 Task: Look for Airbnb options in Ain Smara, Algeria from 22nd December, 2023 to 25th December, 2023 for 2 adults. Place can be entire room with 1 bedroom having 1 bed and 1 bathroom.
Action: Mouse moved to (416, 105)
Screenshot: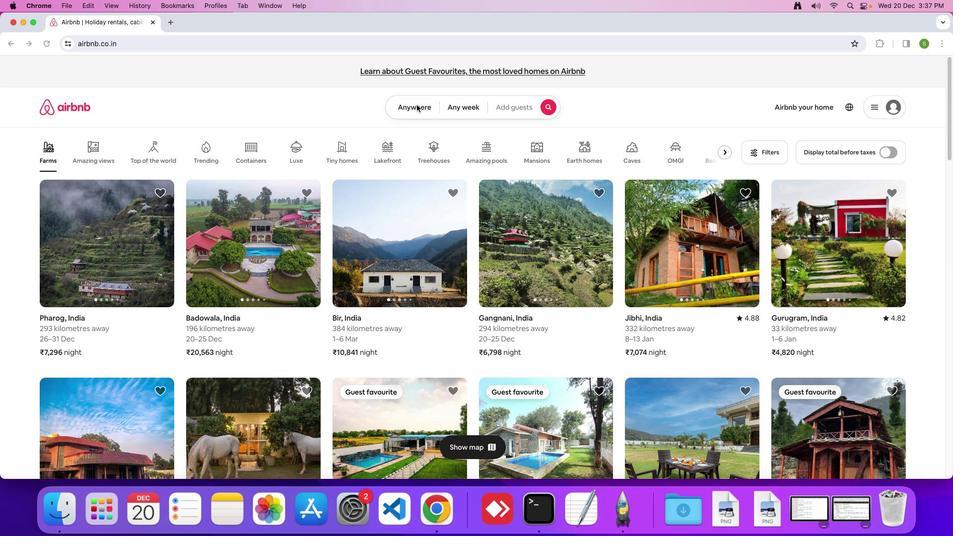 
Action: Mouse pressed left at (416, 105)
Screenshot: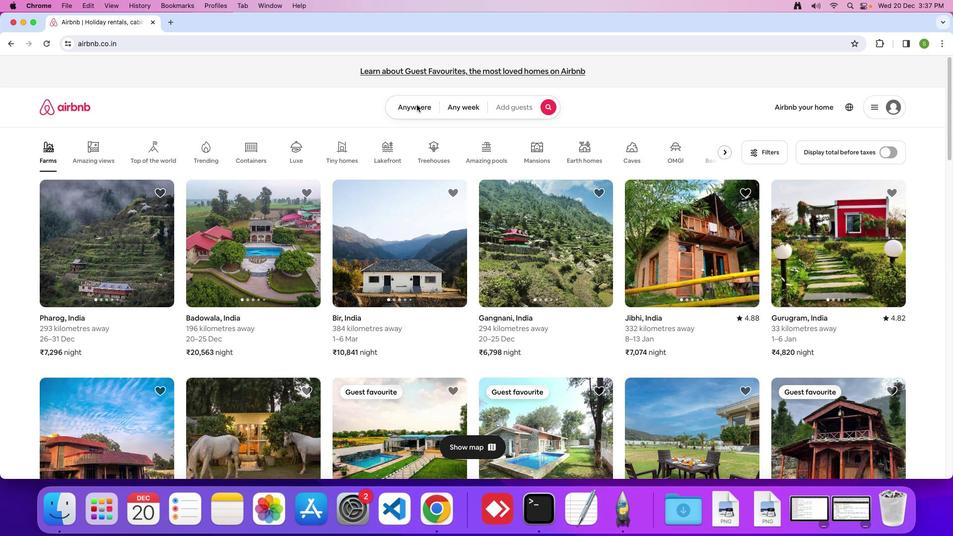 
Action: Mouse moved to (411, 108)
Screenshot: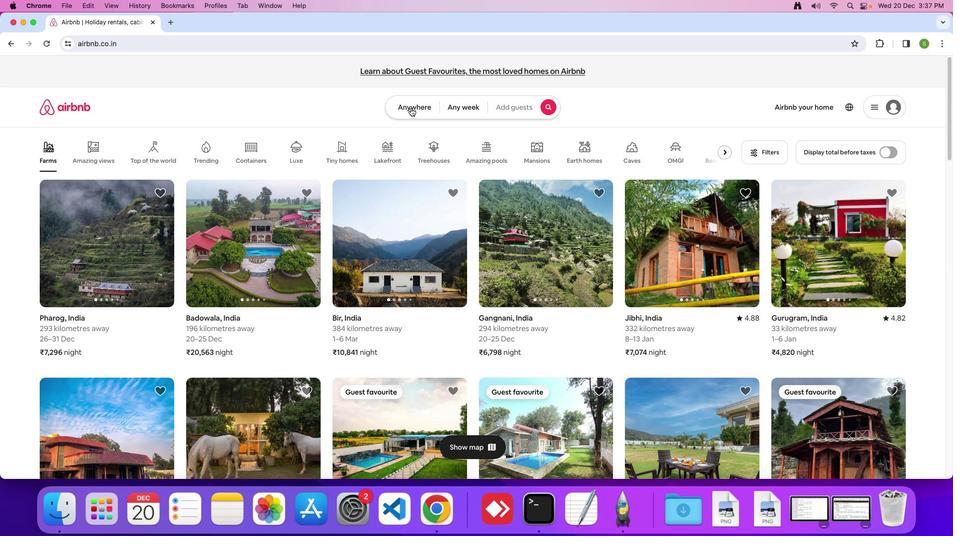 
Action: Mouse pressed left at (411, 108)
Screenshot: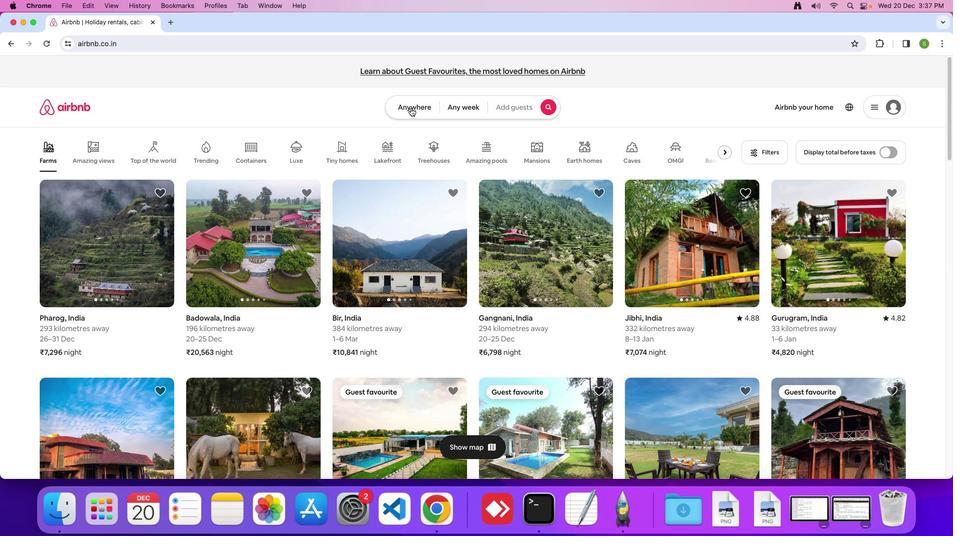 
Action: Mouse moved to (303, 140)
Screenshot: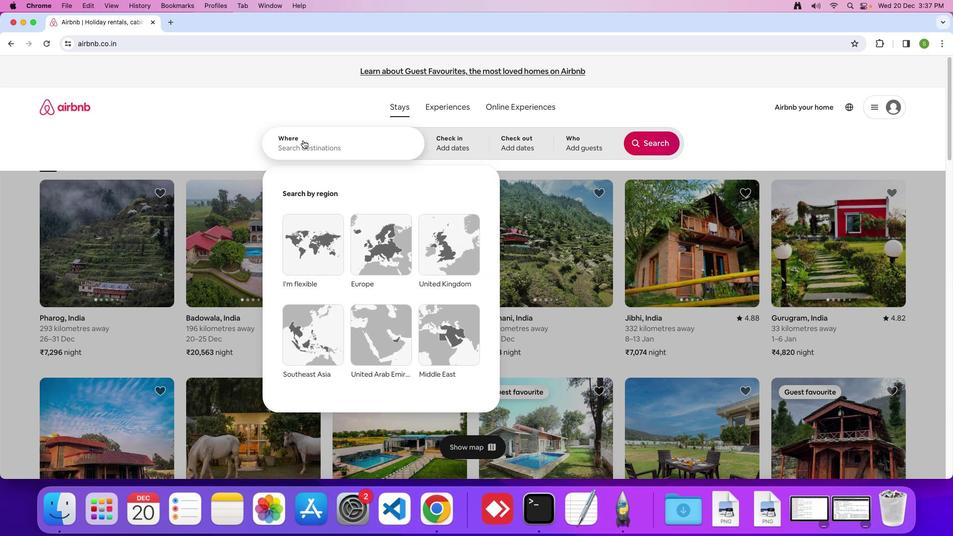 
Action: Mouse pressed left at (303, 140)
Screenshot: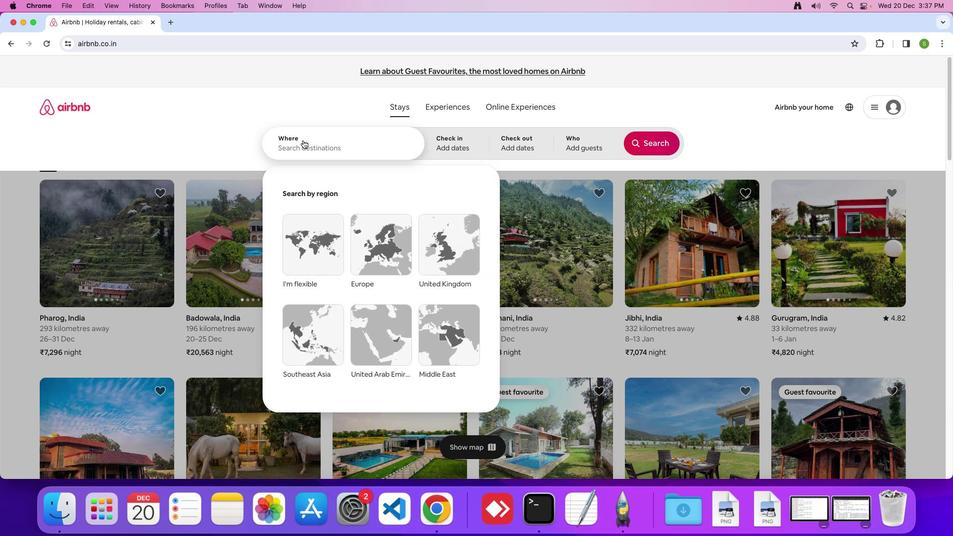 
Action: Key pressed 'A'Key.caps_lock'i''n'Key.spaceKey.shift'S''m''a''r''a'','Key.spaceKey.shift'A''l''g''e''r''i''a'Key.enter
Screenshot: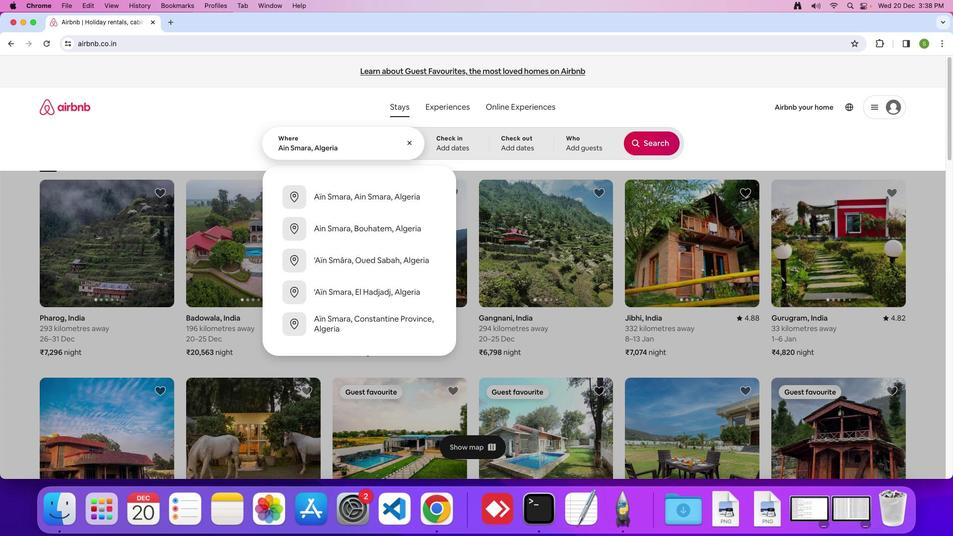 
Action: Mouse moved to (422, 334)
Screenshot: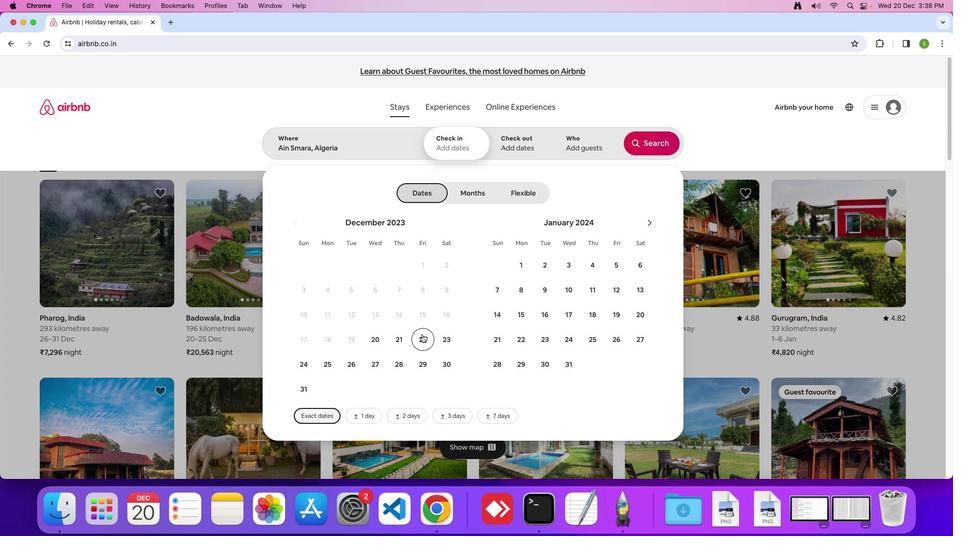 
Action: Mouse pressed left at (422, 334)
Screenshot: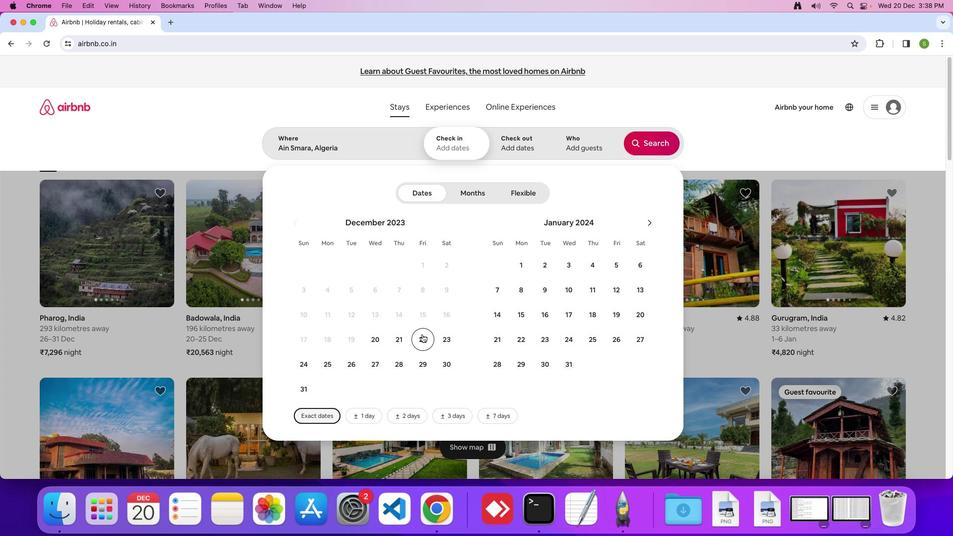 
Action: Mouse moved to (328, 366)
Screenshot: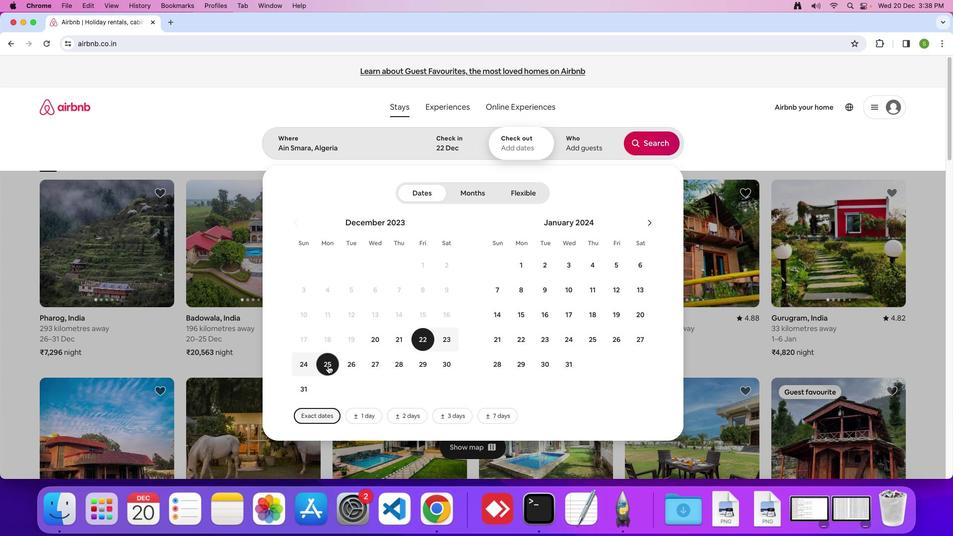 
Action: Mouse pressed left at (328, 366)
Screenshot: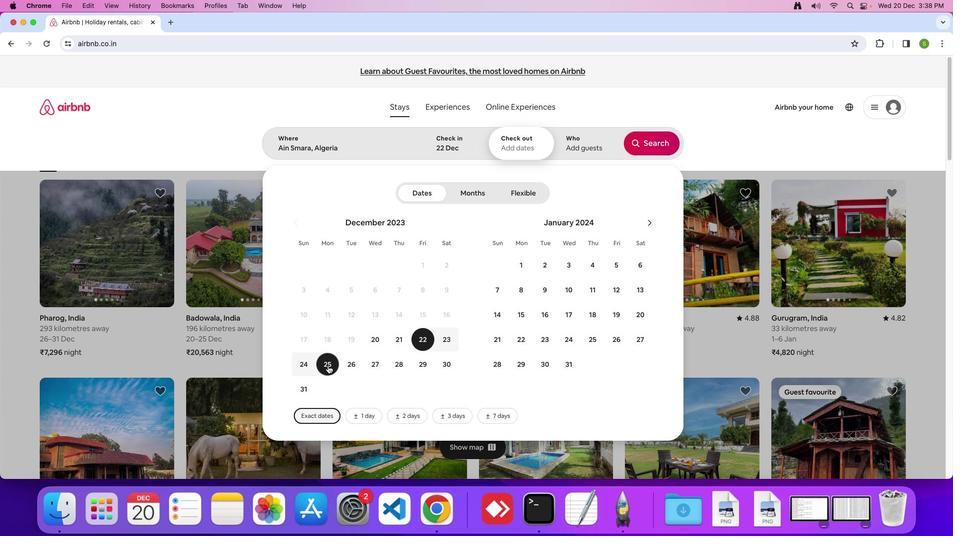 
Action: Mouse moved to (573, 150)
Screenshot: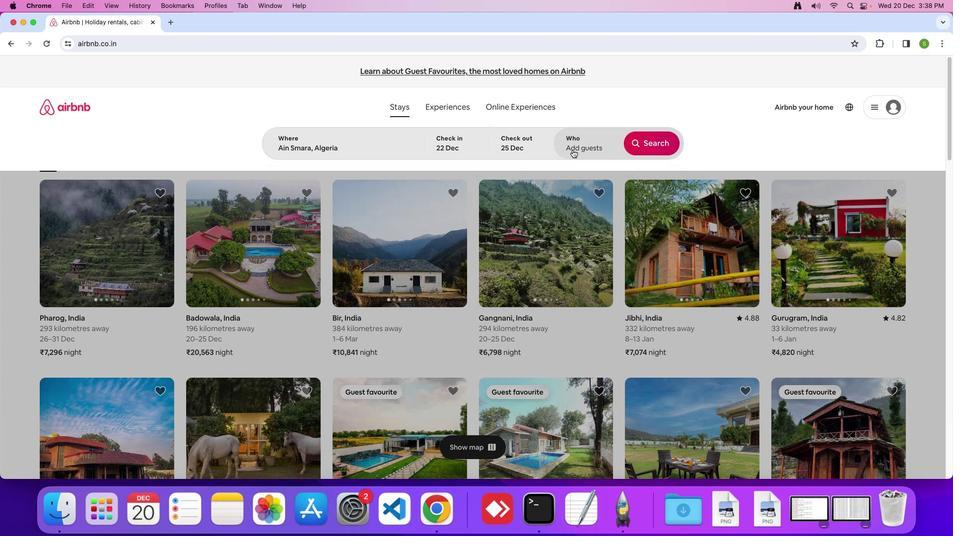 
Action: Mouse pressed left at (573, 150)
Screenshot: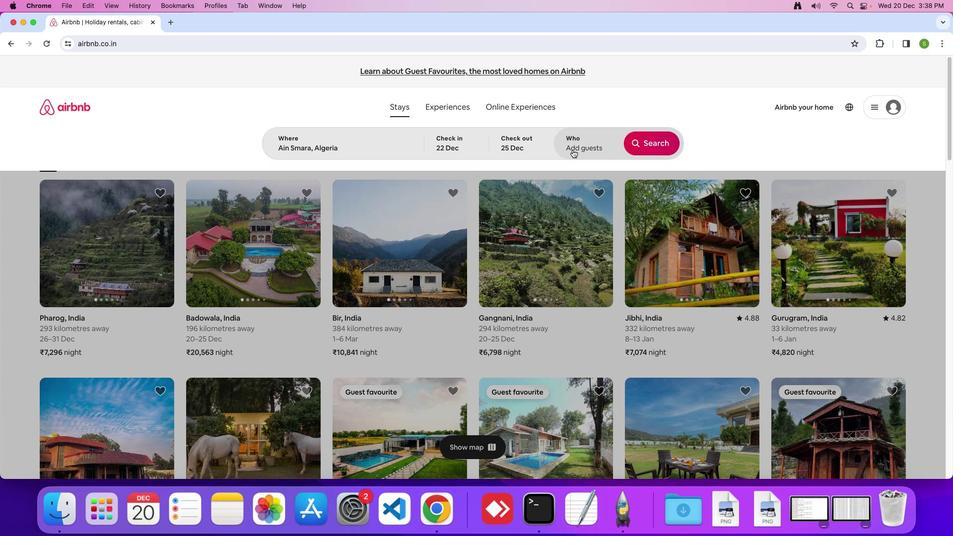 
Action: Mouse moved to (654, 200)
Screenshot: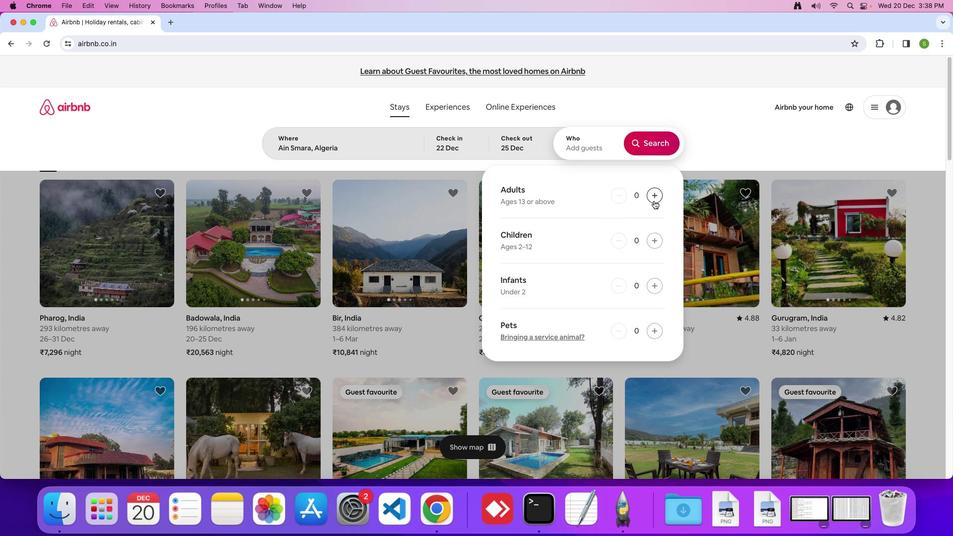 
Action: Mouse pressed left at (654, 200)
Screenshot: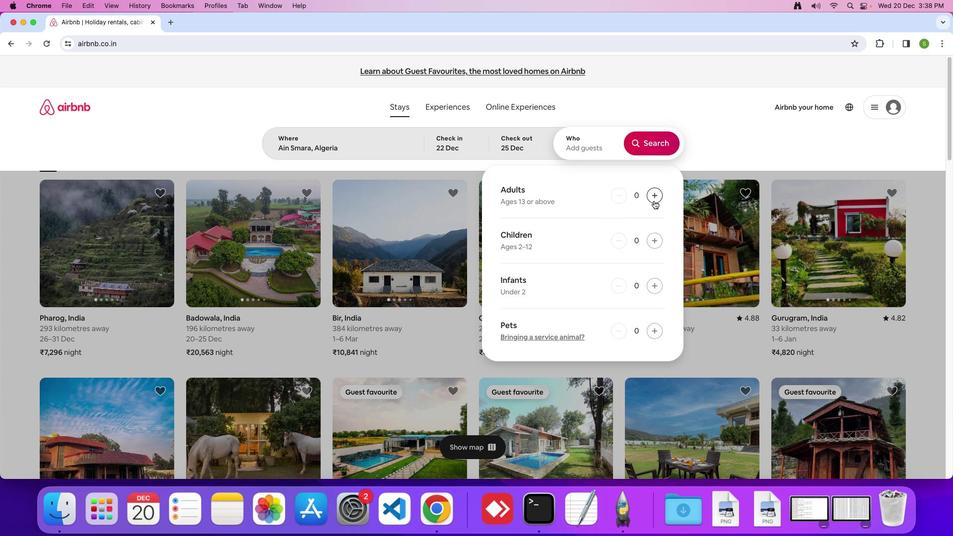 
Action: Mouse pressed left at (654, 200)
Screenshot: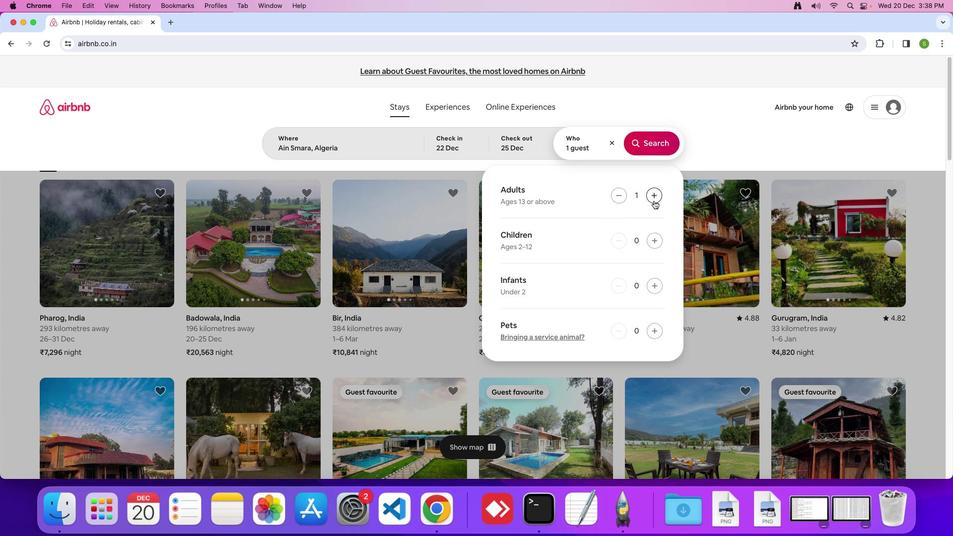 
Action: Mouse moved to (658, 138)
Screenshot: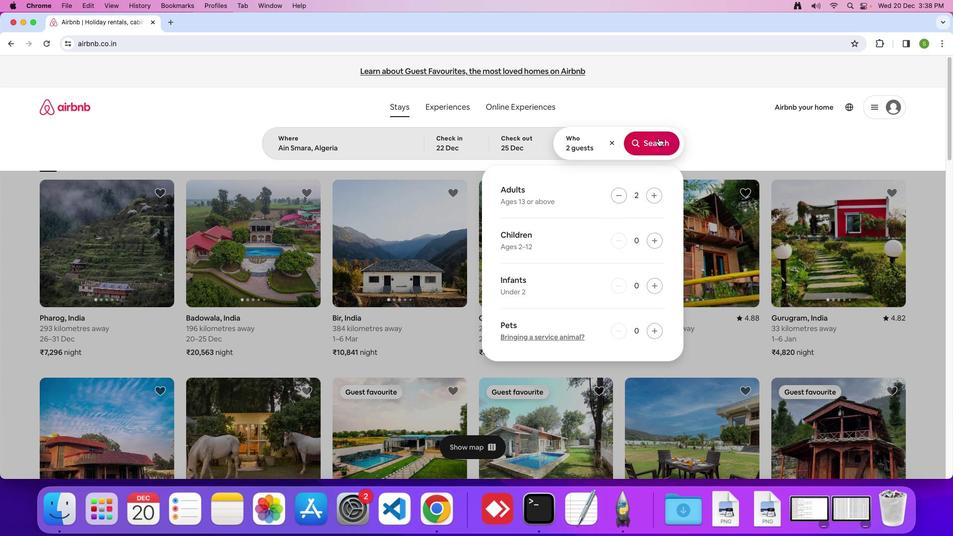 
Action: Mouse pressed left at (658, 138)
Screenshot: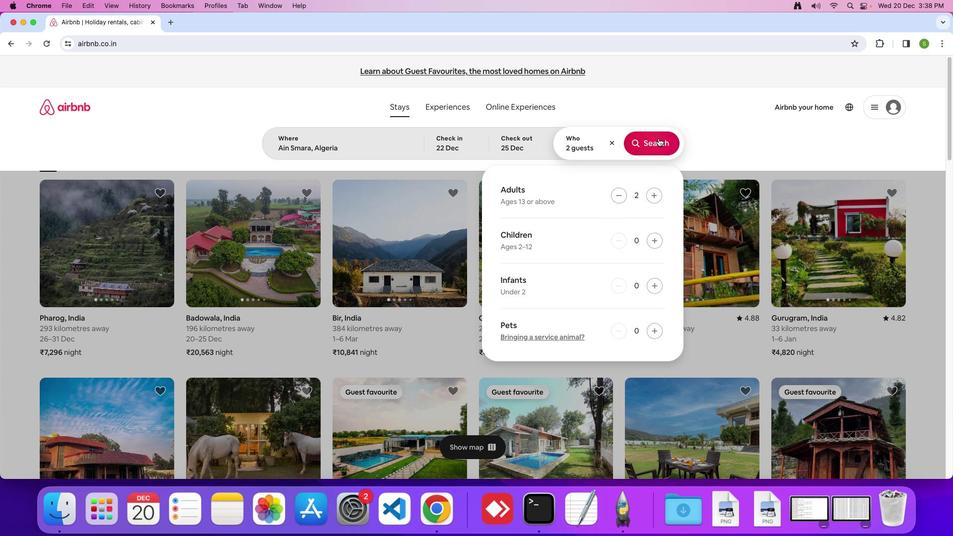 
Action: Mouse moved to (783, 117)
Screenshot: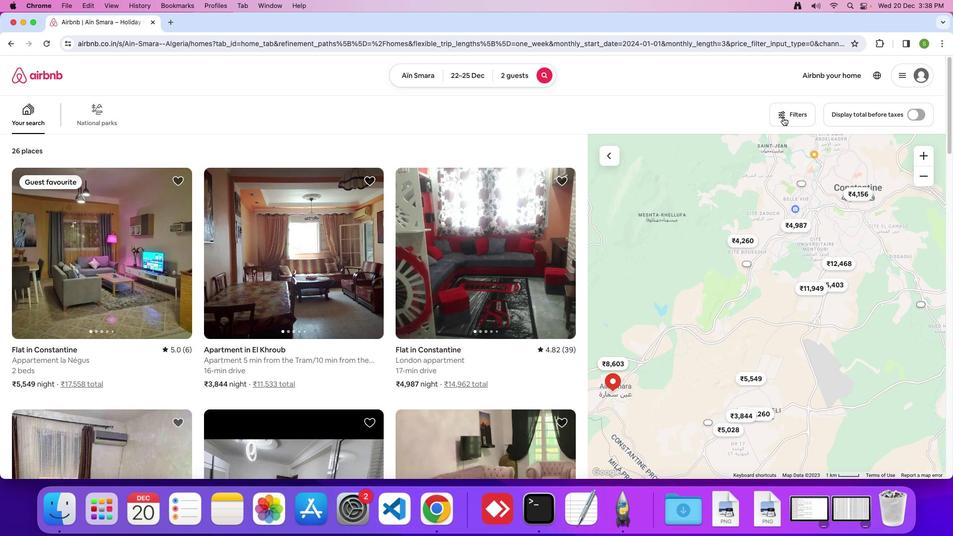
Action: Mouse pressed left at (783, 117)
Screenshot: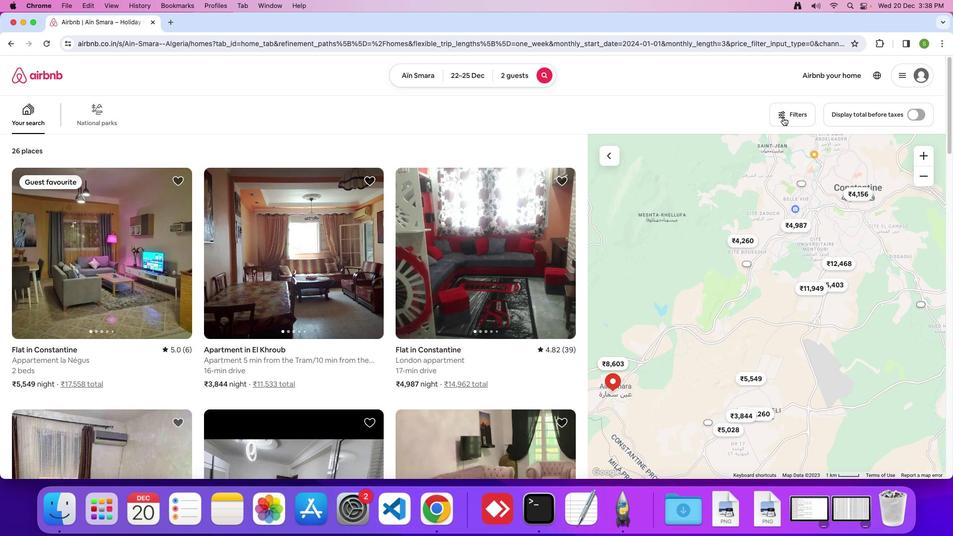 
Action: Mouse moved to (426, 265)
Screenshot: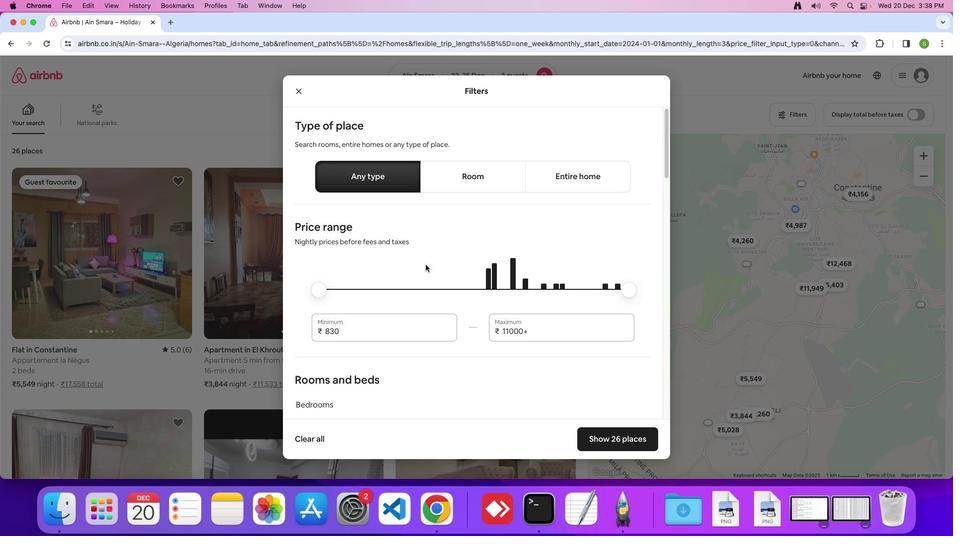 
Action: Mouse scrolled (426, 265) with delta (0, 0)
Screenshot: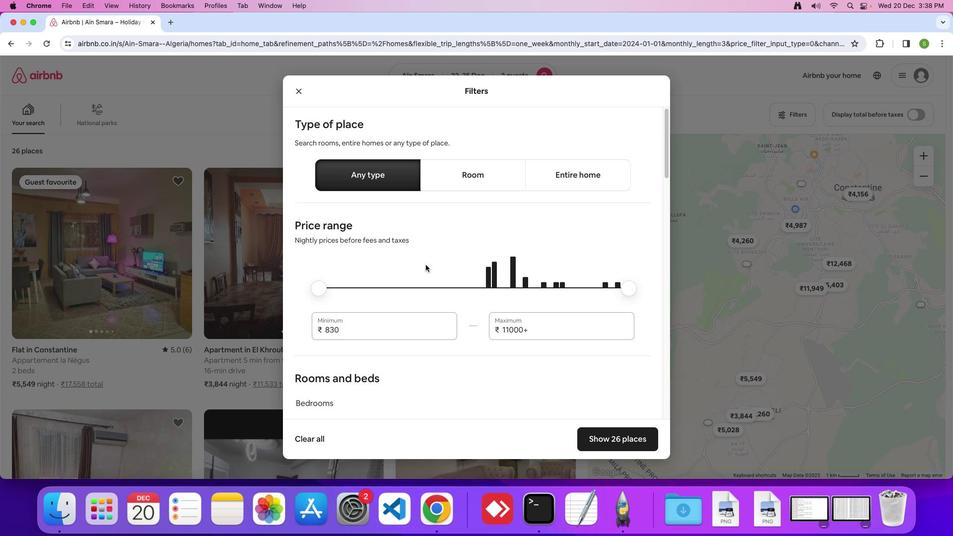 
Action: Mouse scrolled (426, 265) with delta (0, 0)
Screenshot: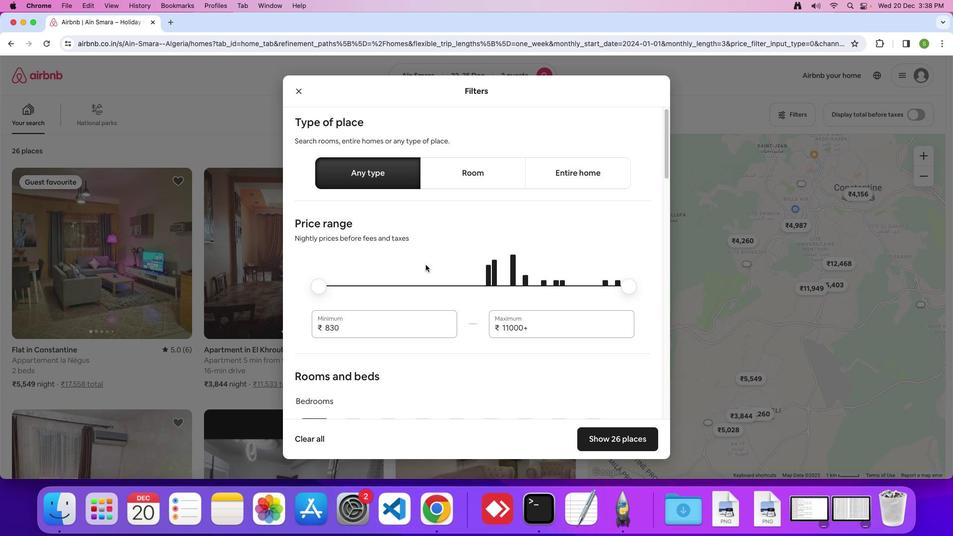 
Action: Mouse moved to (426, 265)
Screenshot: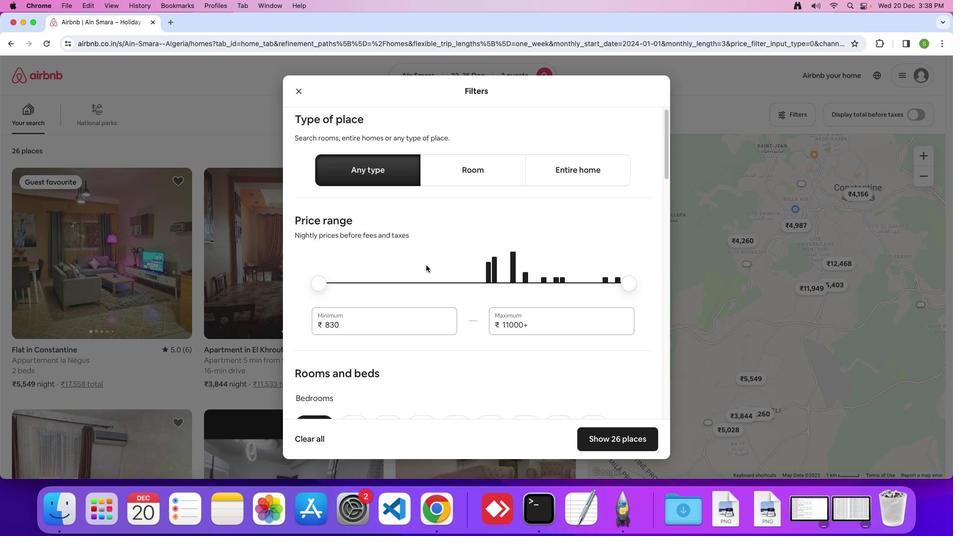 
Action: Mouse scrolled (426, 265) with delta (0, 0)
Screenshot: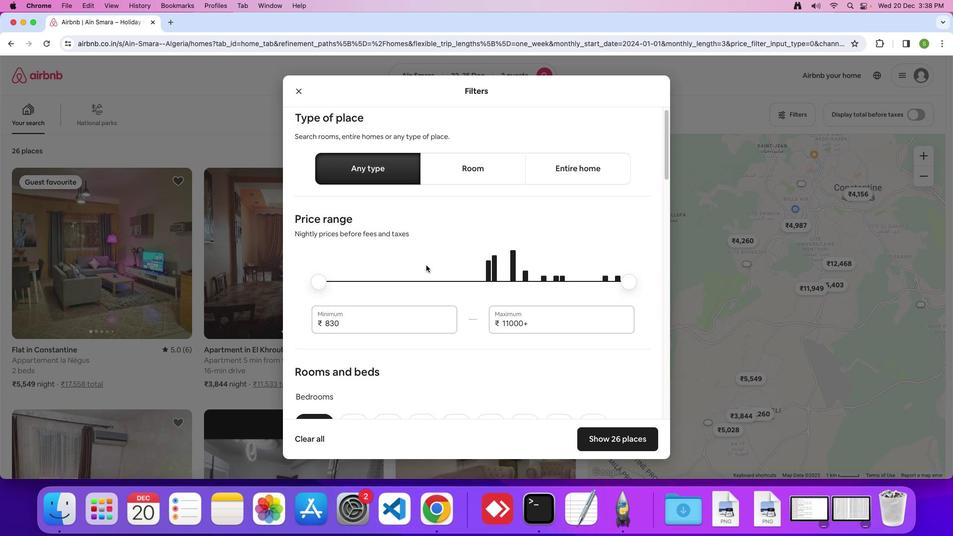 
Action: Mouse scrolled (426, 265) with delta (0, 0)
Screenshot: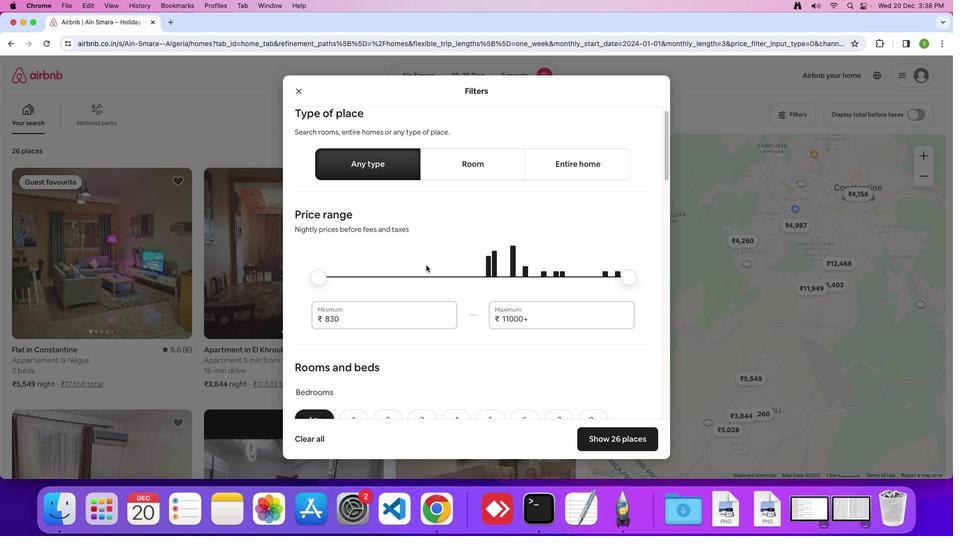 
Action: Mouse scrolled (426, 265) with delta (0, 0)
Screenshot: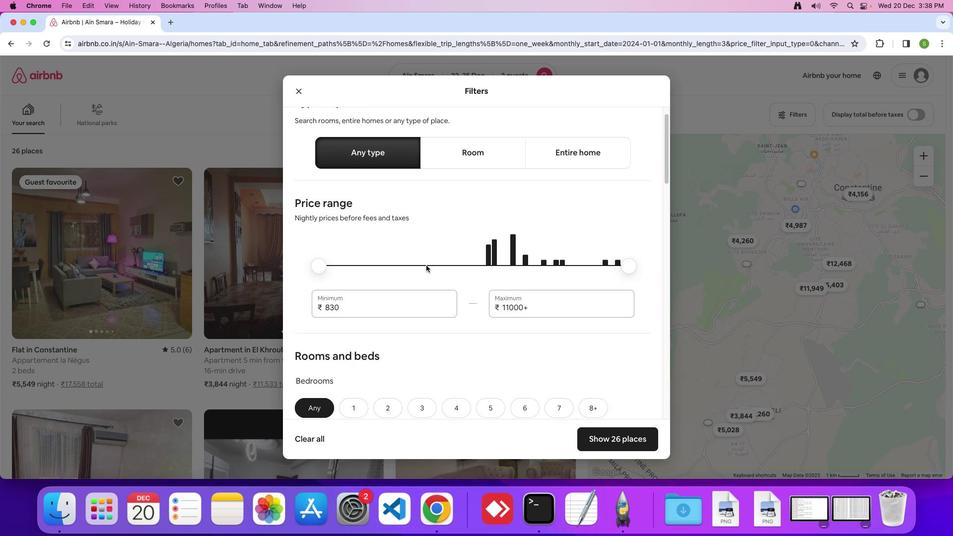 
Action: Mouse scrolled (426, 265) with delta (0, 0)
Screenshot: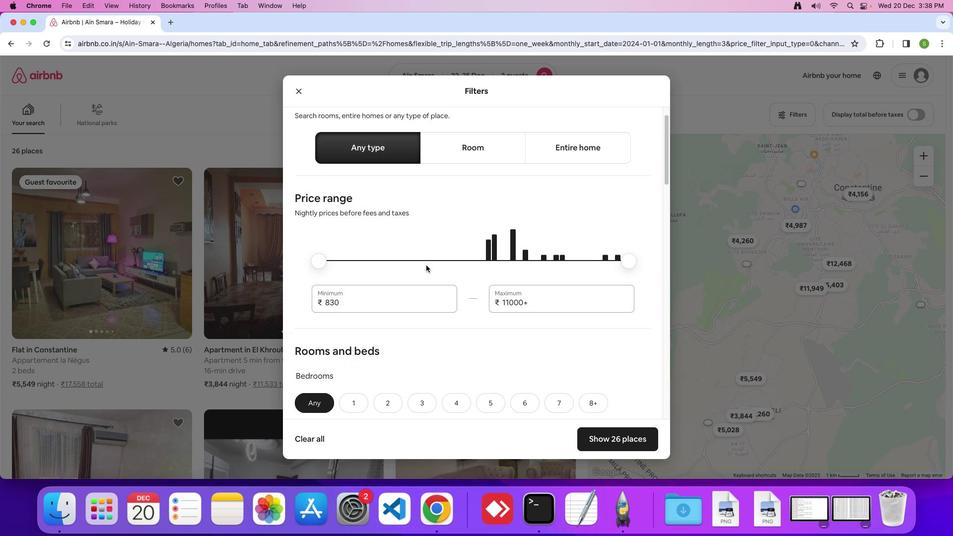 
Action: Mouse scrolled (426, 265) with delta (0, 0)
Screenshot: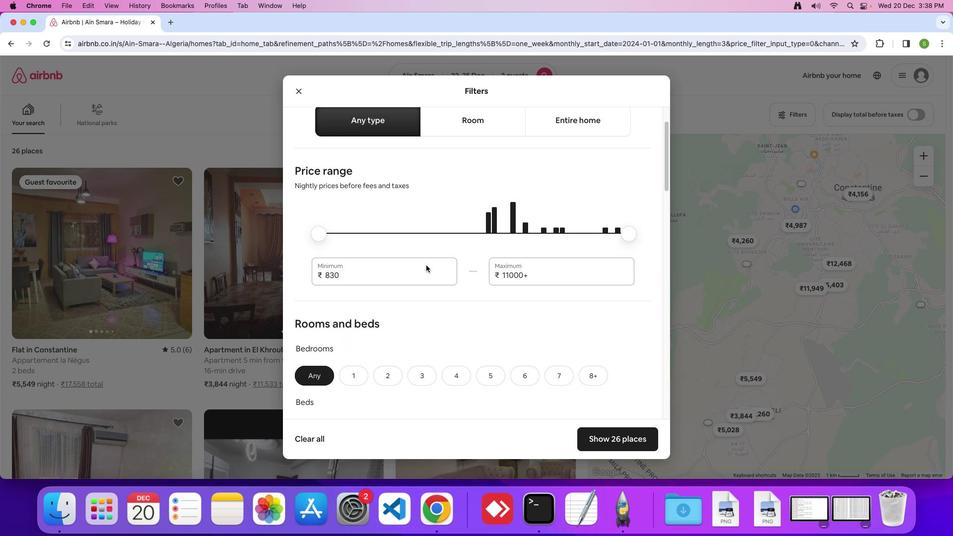 
Action: Mouse moved to (426, 265)
Screenshot: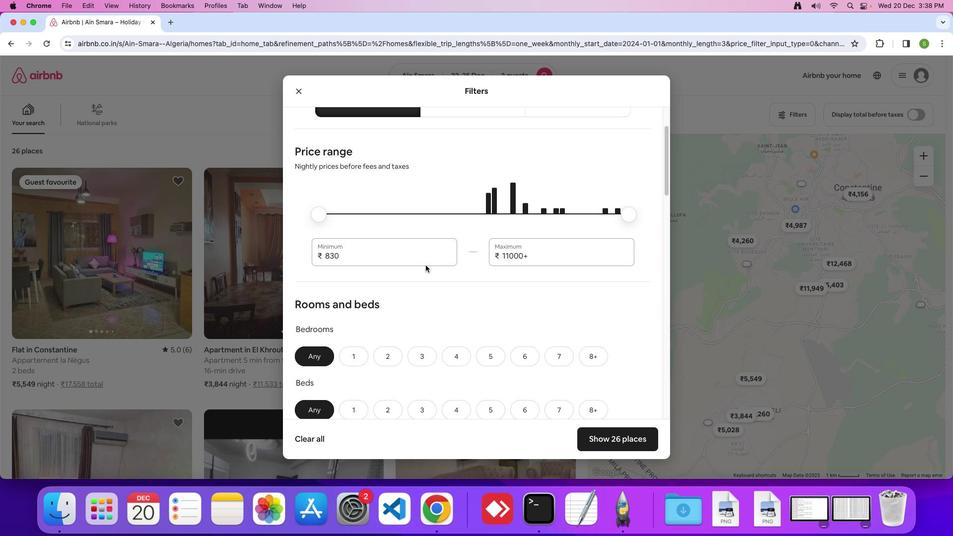 
Action: Mouse scrolled (426, 265) with delta (0, 0)
Screenshot: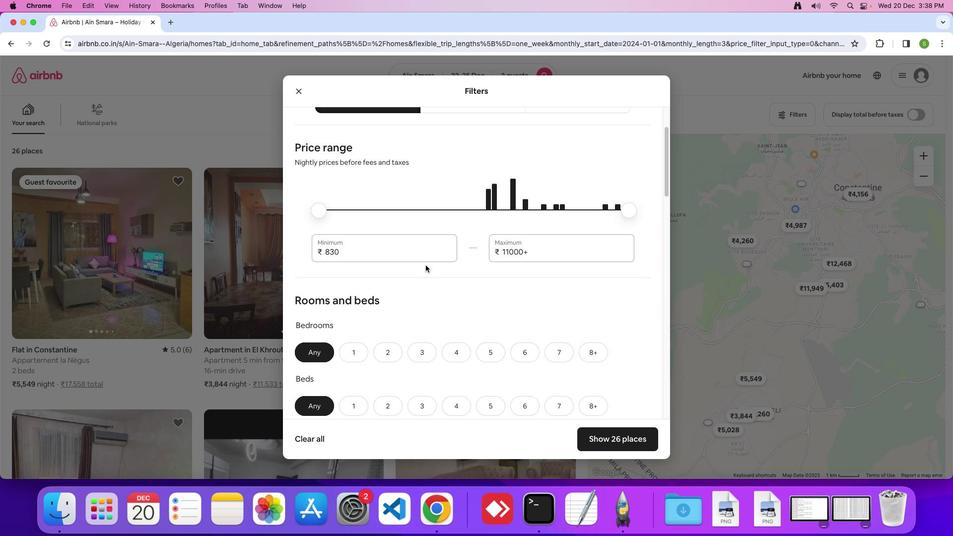 
Action: Mouse scrolled (426, 265) with delta (0, 0)
Screenshot: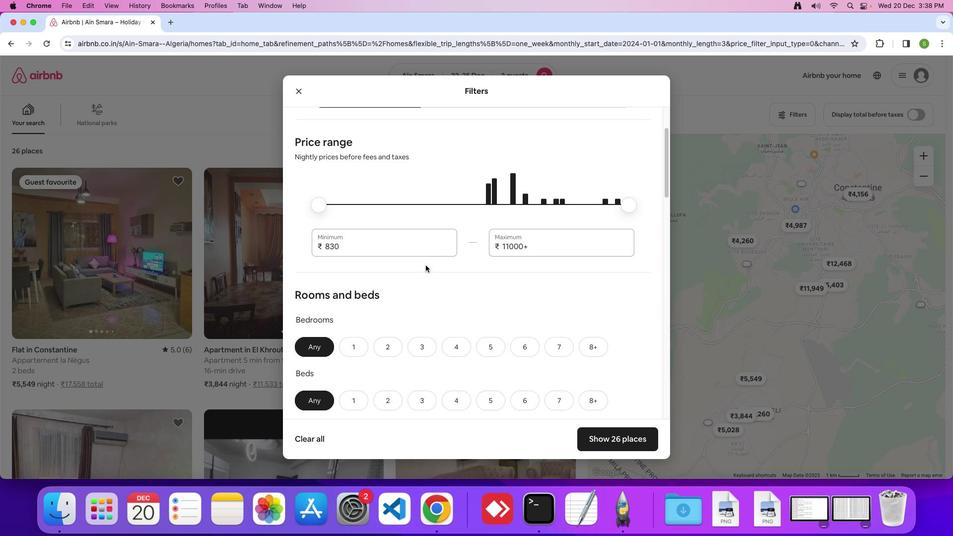 
Action: Mouse moved to (426, 265)
Screenshot: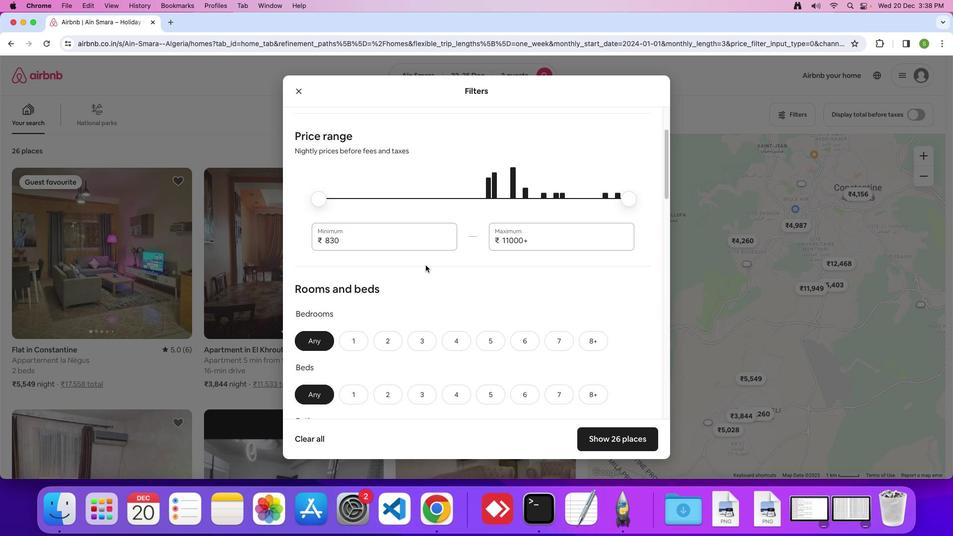 
Action: Mouse scrolled (426, 265) with delta (0, 0)
Screenshot: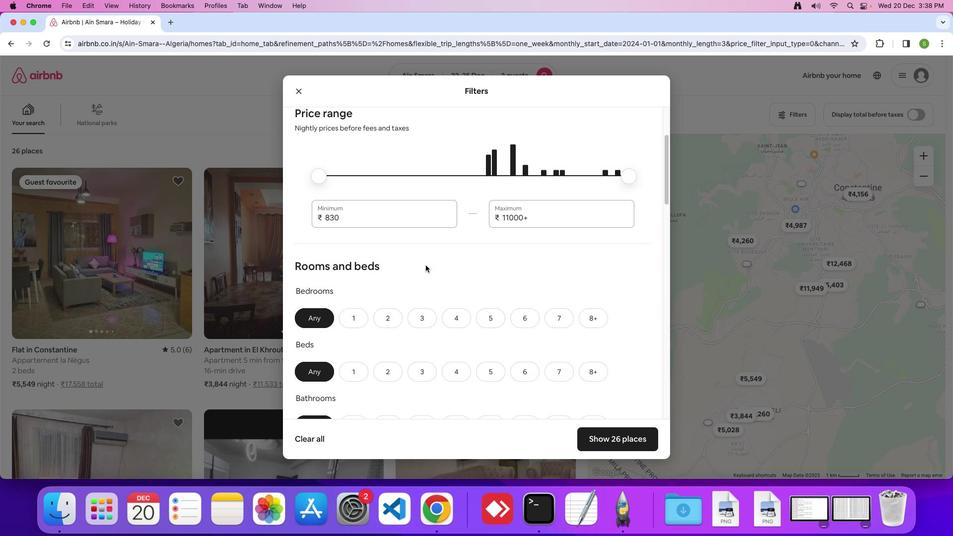 
Action: Mouse moved to (344, 311)
Screenshot: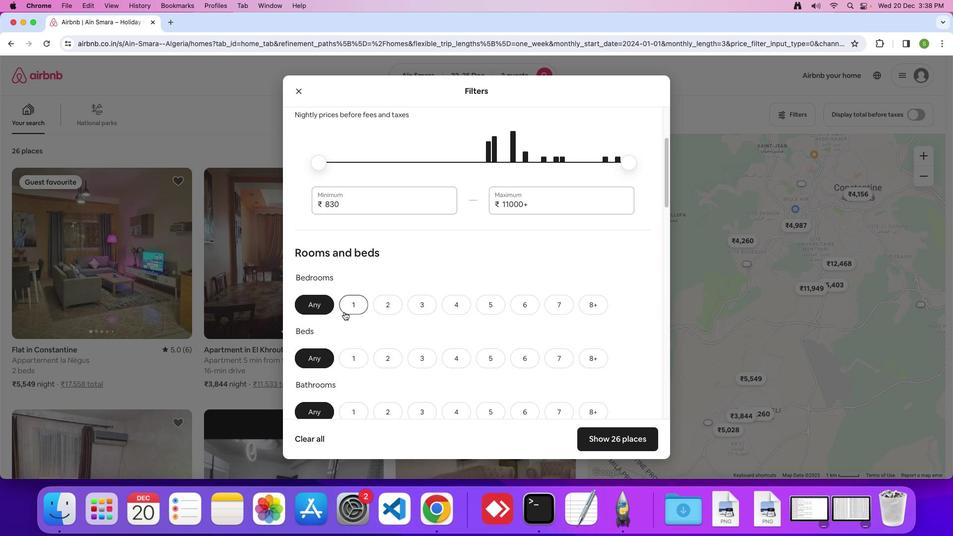 
Action: Mouse pressed left at (344, 311)
Screenshot: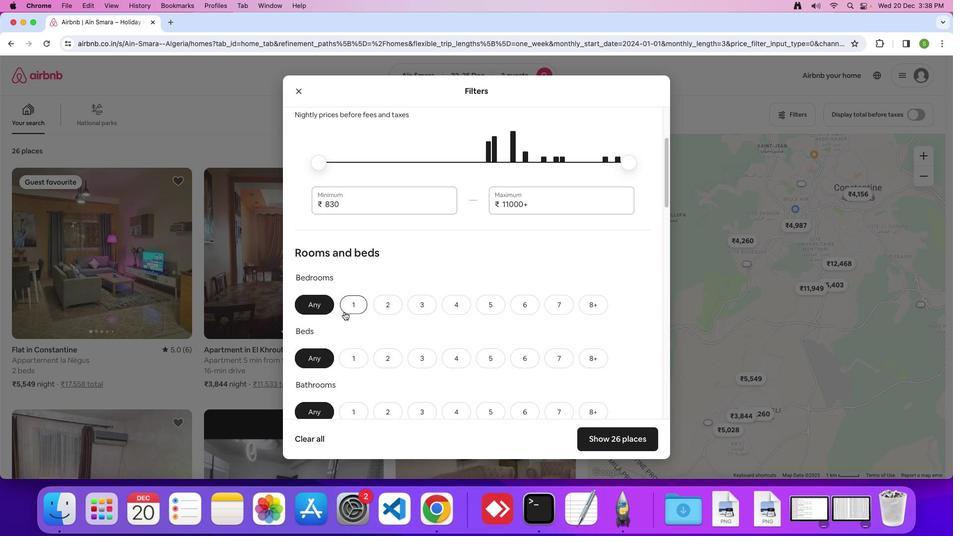 
Action: Mouse moved to (355, 357)
Screenshot: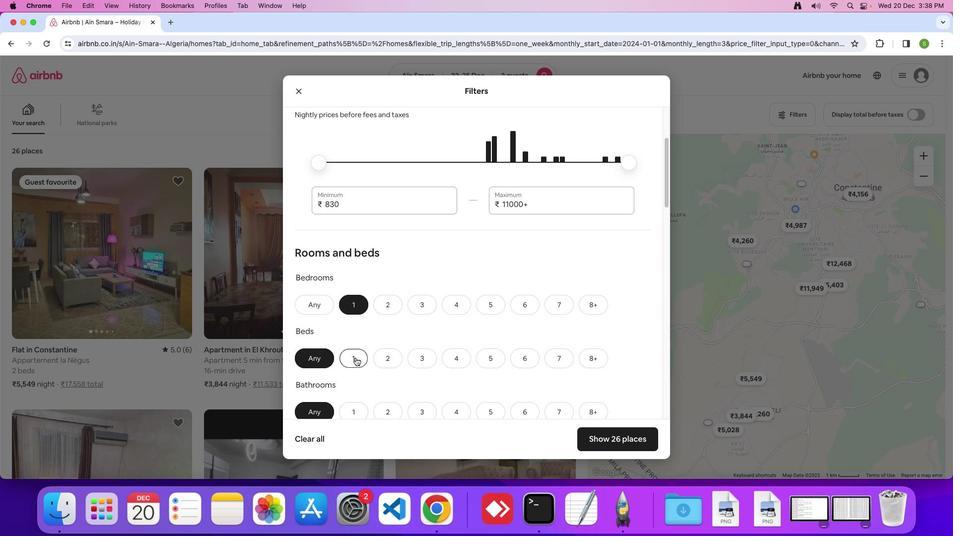 
Action: Mouse pressed left at (355, 357)
Screenshot: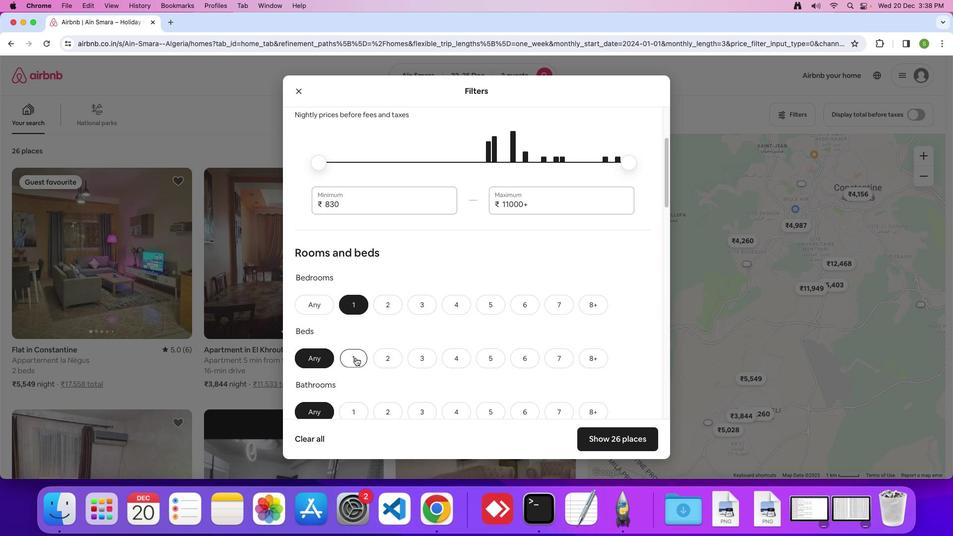 
Action: Mouse moved to (443, 305)
Screenshot: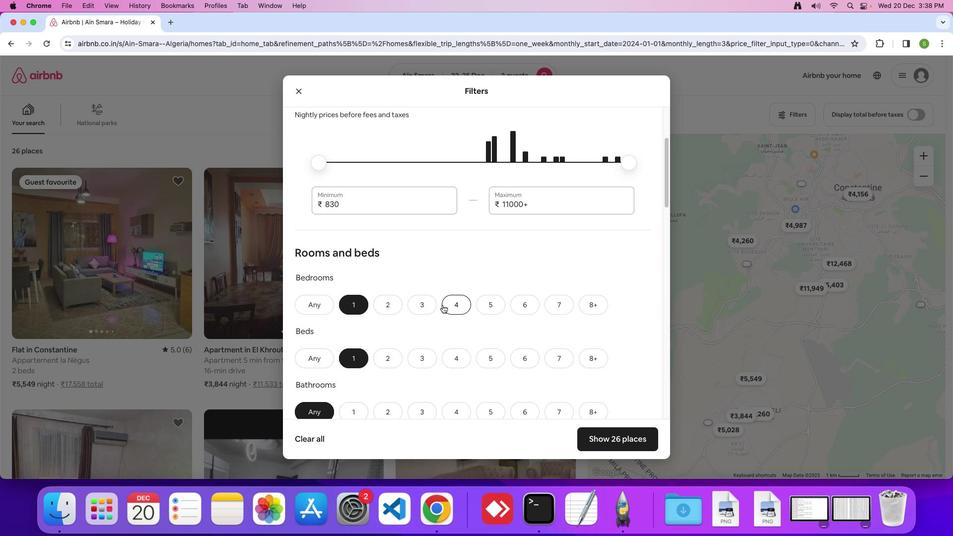
Action: Mouse scrolled (443, 305) with delta (0, 0)
Screenshot: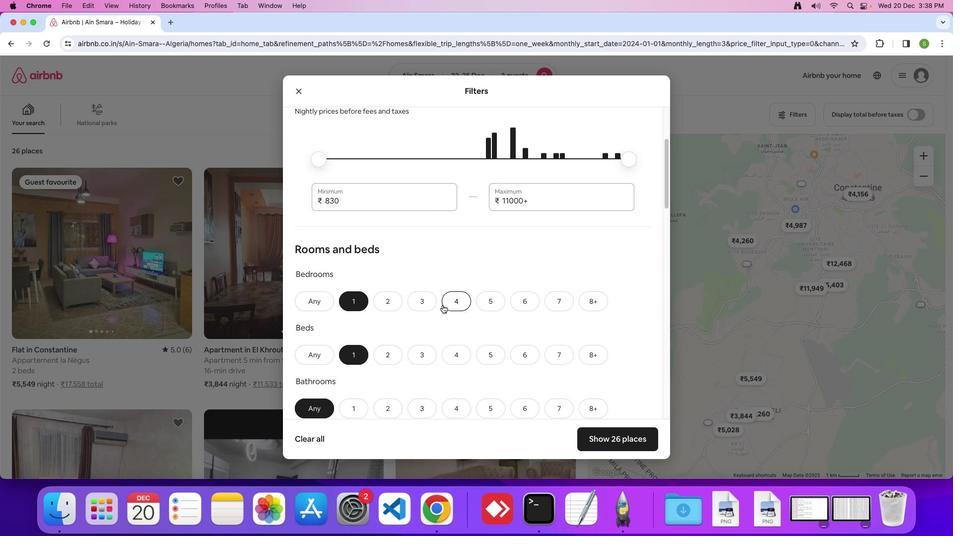 
Action: Mouse scrolled (443, 305) with delta (0, 0)
Screenshot: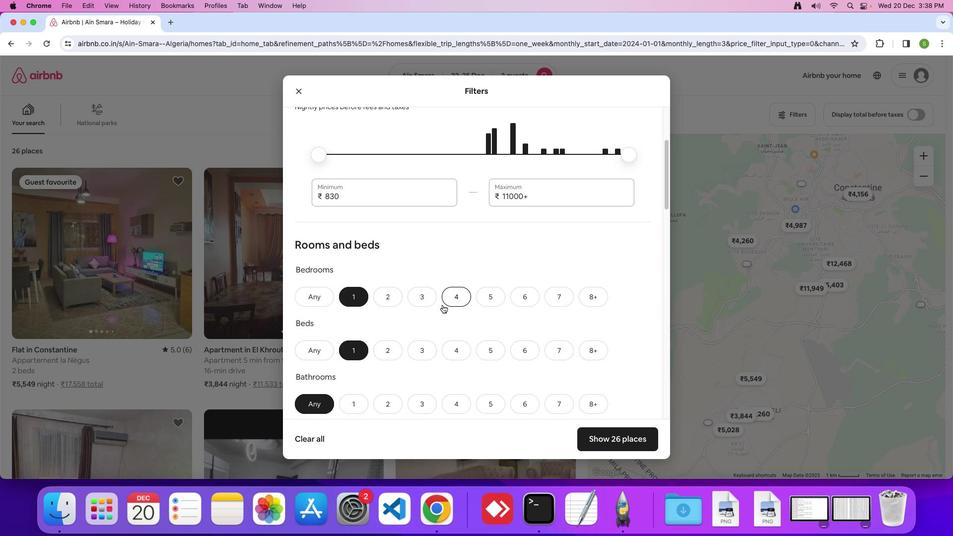 
Action: Mouse moved to (443, 305)
Screenshot: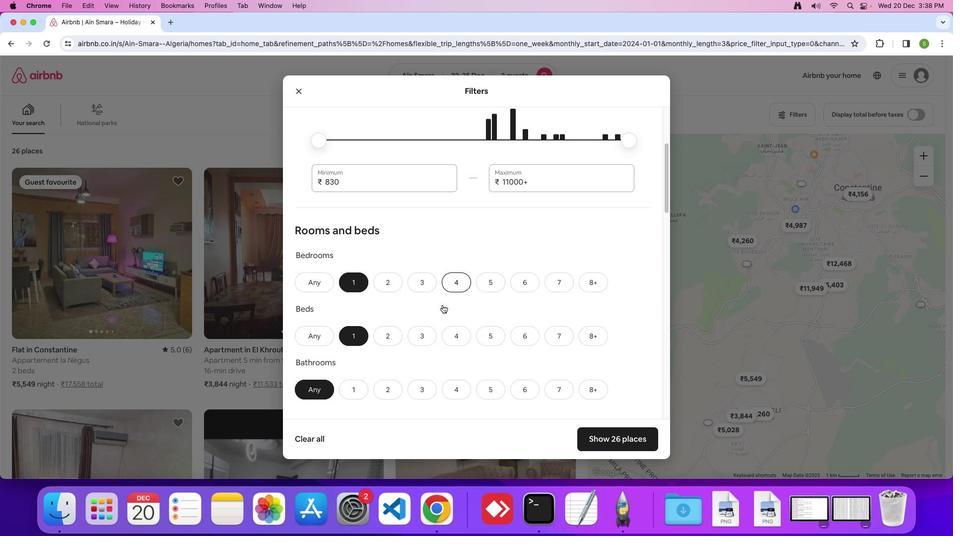 
Action: Mouse scrolled (443, 305) with delta (0, 0)
Screenshot: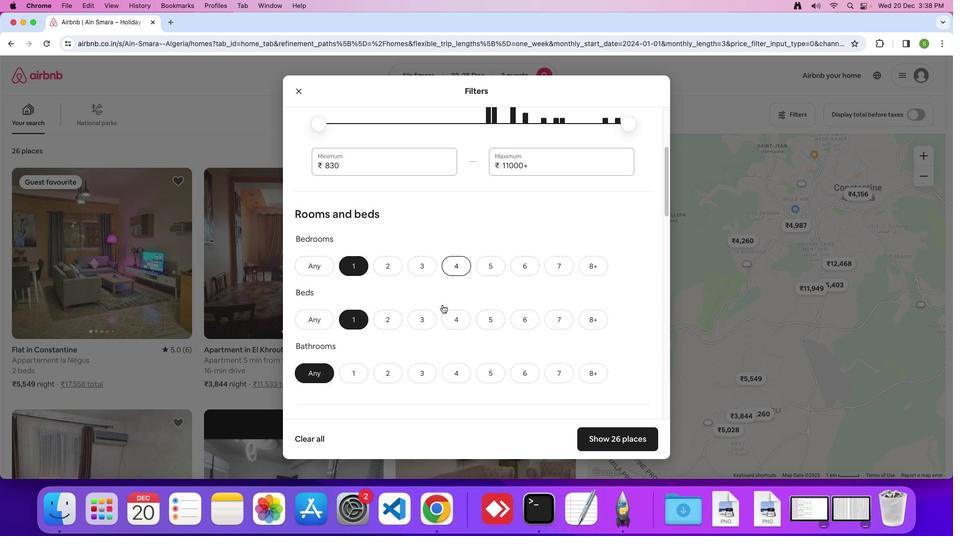 
Action: Mouse moved to (442, 304)
Screenshot: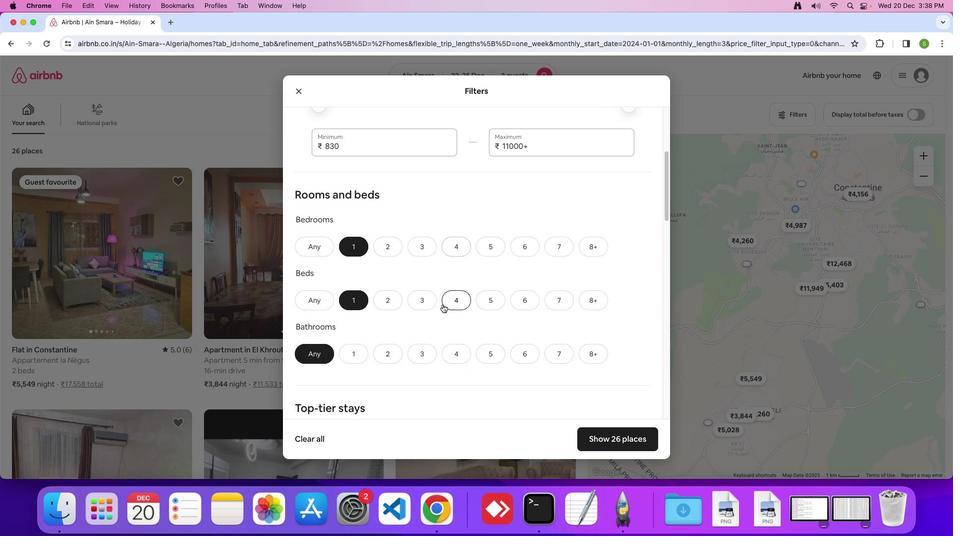 
Action: Mouse scrolled (442, 304) with delta (0, 0)
Screenshot: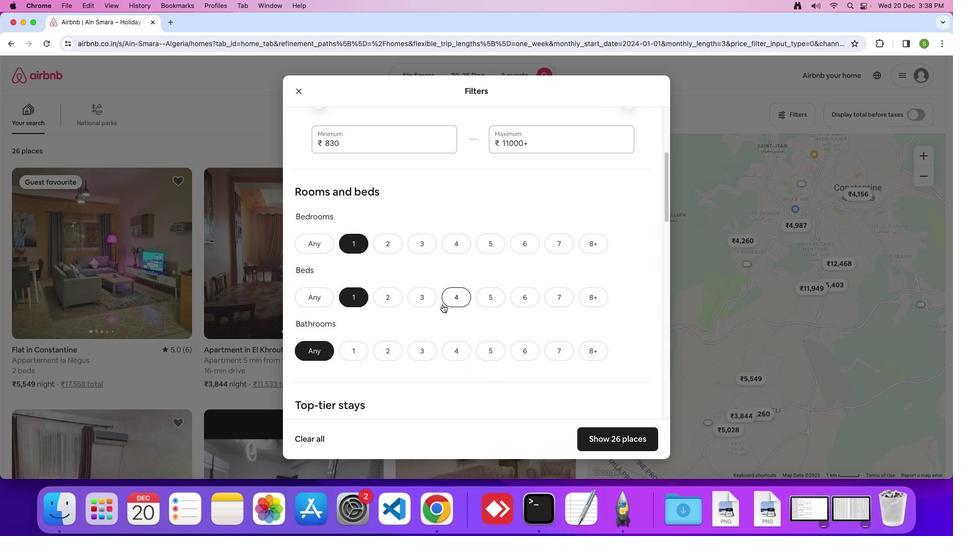 
Action: Mouse scrolled (442, 304) with delta (0, 0)
Screenshot: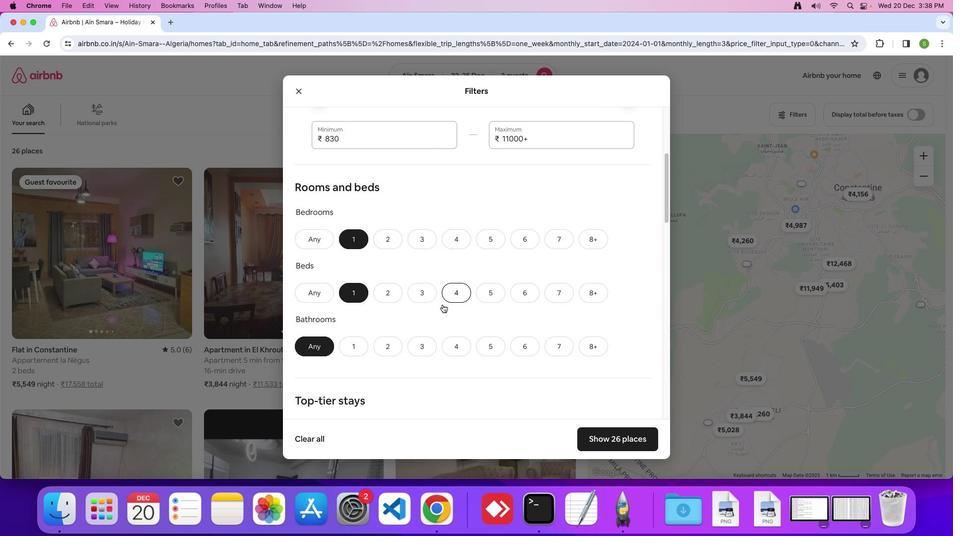 
Action: Mouse scrolled (442, 304) with delta (0, 0)
Screenshot: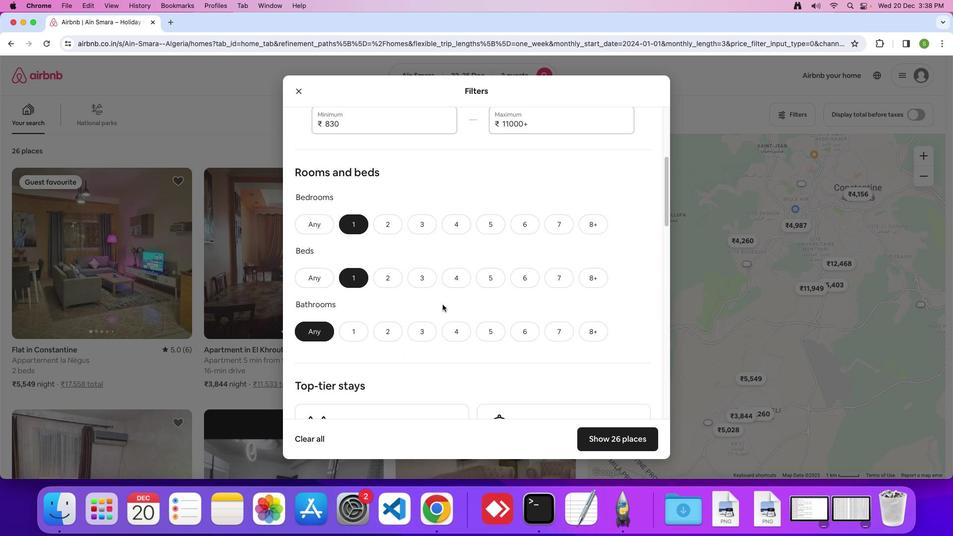 
Action: Mouse scrolled (442, 304) with delta (0, 0)
Screenshot: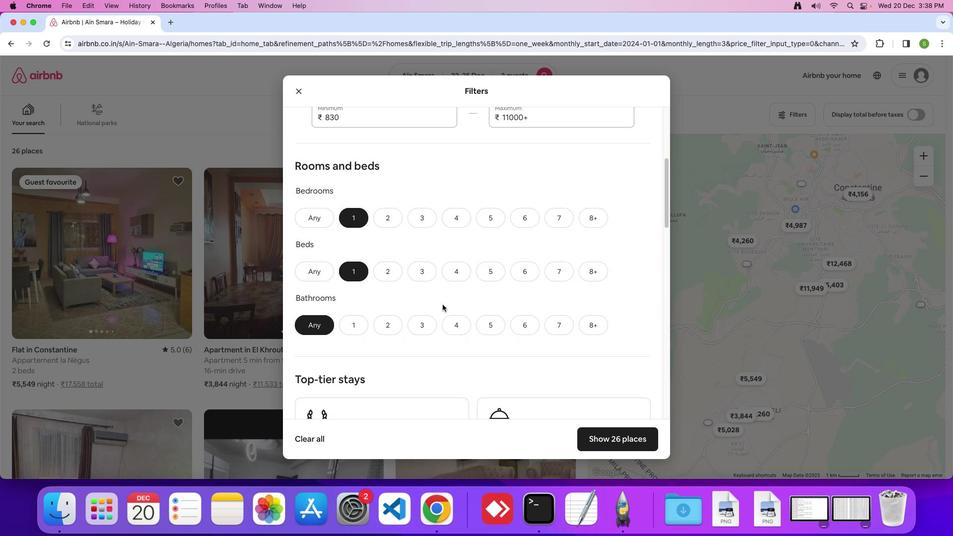 
Action: Mouse moved to (441, 302)
Screenshot: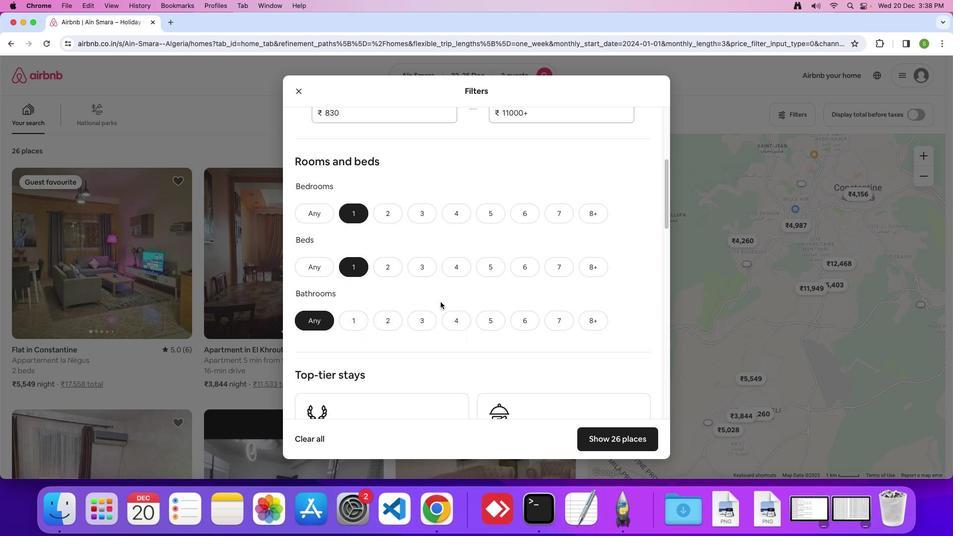 
Action: Mouse scrolled (441, 302) with delta (0, 0)
Screenshot: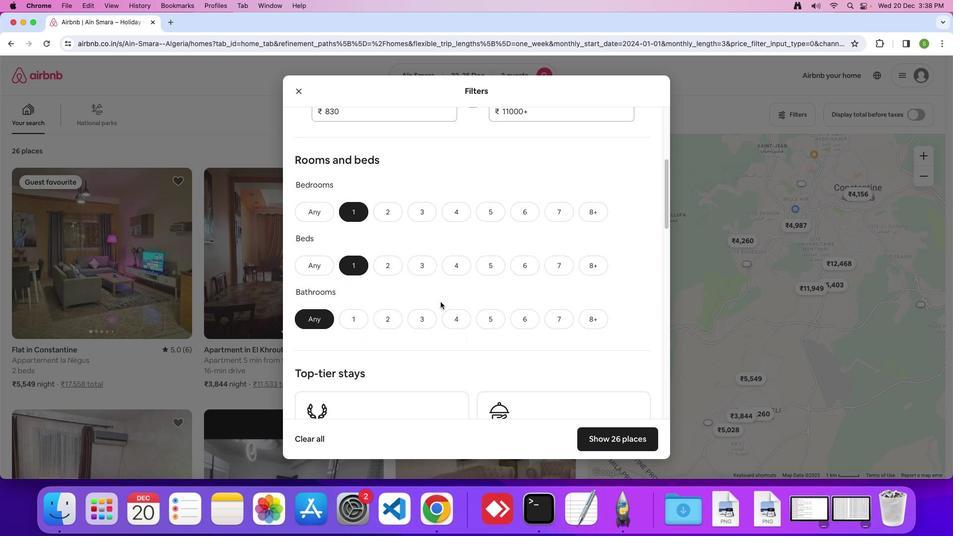 
Action: Mouse scrolled (441, 302) with delta (0, 0)
Screenshot: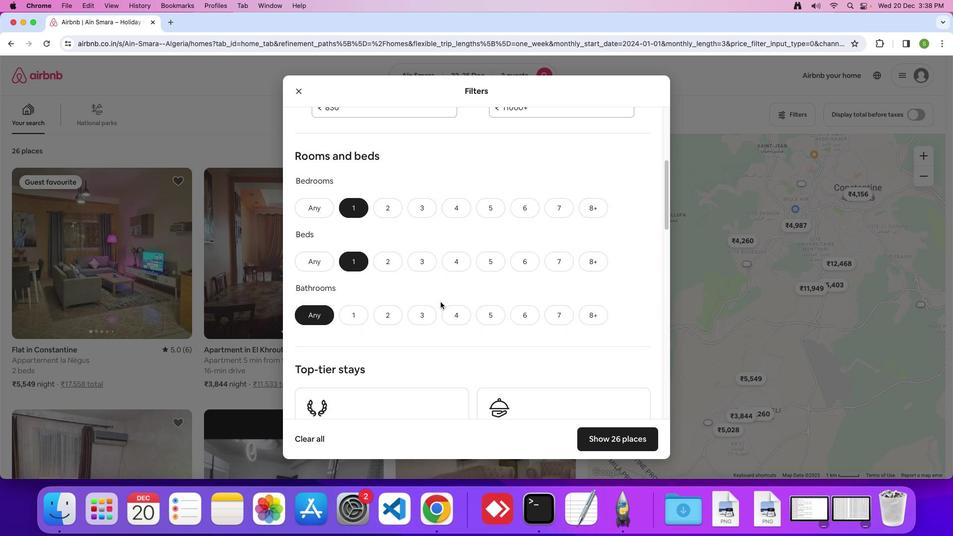 
Action: Mouse moved to (353, 309)
Screenshot: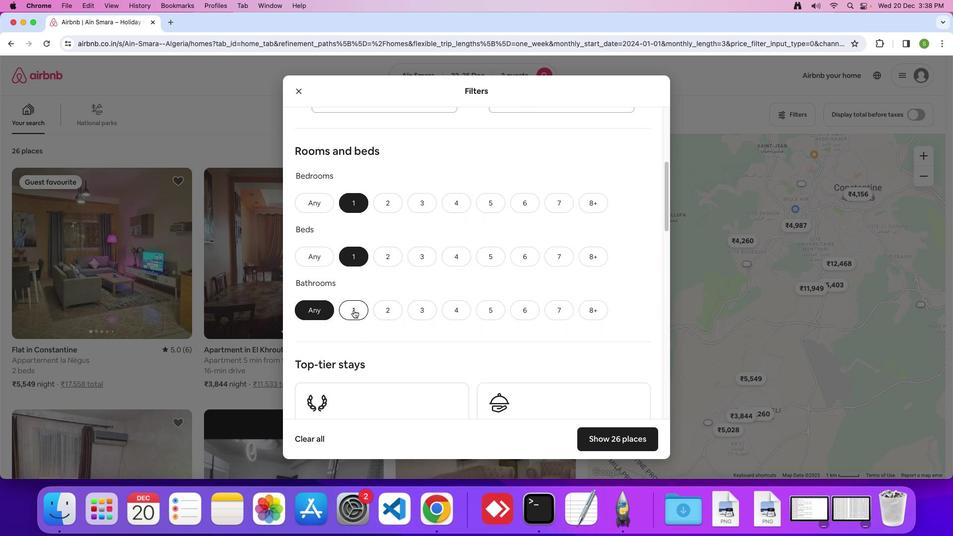 
Action: Mouse pressed left at (353, 309)
Screenshot: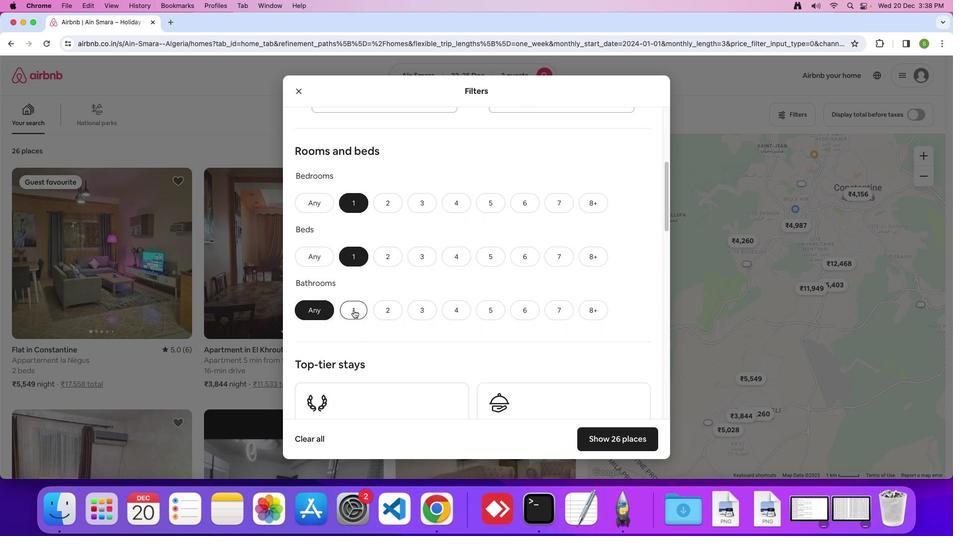 
Action: Mouse moved to (402, 278)
Screenshot: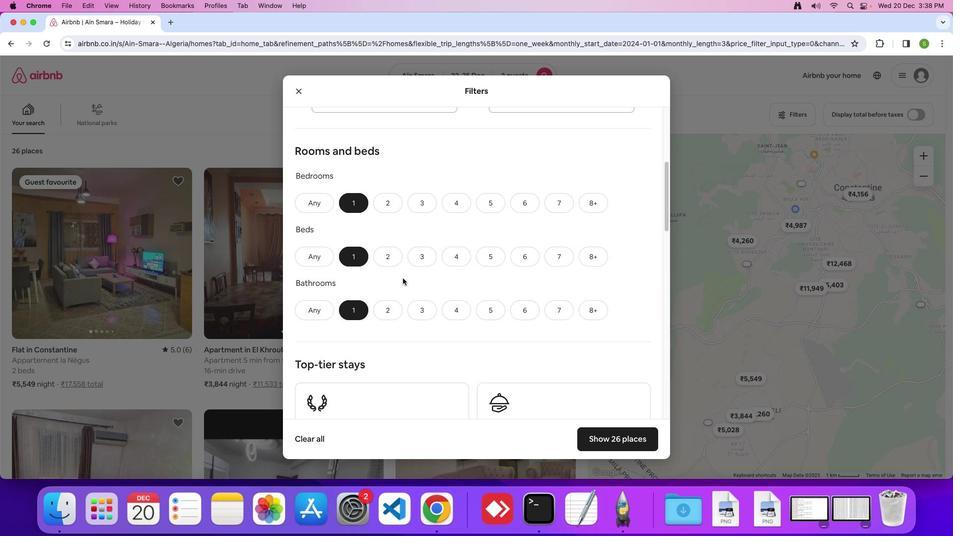 
Action: Mouse scrolled (402, 278) with delta (0, 0)
Screenshot: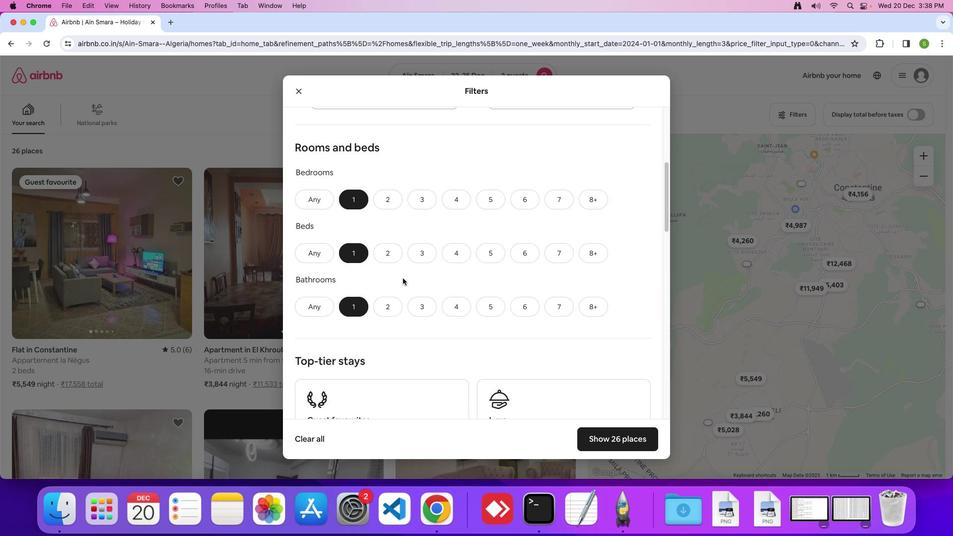 
Action: Mouse scrolled (402, 278) with delta (0, 0)
Screenshot: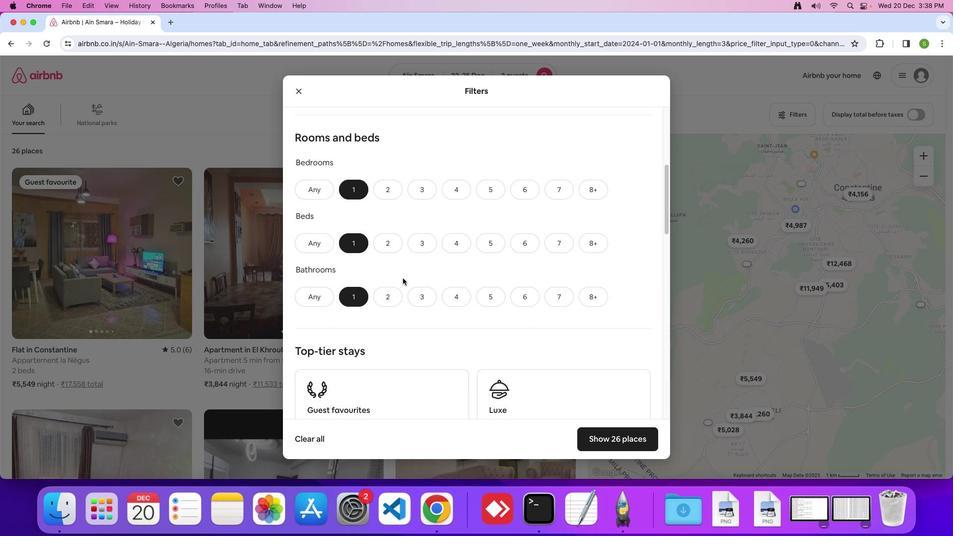 
Action: Mouse scrolled (402, 278) with delta (0, 0)
Screenshot: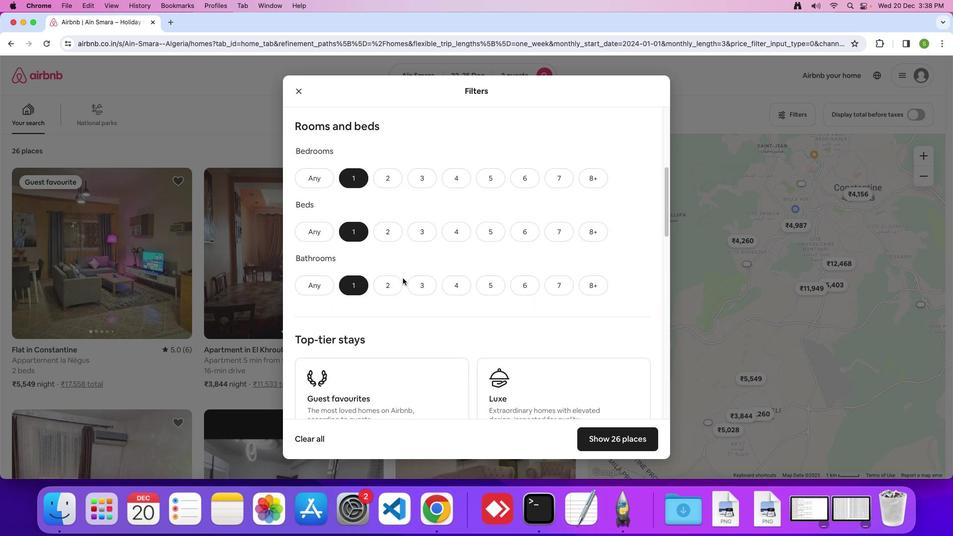 
Action: Mouse scrolled (402, 278) with delta (0, 0)
Screenshot: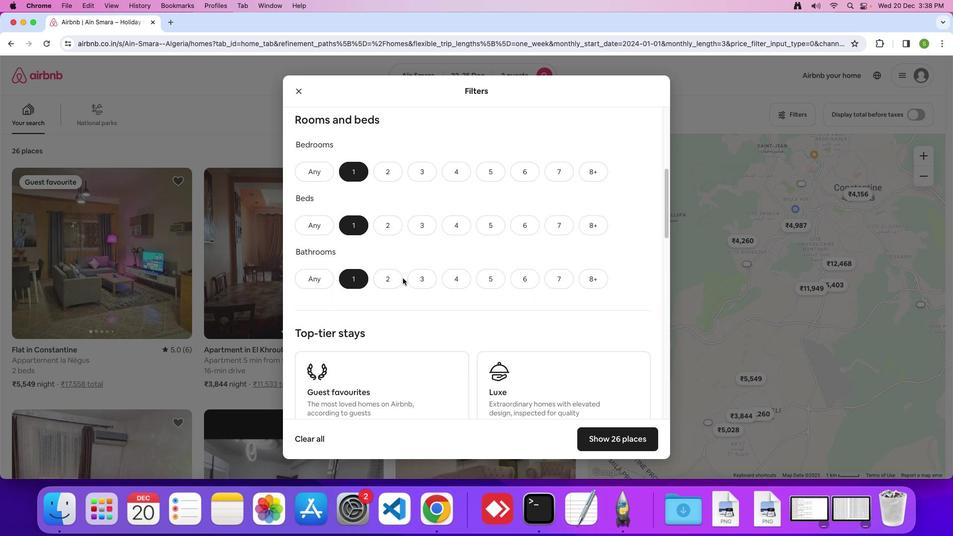 
Action: Mouse scrolled (402, 278) with delta (0, 0)
Screenshot: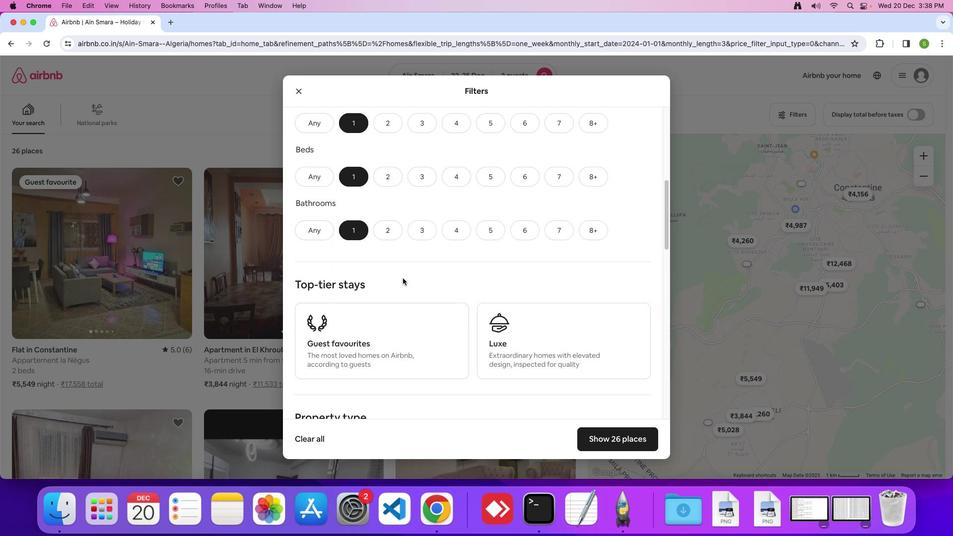 
Action: Mouse scrolled (402, 278) with delta (0, 0)
Screenshot: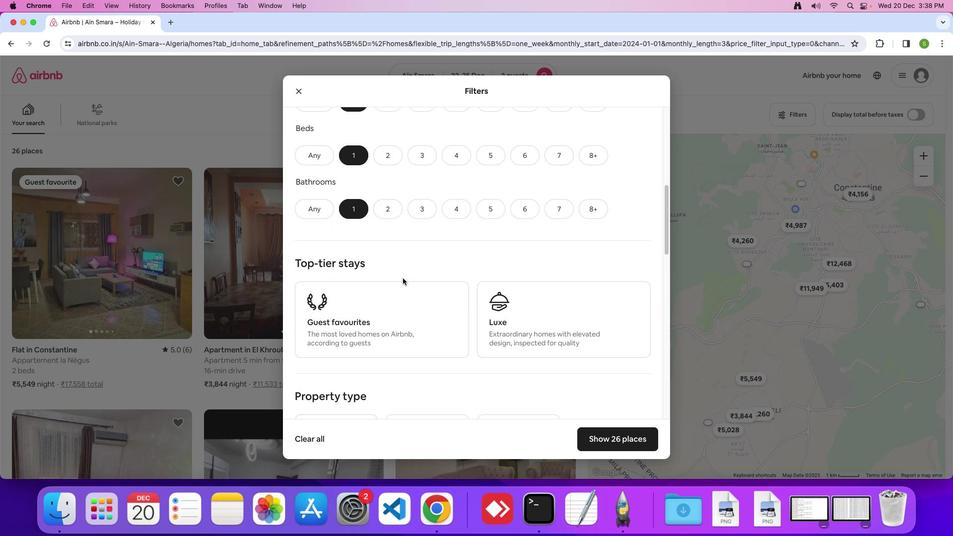 
Action: Mouse scrolled (402, 278) with delta (0, 0)
Screenshot: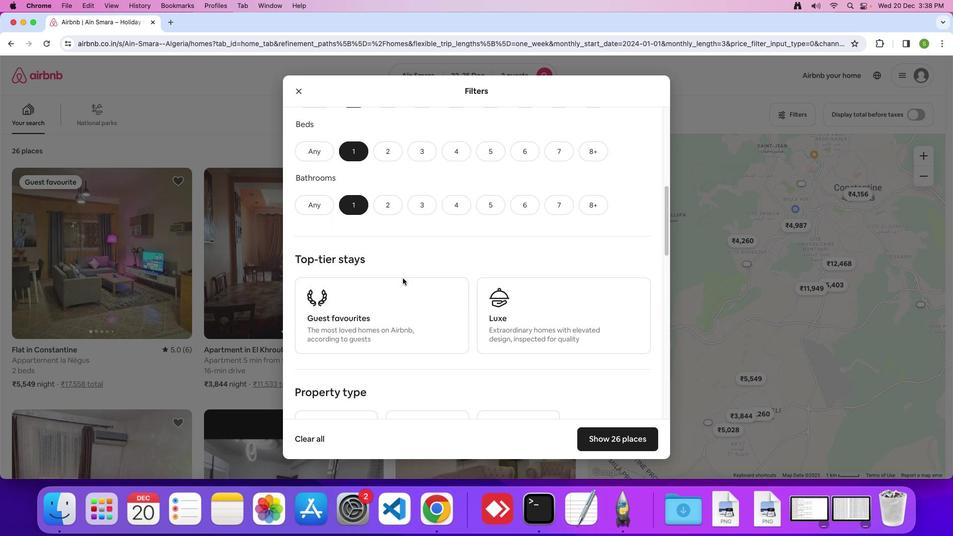 
Action: Mouse scrolled (402, 278) with delta (0, 0)
Screenshot: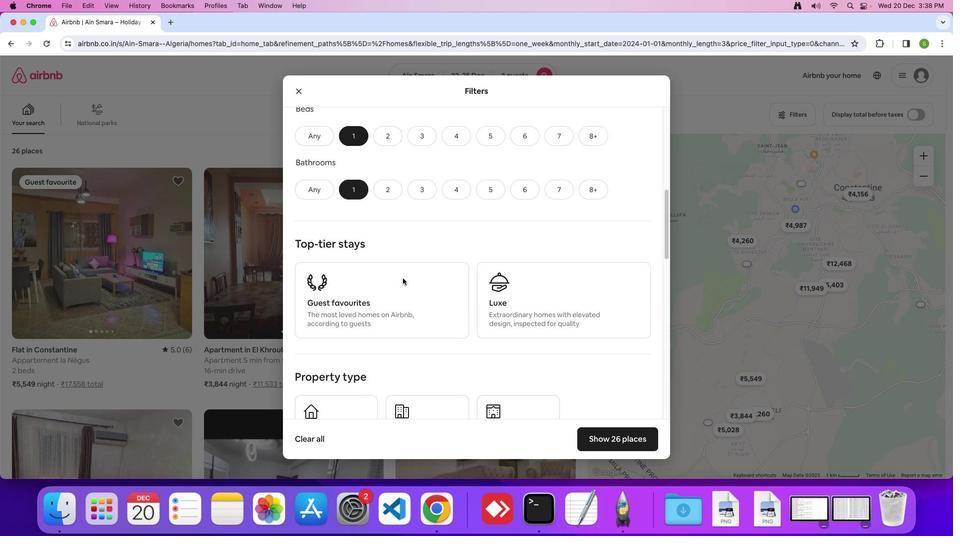 
Action: Mouse scrolled (402, 278) with delta (0, 0)
Screenshot: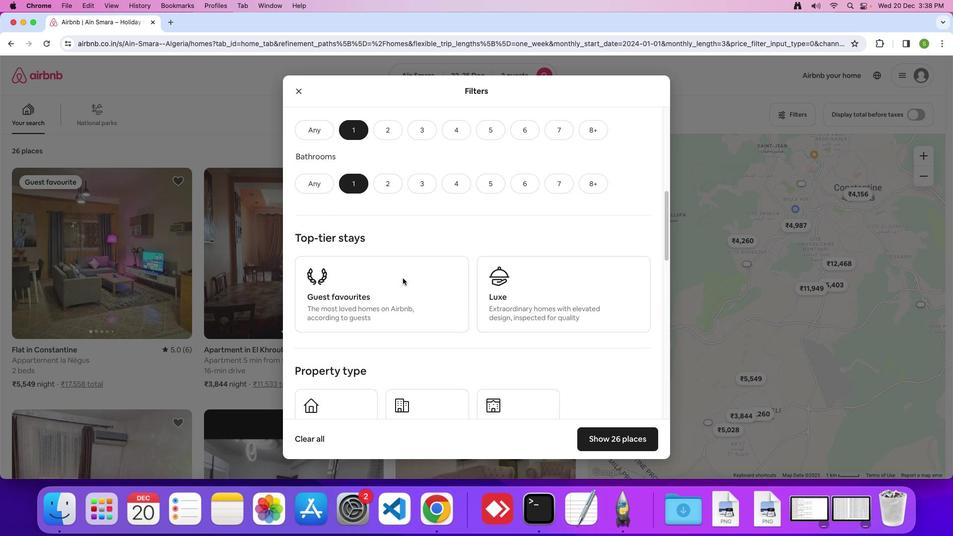 
Action: Mouse scrolled (402, 278) with delta (0, 0)
Screenshot: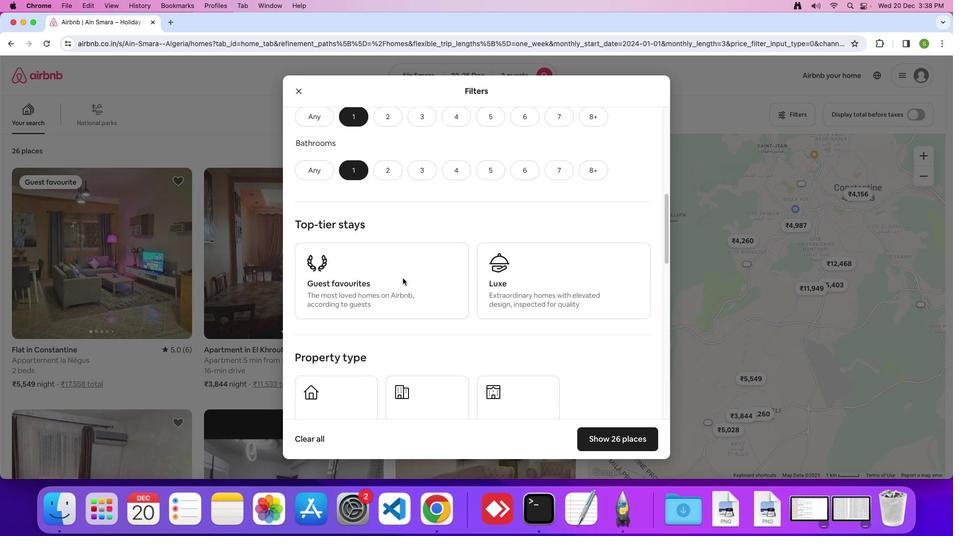 
Action: Mouse scrolled (402, 278) with delta (0, 0)
Screenshot: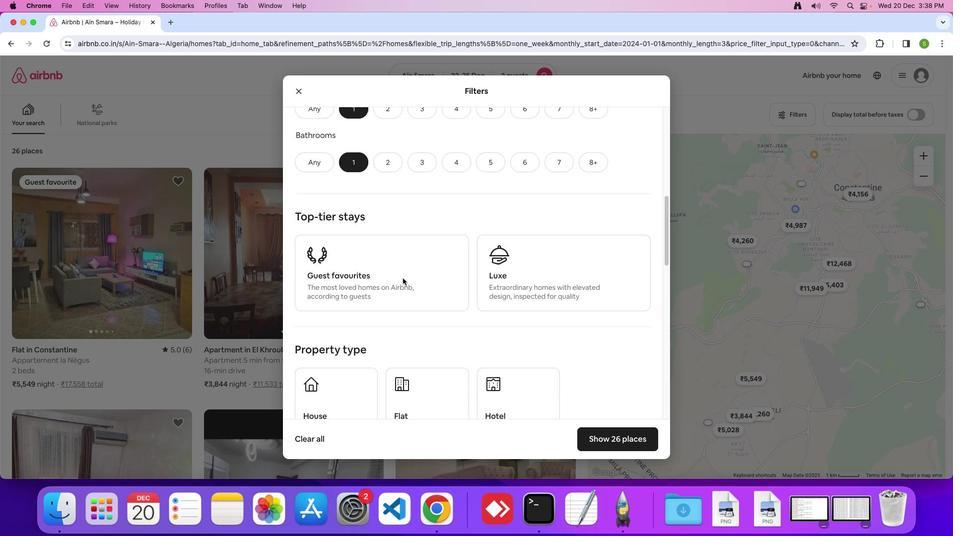 
Action: Mouse scrolled (402, 278) with delta (0, 0)
Screenshot: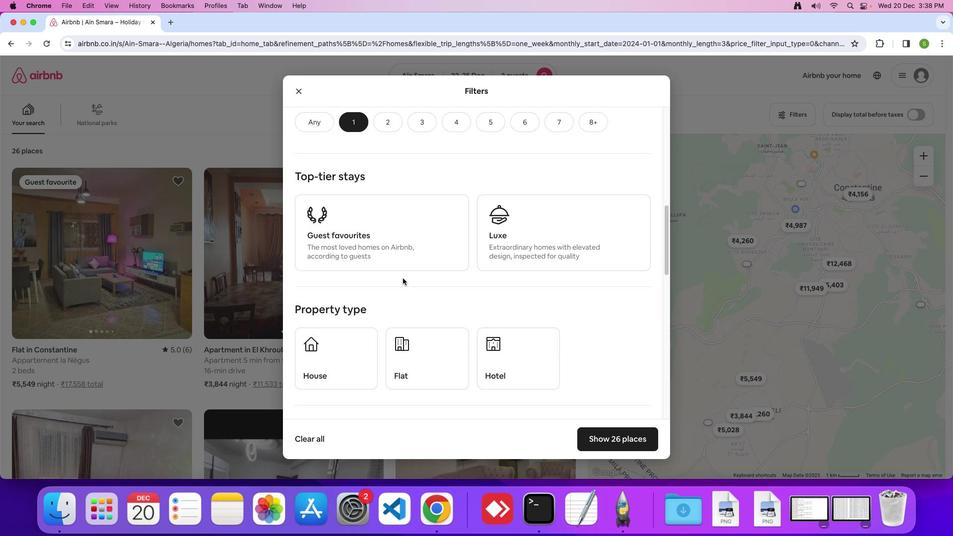 
Action: Mouse moved to (403, 278)
Screenshot: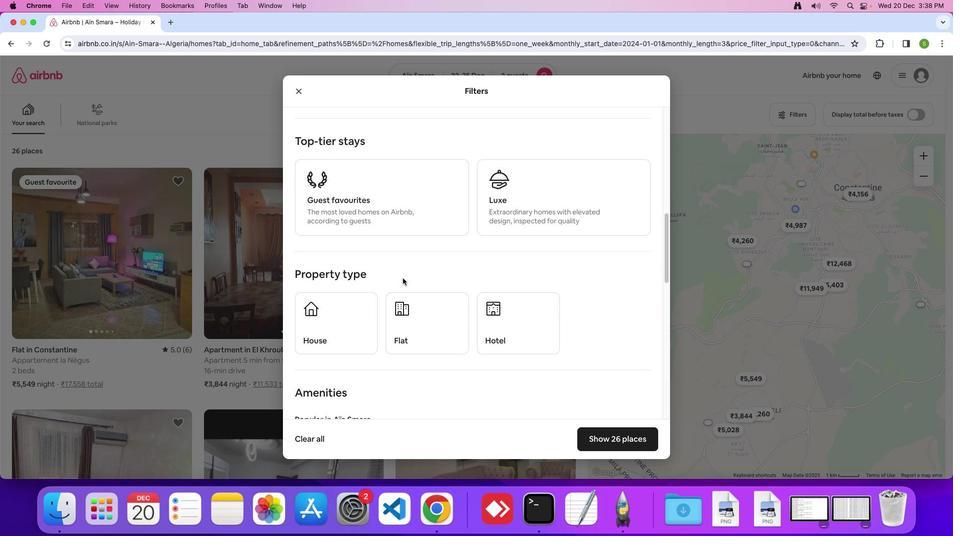 
Action: Mouse scrolled (403, 278) with delta (0, 0)
Screenshot: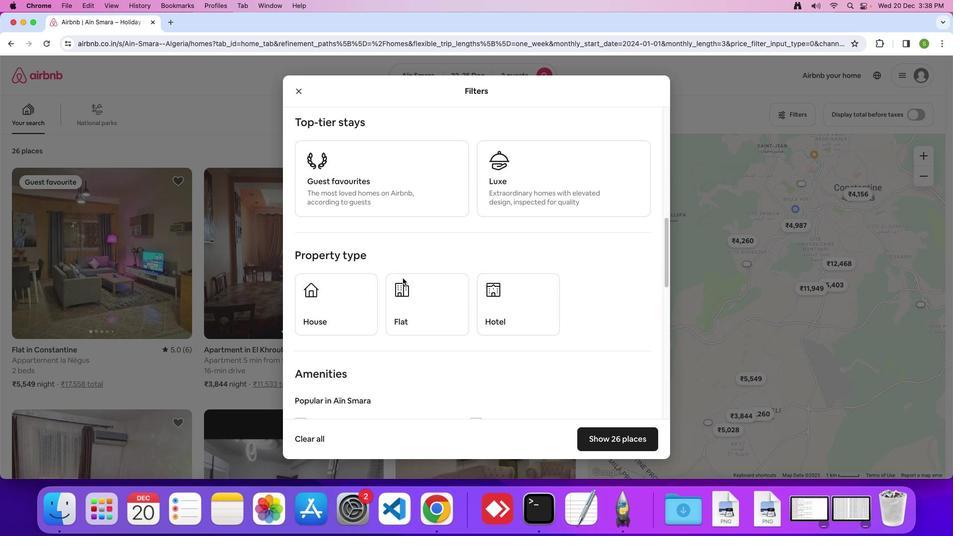 
Action: Mouse scrolled (403, 278) with delta (0, 0)
Screenshot: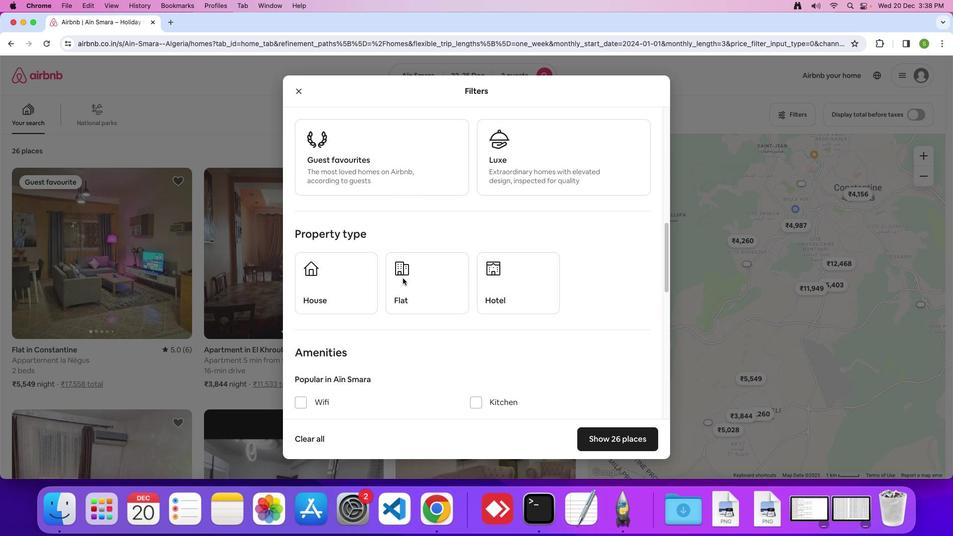 
Action: Mouse scrolled (403, 278) with delta (0, 0)
Screenshot: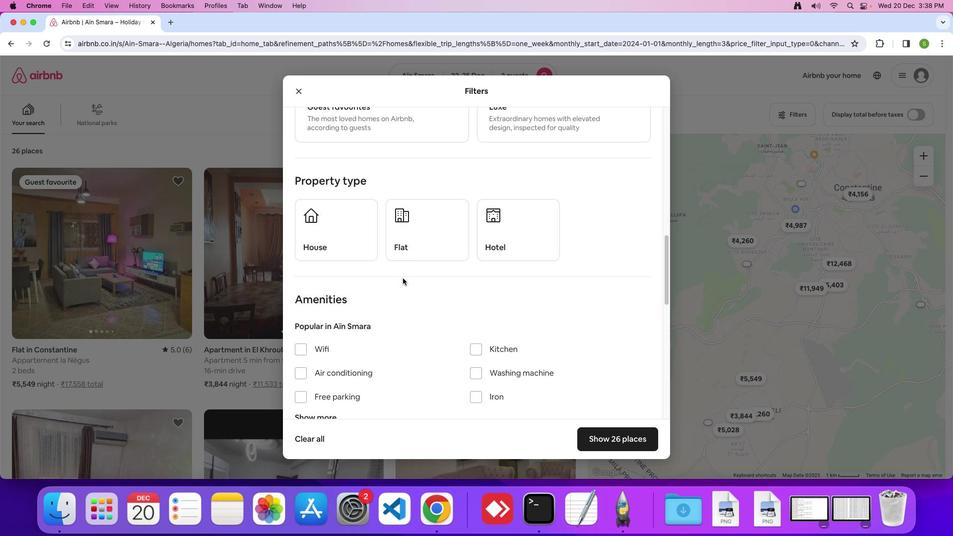 
Action: Mouse scrolled (403, 278) with delta (0, 0)
Screenshot: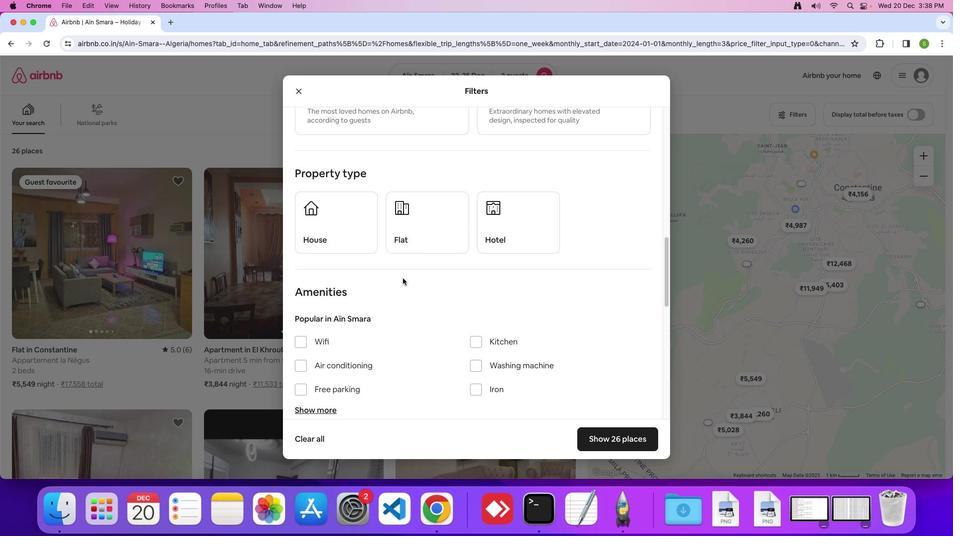 
Action: Mouse scrolled (403, 278) with delta (0, 0)
Screenshot: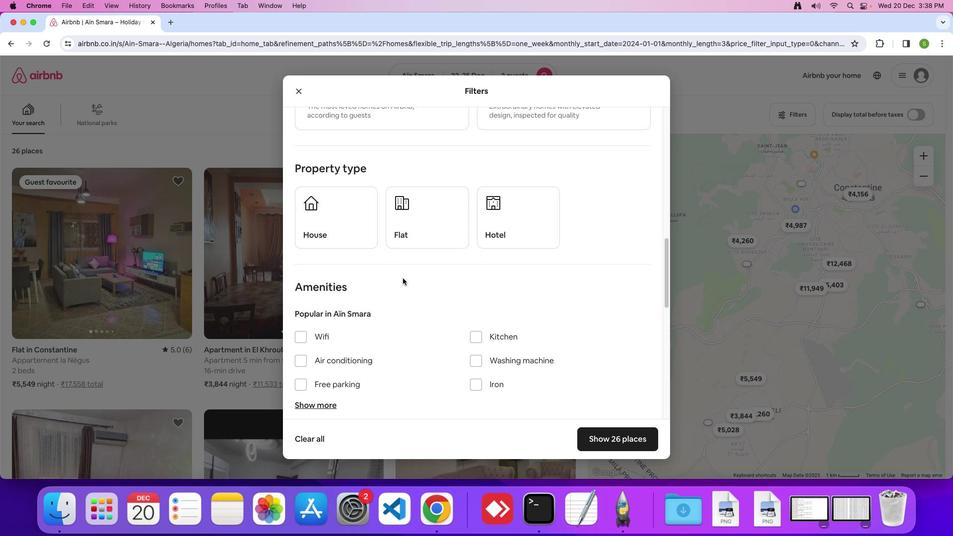 
Action: Mouse scrolled (403, 278) with delta (0, 0)
Screenshot: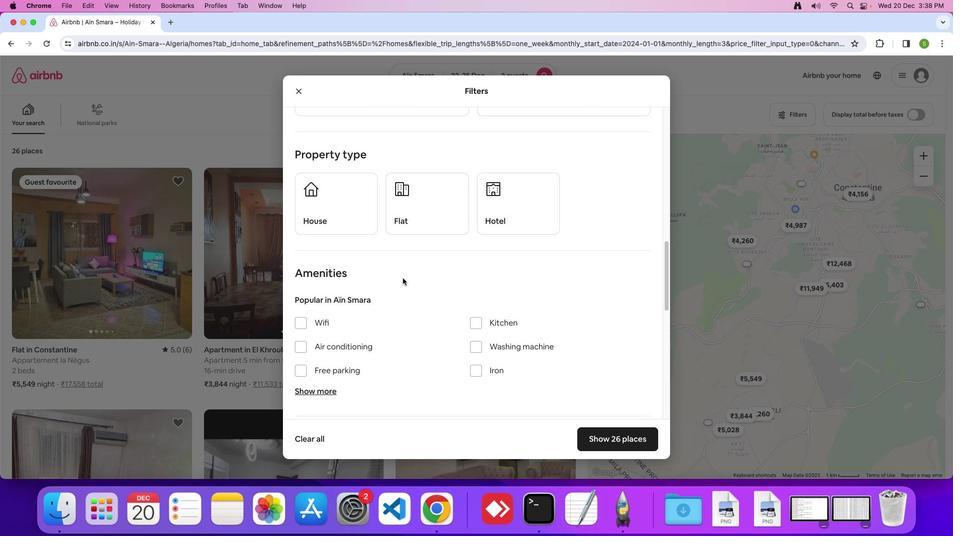 
Action: Mouse scrolled (403, 278) with delta (0, 0)
Screenshot: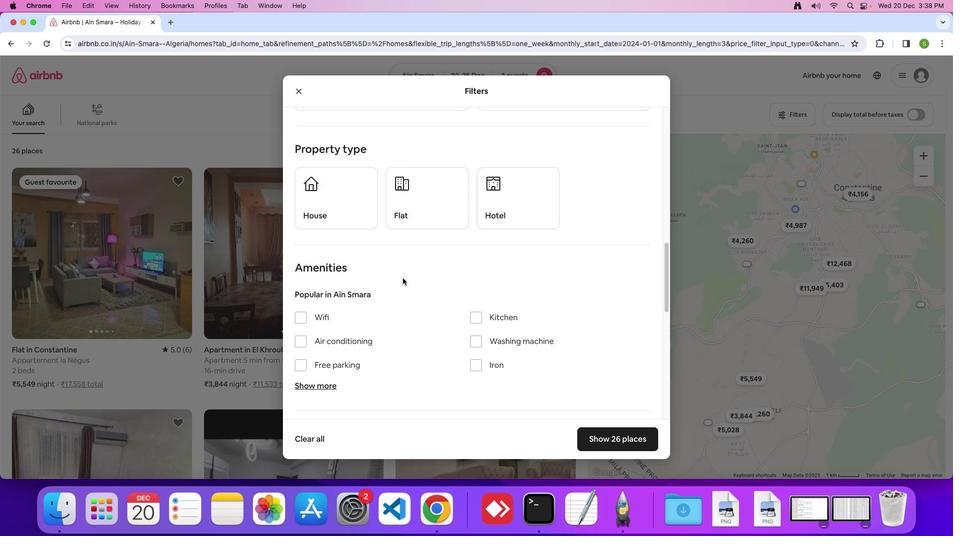 
Action: Mouse scrolled (403, 278) with delta (0, 0)
Screenshot: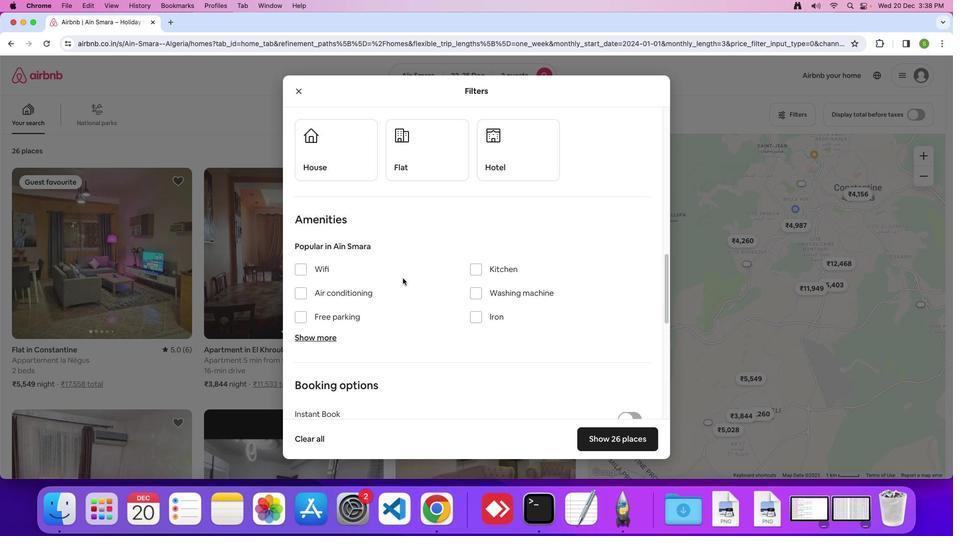 
Action: Mouse scrolled (403, 278) with delta (0, 0)
Screenshot: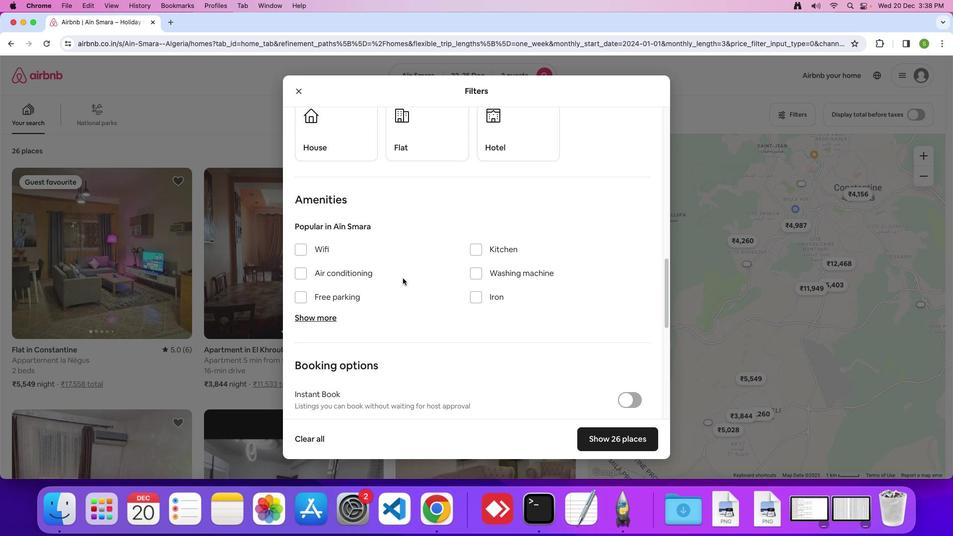 
Action: Mouse scrolled (403, 278) with delta (0, 0)
Screenshot: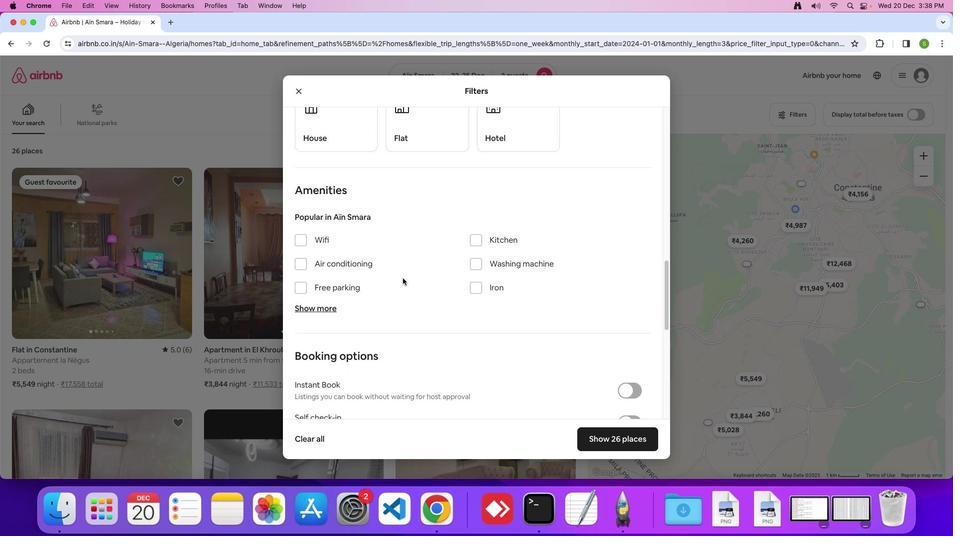 
Action: Mouse scrolled (403, 278) with delta (0, 0)
Screenshot: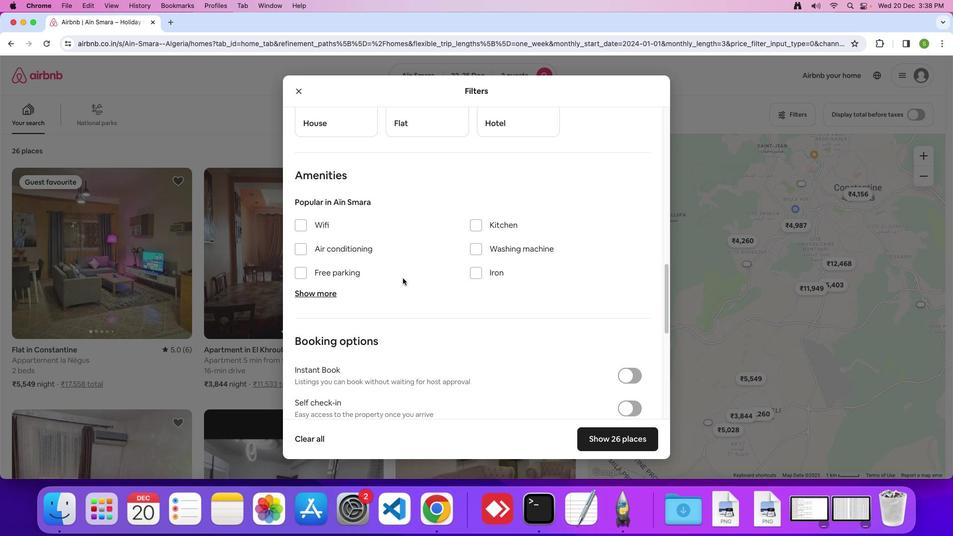 
Action: Mouse scrolled (403, 278) with delta (0, 0)
Screenshot: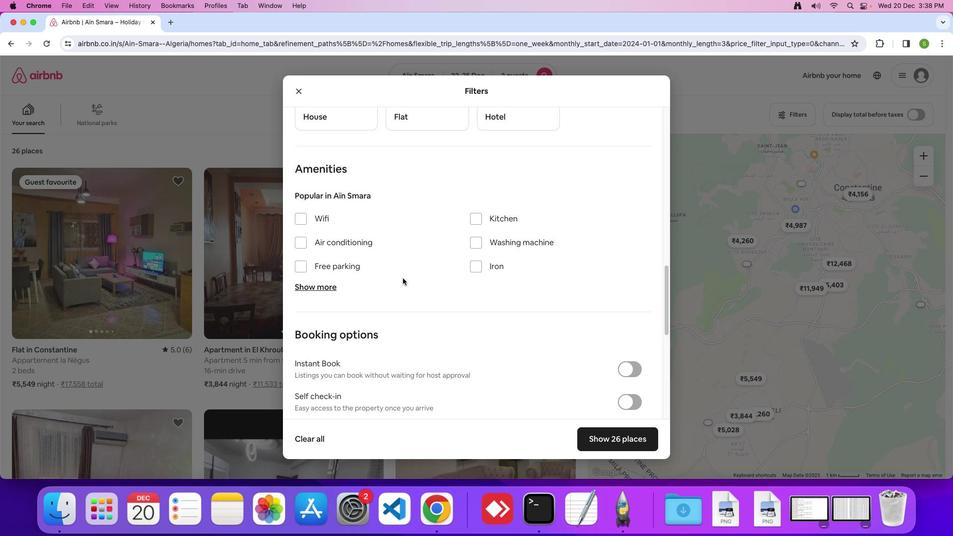 
Action: Mouse scrolled (403, 278) with delta (0, 0)
Screenshot: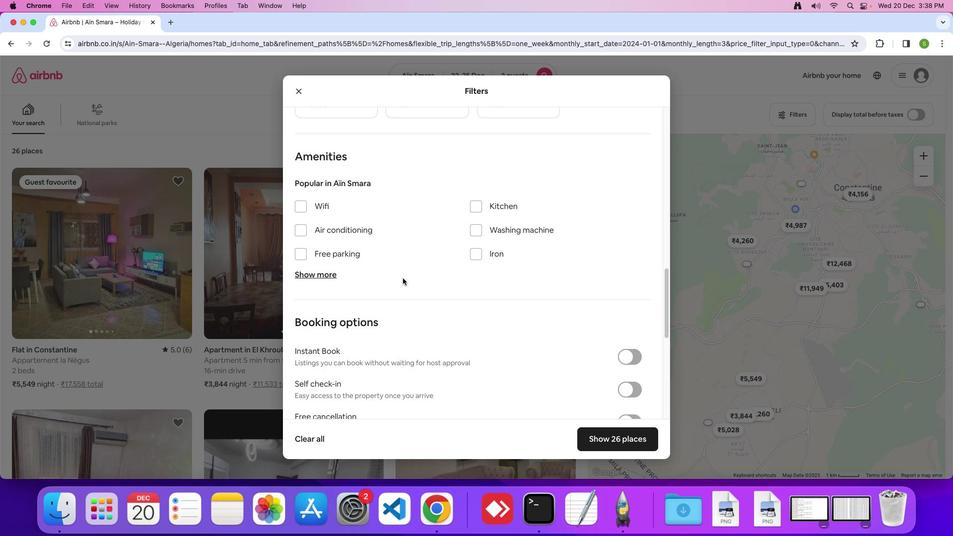 
Action: Mouse scrolled (403, 278) with delta (0, 0)
Screenshot: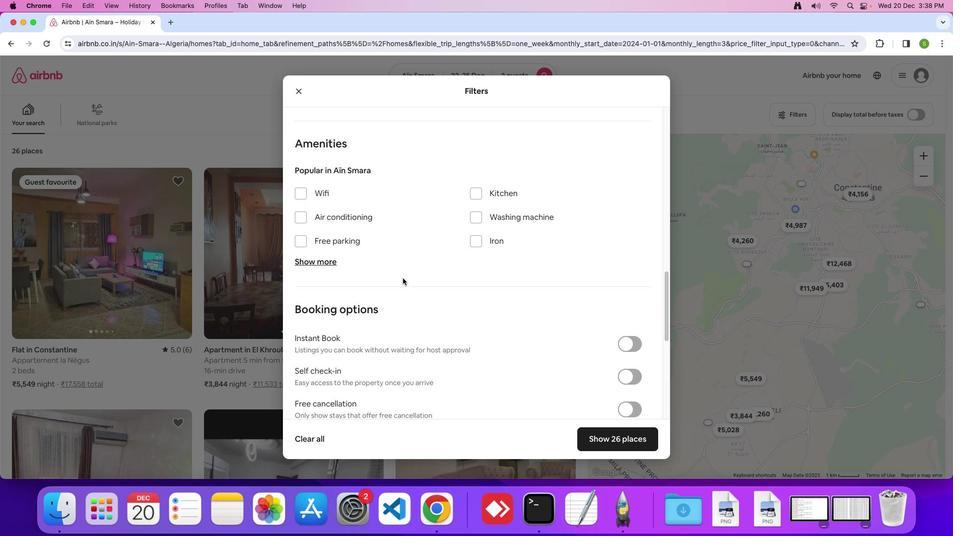 
Action: Mouse scrolled (403, 278) with delta (0, 0)
Screenshot: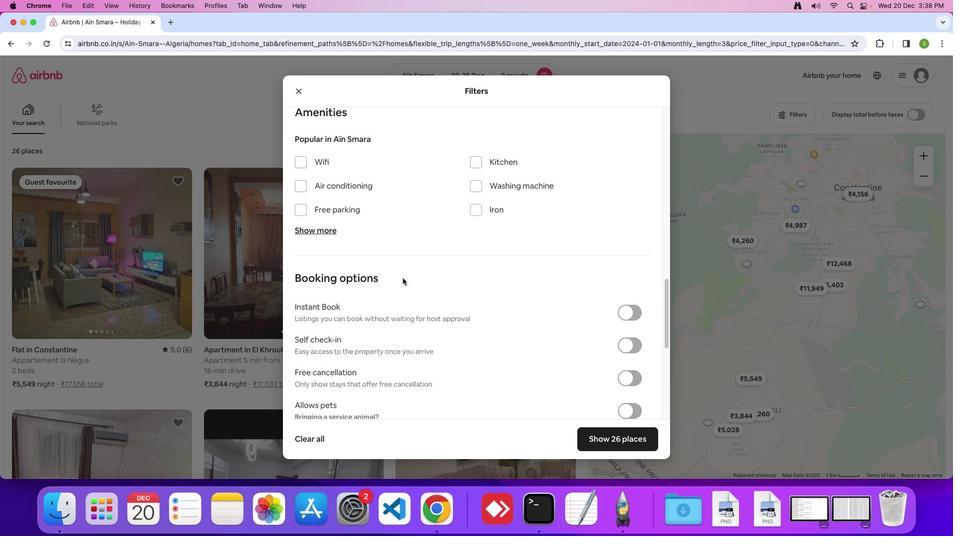 
Action: Mouse scrolled (403, 278) with delta (0, 0)
Screenshot: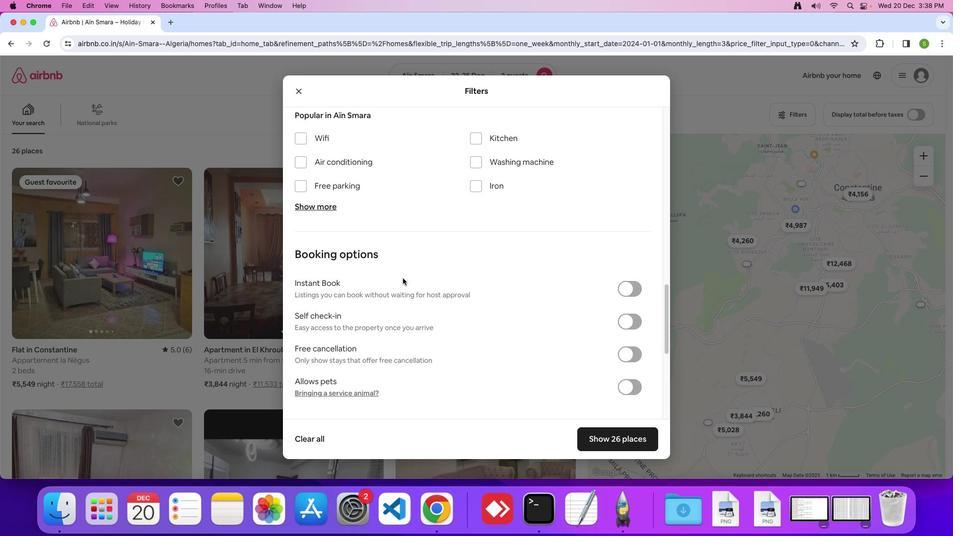 
Action: Mouse scrolled (403, 278) with delta (0, 0)
Screenshot: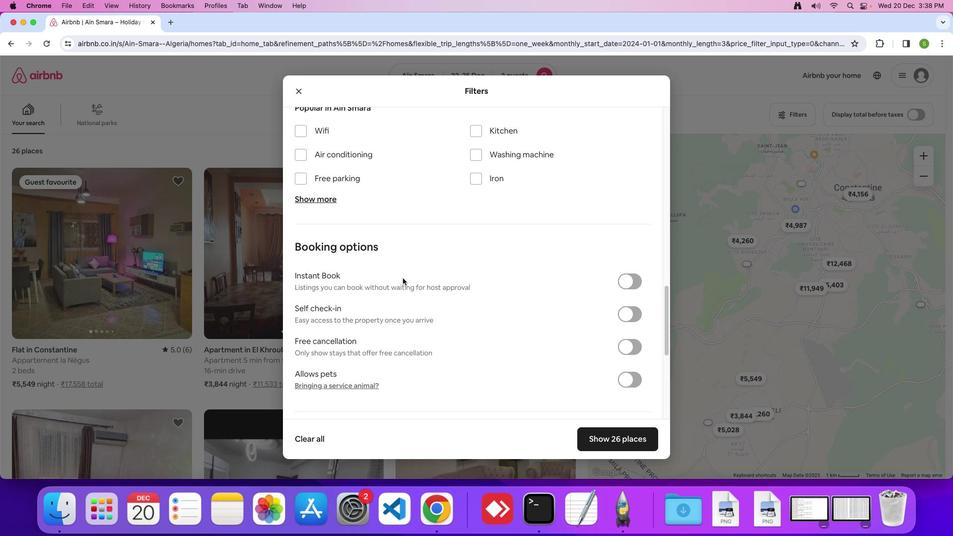 
Action: Mouse scrolled (403, 278) with delta (0, 0)
Screenshot: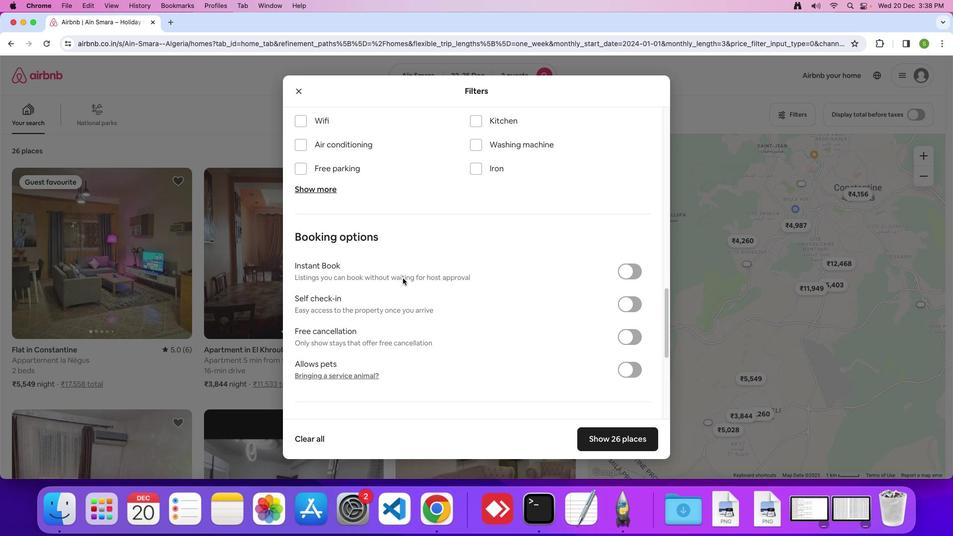 
Action: Mouse scrolled (403, 278) with delta (0, 0)
Screenshot: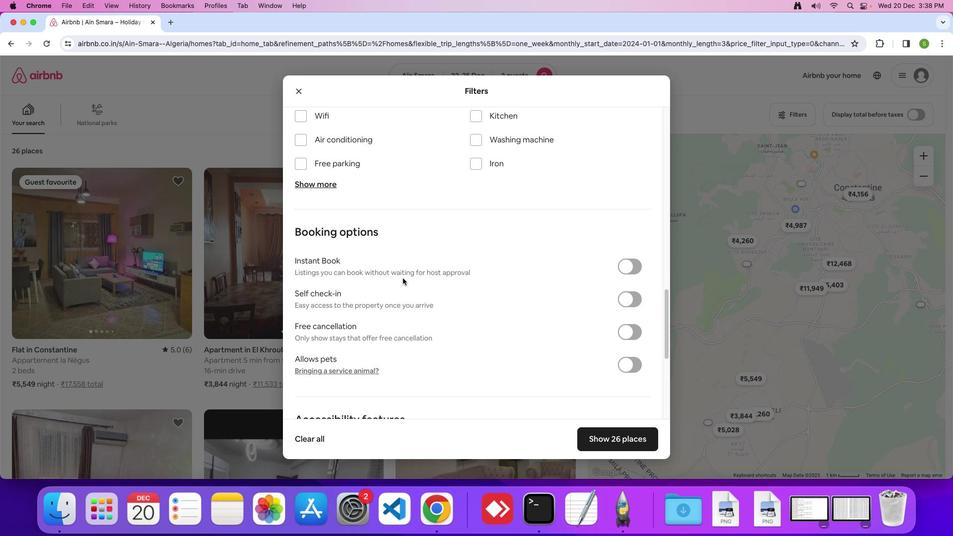 
Action: Mouse scrolled (403, 278) with delta (0, 0)
Screenshot: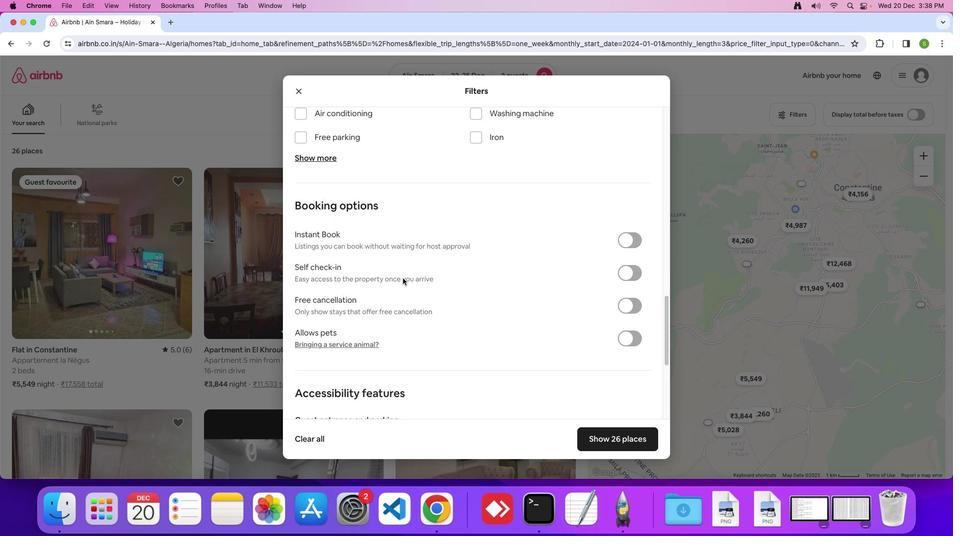 
Action: Mouse scrolled (403, 278) with delta (0, 0)
Screenshot: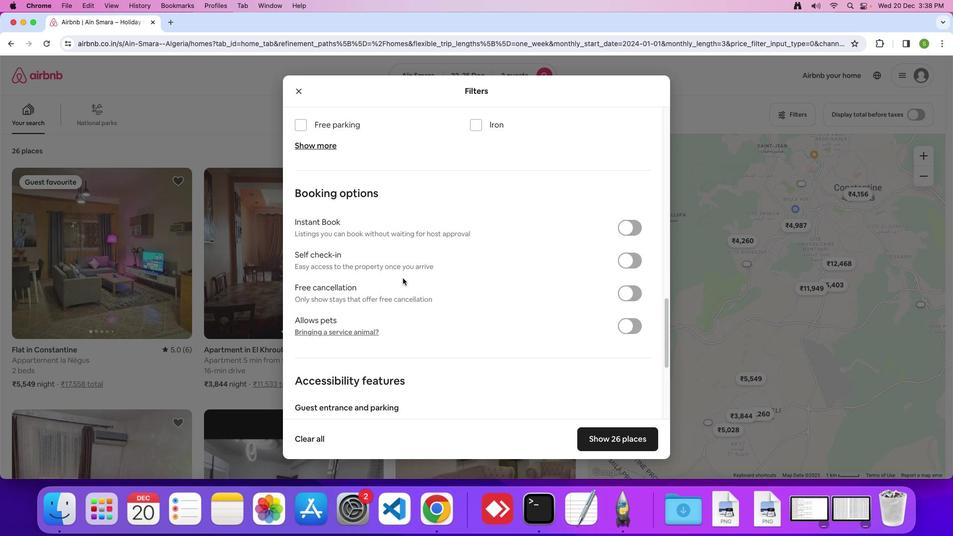 
Action: Mouse scrolled (403, 278) with delta (0, 0)
Screenshot: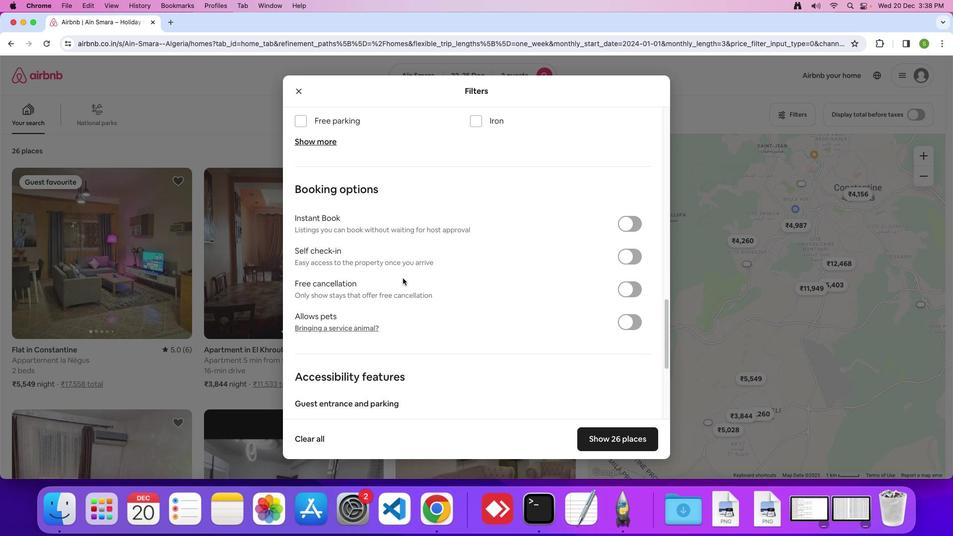 
Action: Mouse scrolled (403, 278) with delta (0, 0)
Screenshot: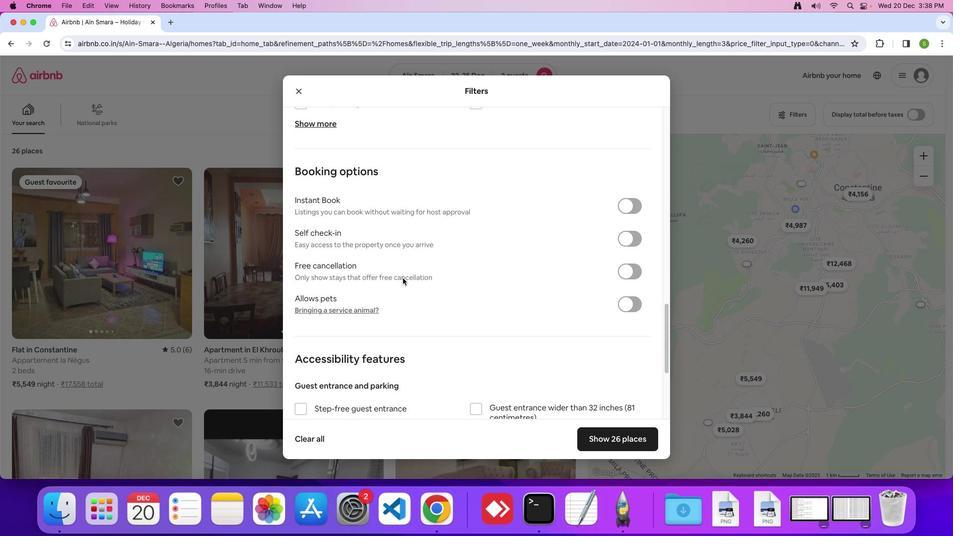 
Action: Mouse scrolled (403, 278) with delta (0, 0)
Screenshot: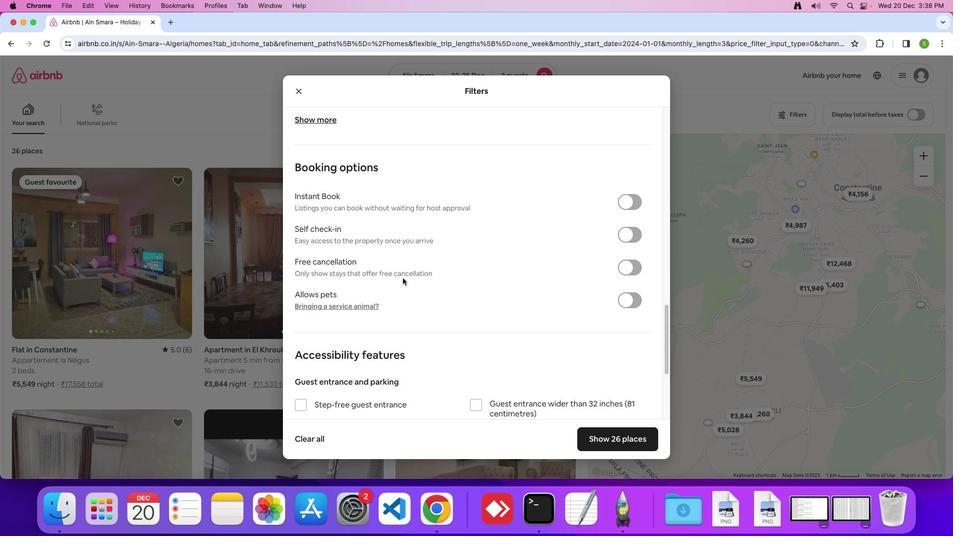 
Action: Mouse scrolled (403, 278) with delta (0, 0)
Screenshot: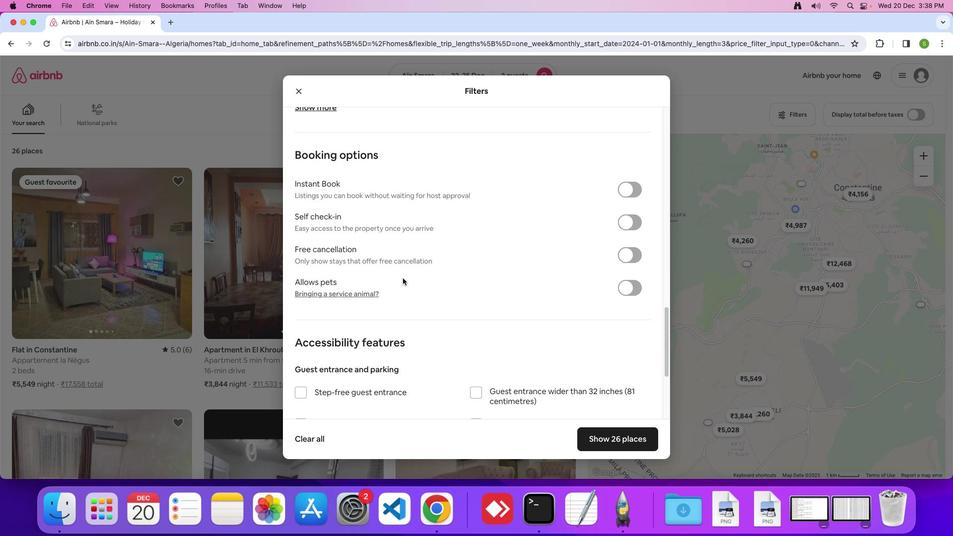 
Action: Mouse scrolled (403, 278) with delta (0, 0)
Screenshot: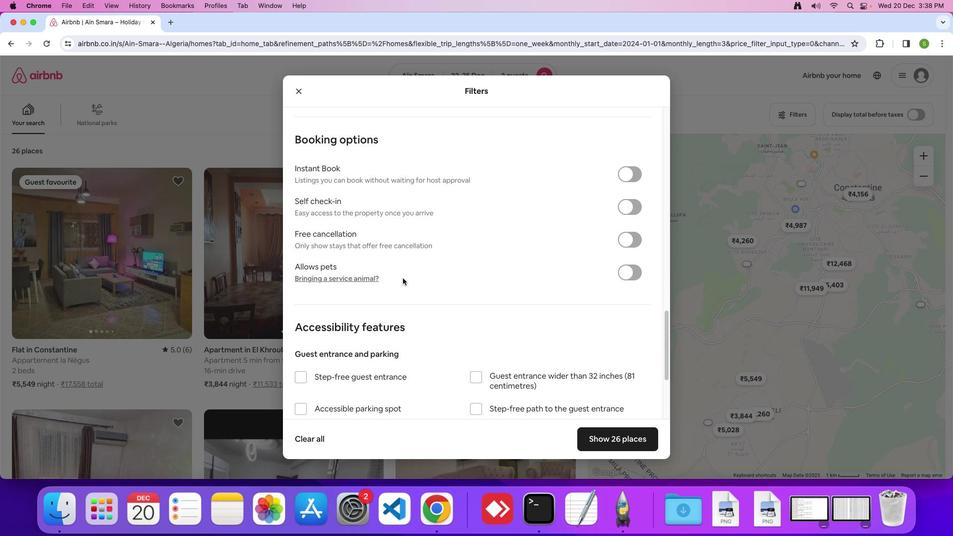 
Action: Mouse scrolled (403, 278) with delta (0, 0)
Screenshot: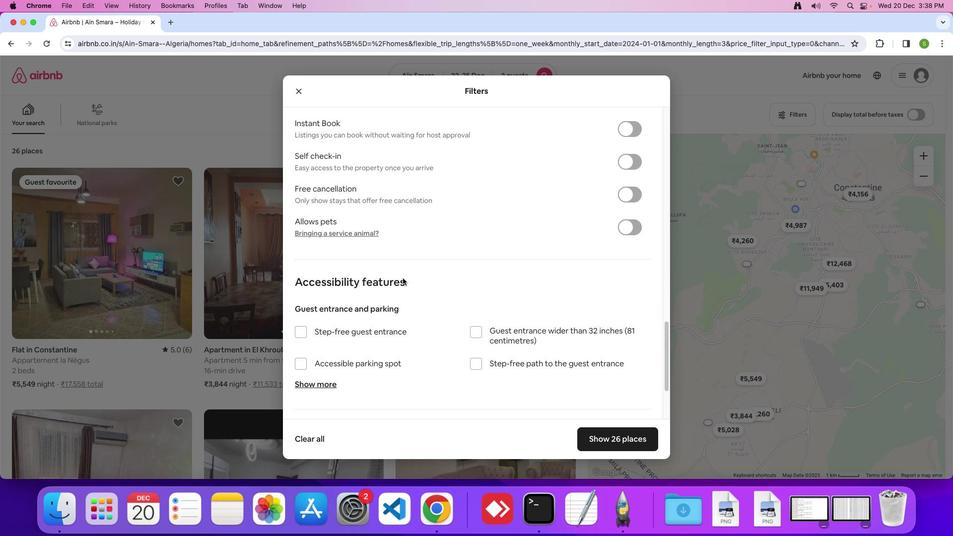 
Action: Mouse scrolled (403, 278) with delta (0, 0)
Screenshot: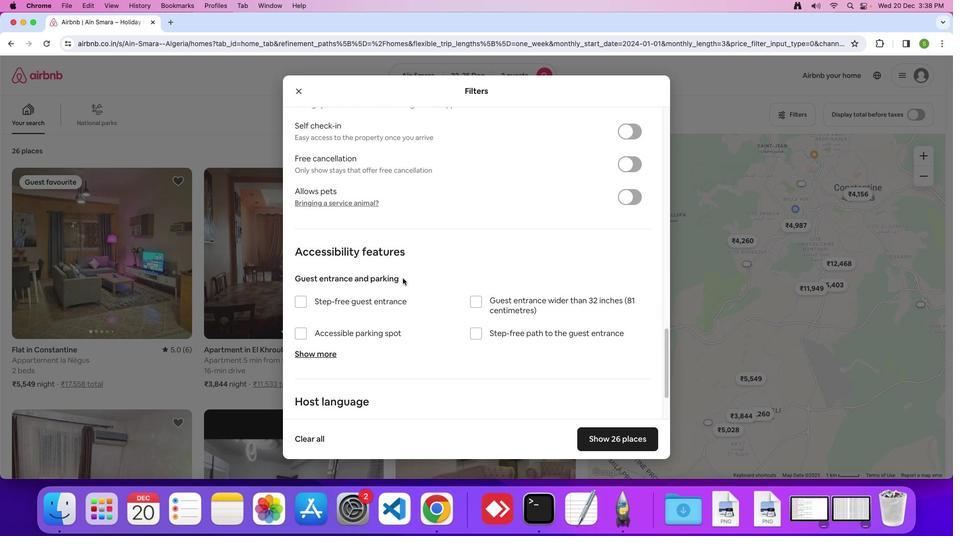 
Action: Mouse scrolled (403, 278) with delta (0, 0)
Screenshot: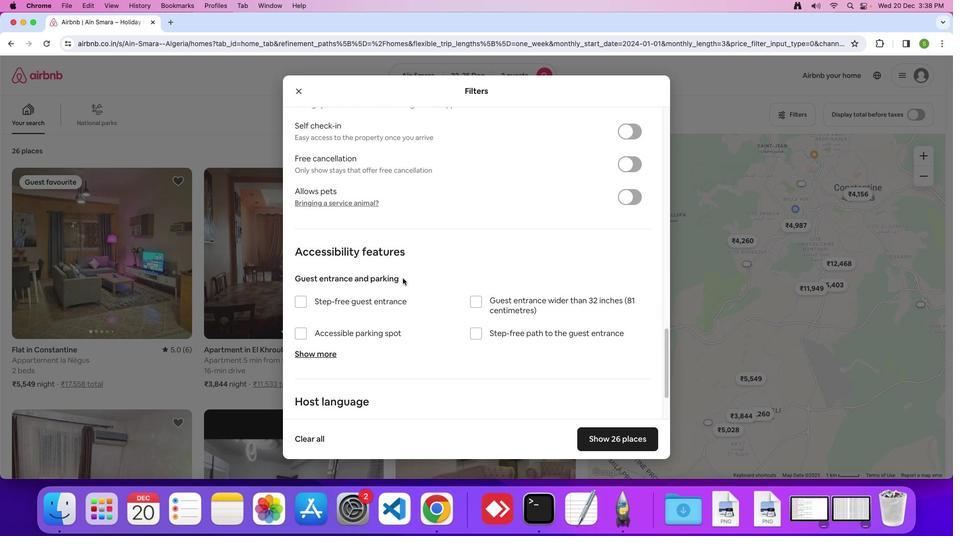 
Action: Mouse scrolled (403, 278) with delta (0, 0)
Screenshot: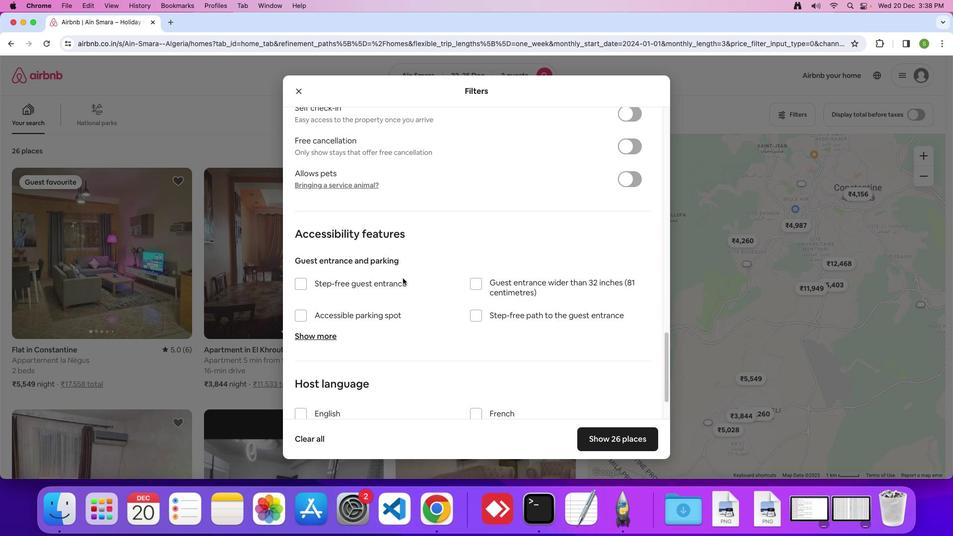 
Action: Mouse scrolled (403, 278) with delta (0, 0)
Screenshot: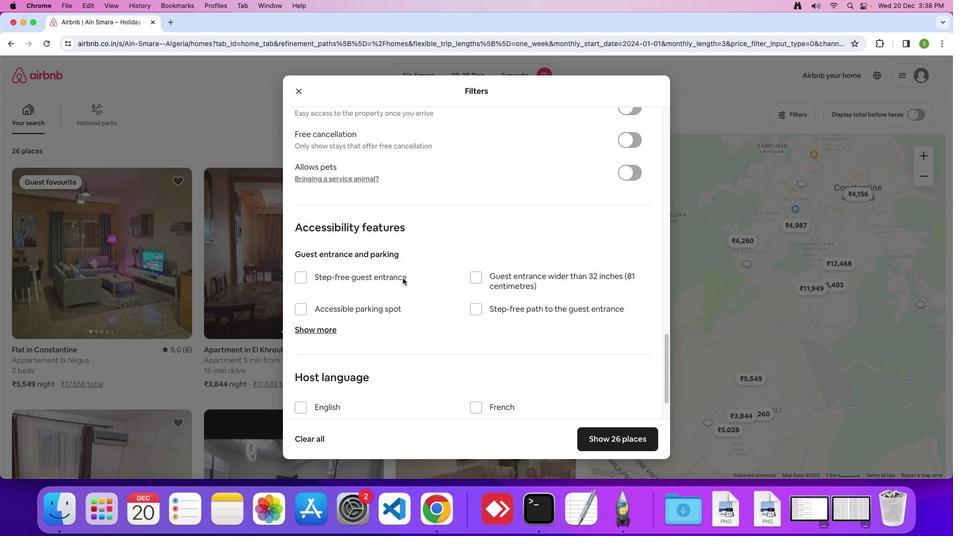 
Action: Mouse scrolled (403, 278) with delta (0, 0)
Screenshot: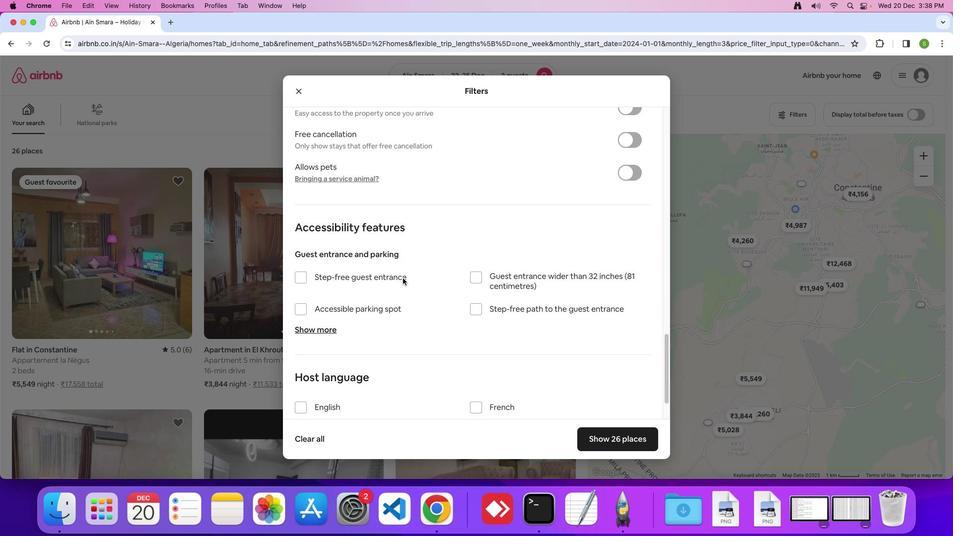 
Action: Mouse scrolled (403, 278) with delta (0, 0)
Screenshot: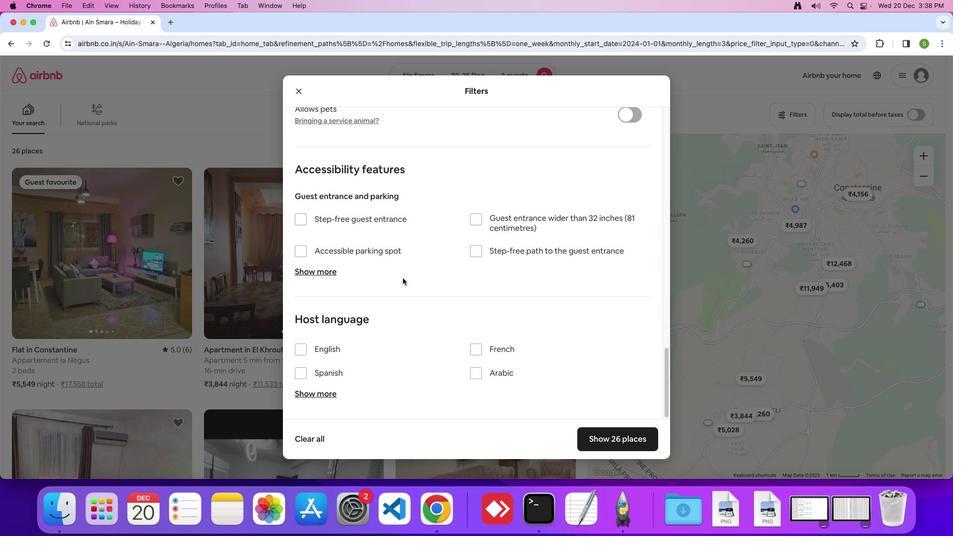 
Action: Mouse scrolled (403, 278) with delta (0, 0)
Screenshot: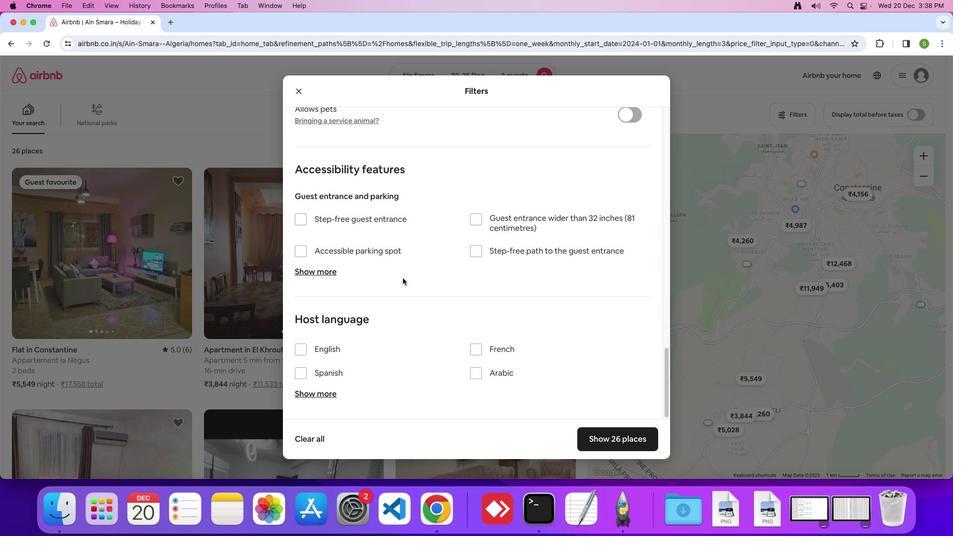 
Action: Mouse scrolled (403, 278) with delta (0, 0)
Screenshot: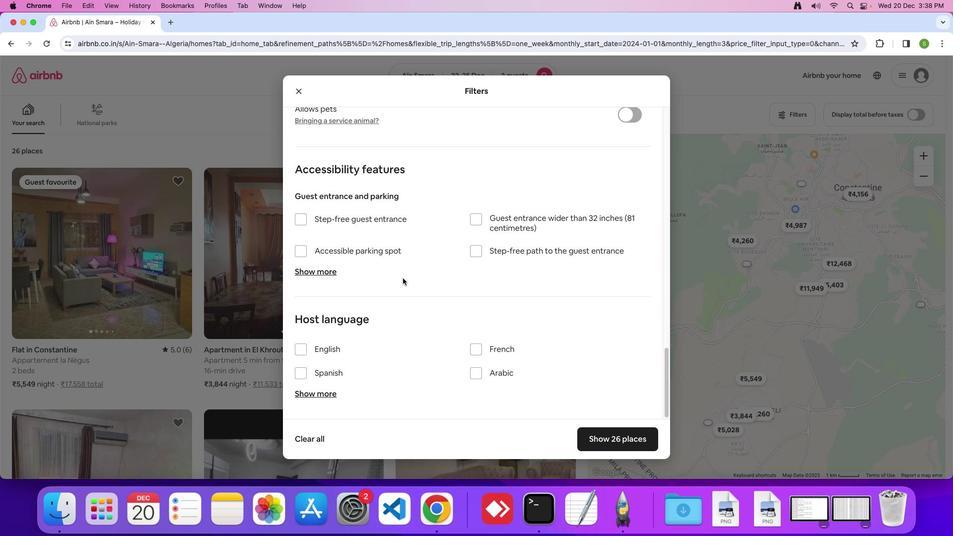 
Action: Mouse scrolled (403, 278) with delta (0, 0)
Screenshot: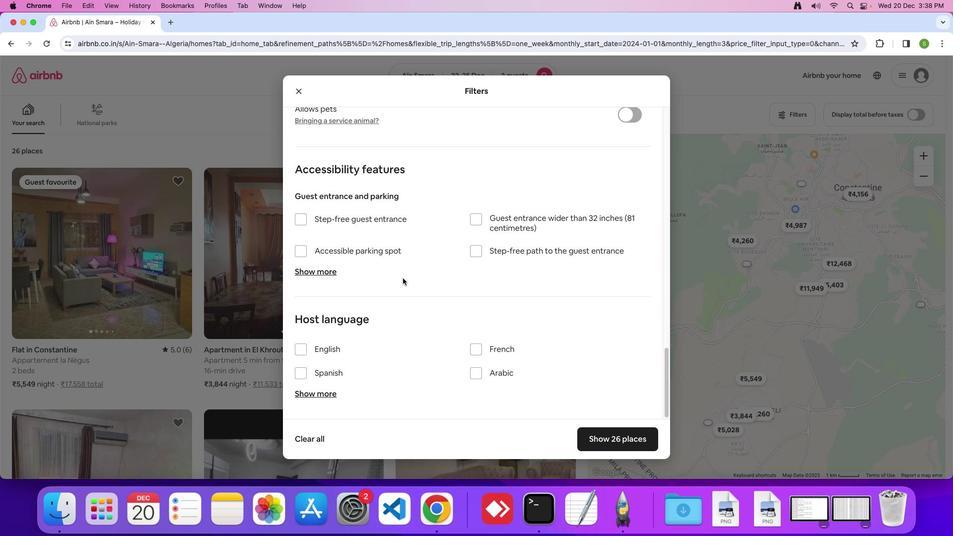 
Action: Mouse scrolled (403, 278) with delta (0, 0)
Screenshot: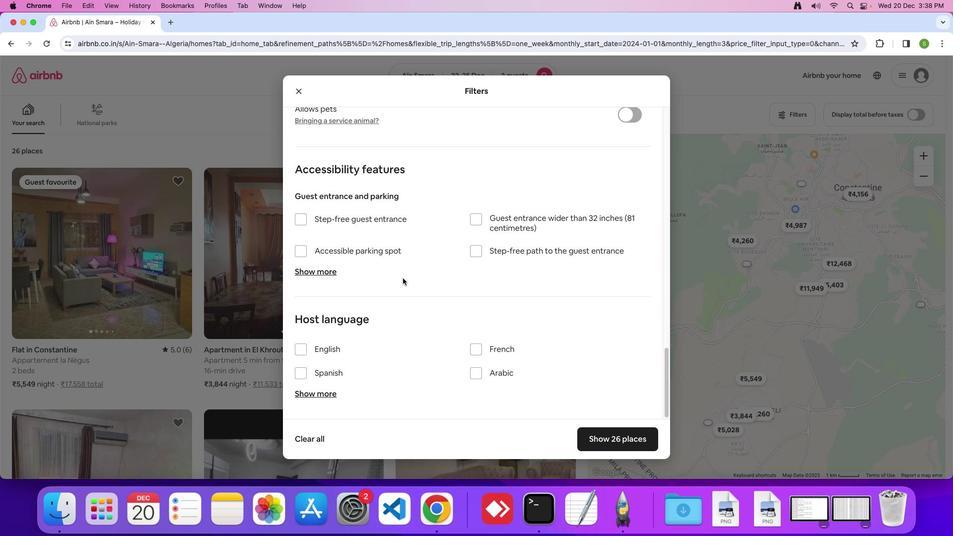 
Action: Mouse moved to (597, 437)
Screenshot: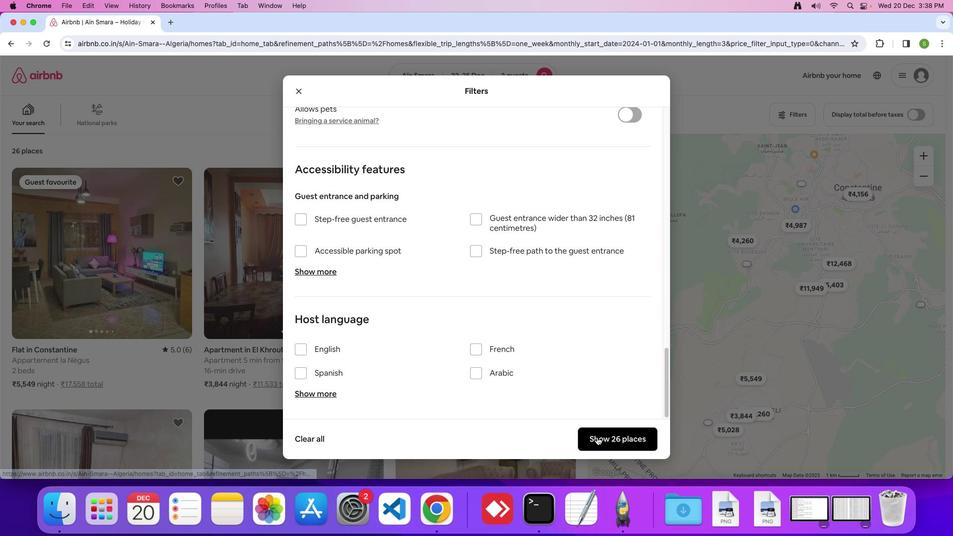 
Action: Mouse pressed left at (597, 437)
Screenshot: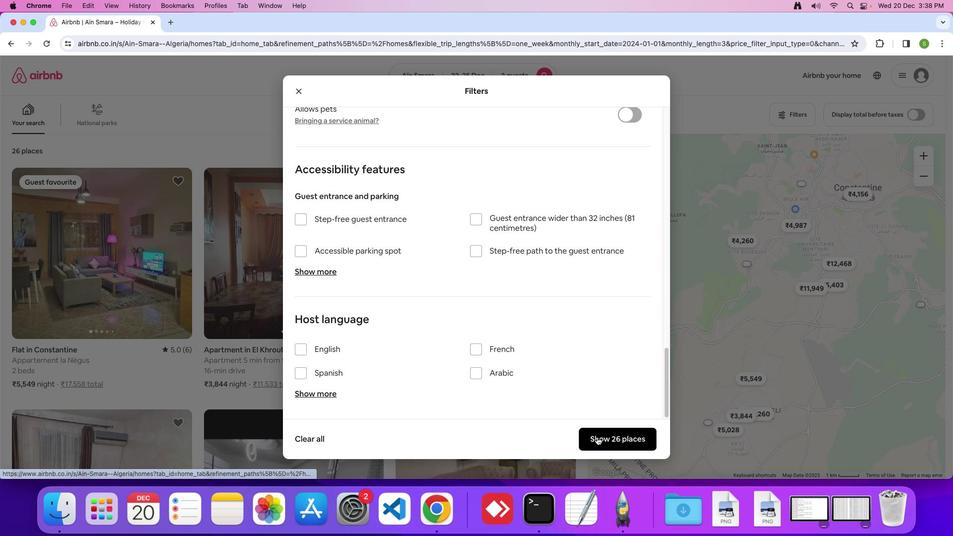 
Action: Mouse moved to (103, 239)
Screenshot: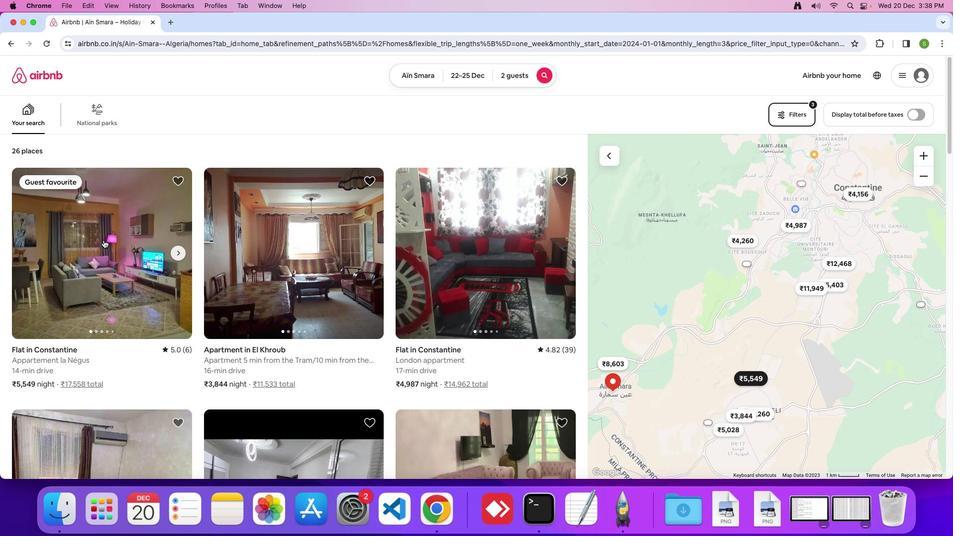 
Action: Mouse pressed left at (103, 239)
Screenshot: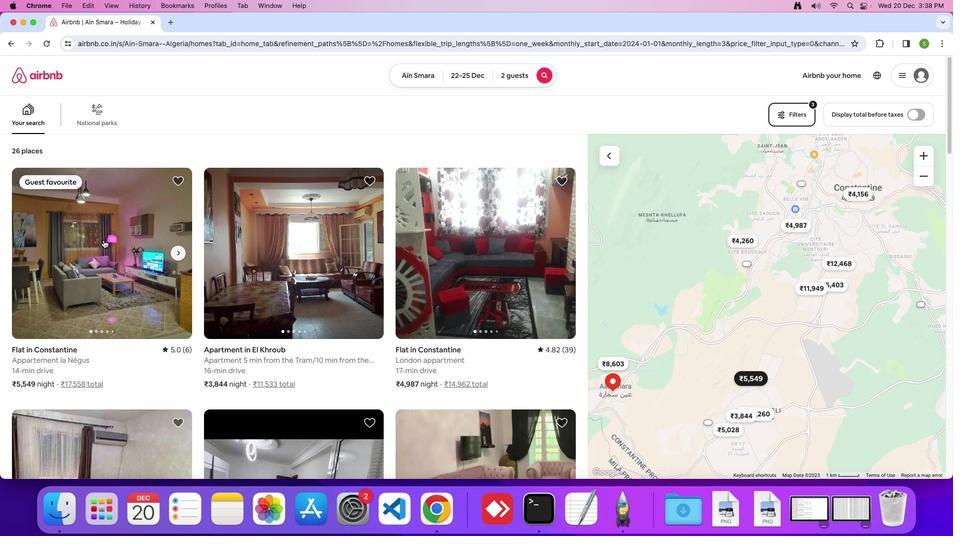 
Action: Mouse moved to (320, 249)
Screenshot: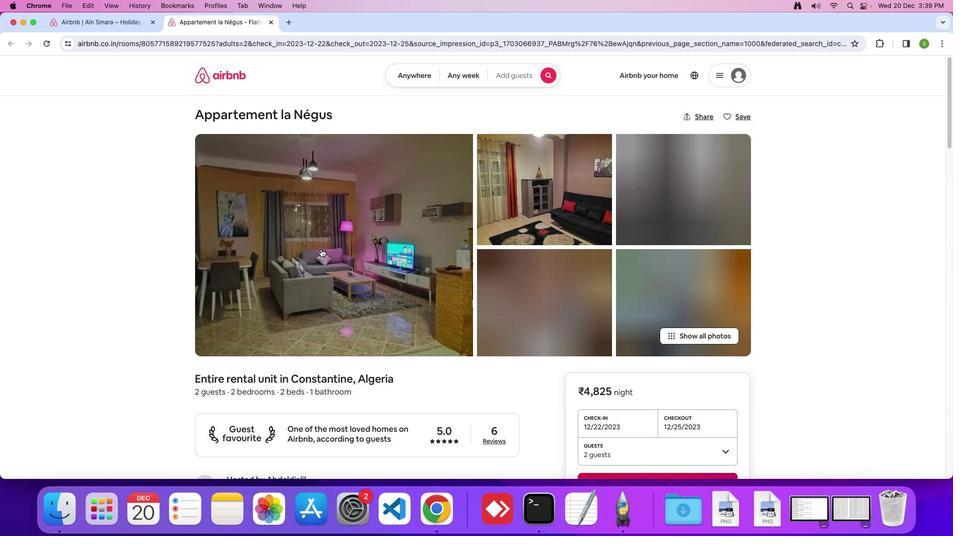 
Action: Mouse pressed left at (320, 249)
Screenshot: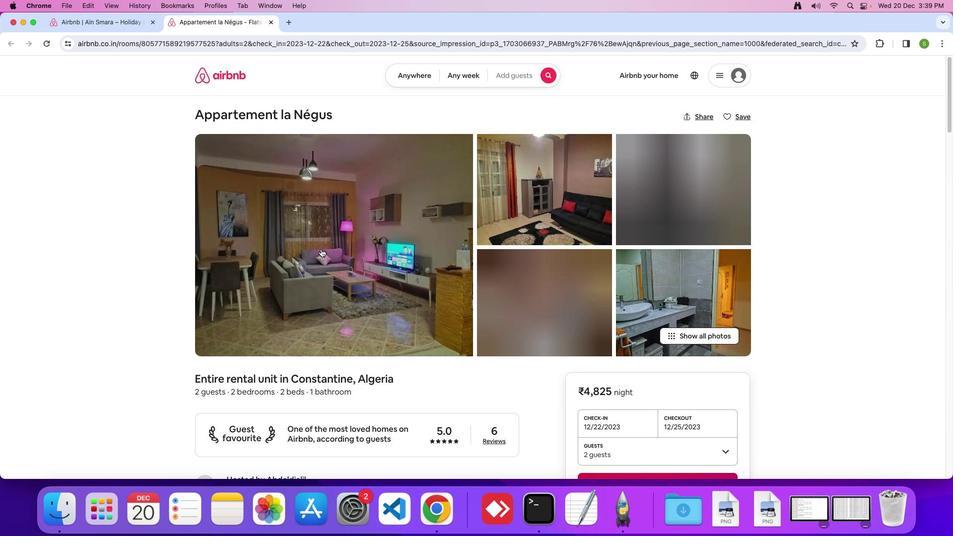 
Action: Mouse moved to (341, 336)
Screenshot: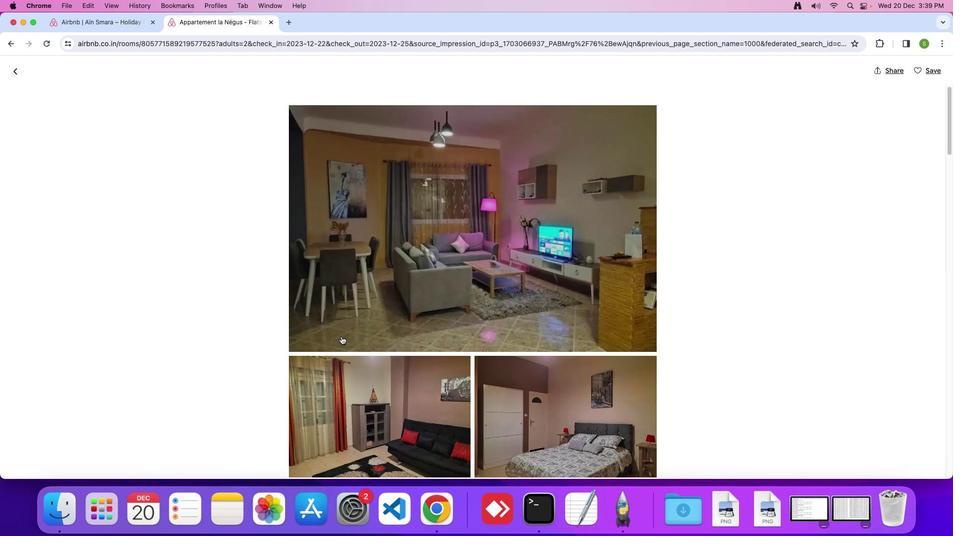 
Action: Mouse scrolled (341, 336) with delta (0, 0)
Screenshot: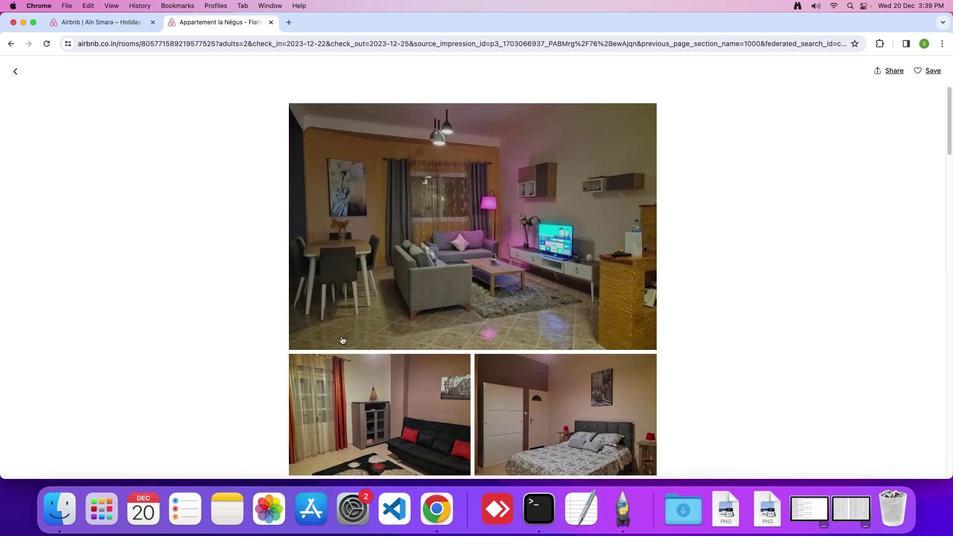 
Action: Mouse scrolled (341, 336) with delta (0, 0)
Screenshot: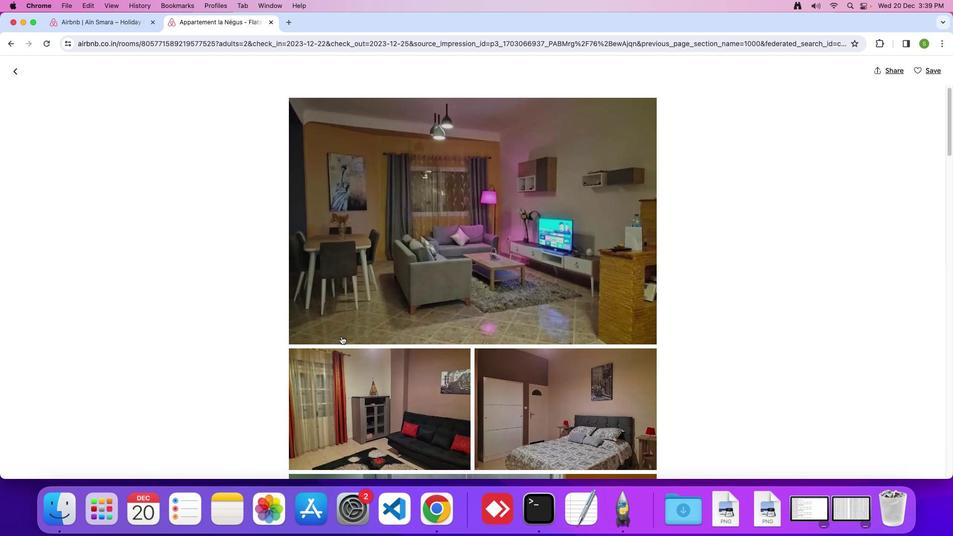 
Action: Mouse scrolled (341, 336) with delta (0, 0)
Screenshot: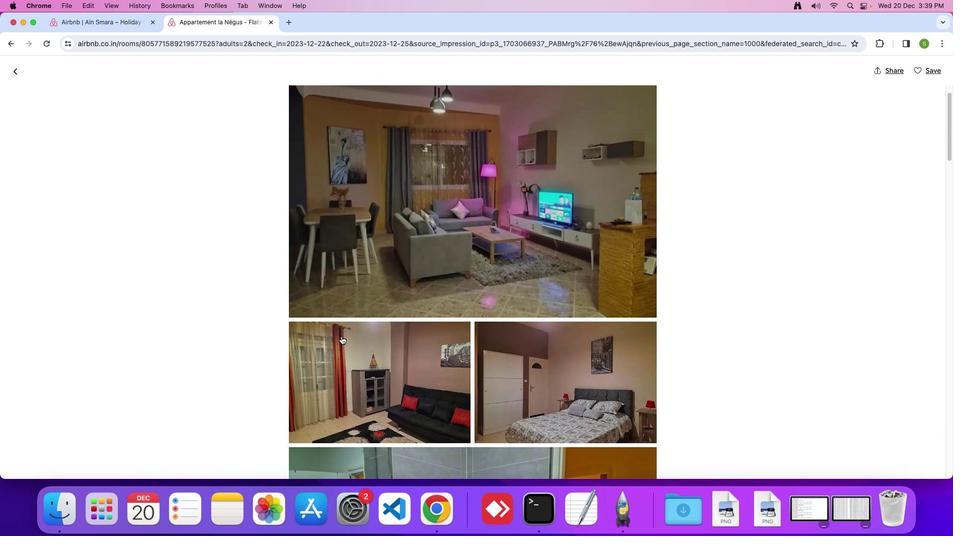 
Action: Mouse scrolled (341, 336) with delta (0, 0)
Screenshot: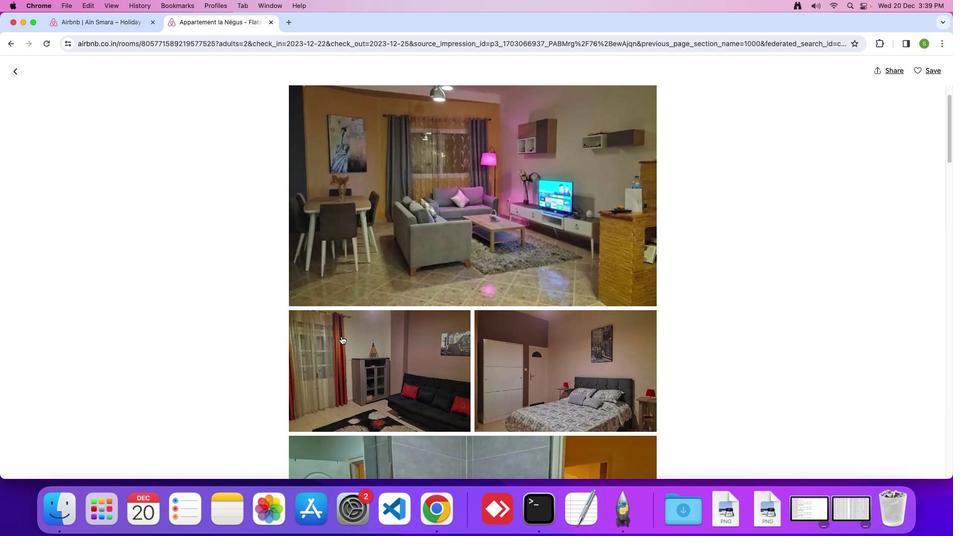 
Action: Mouse scrolled (341, 336) with delta (0, 0)
Screenshot: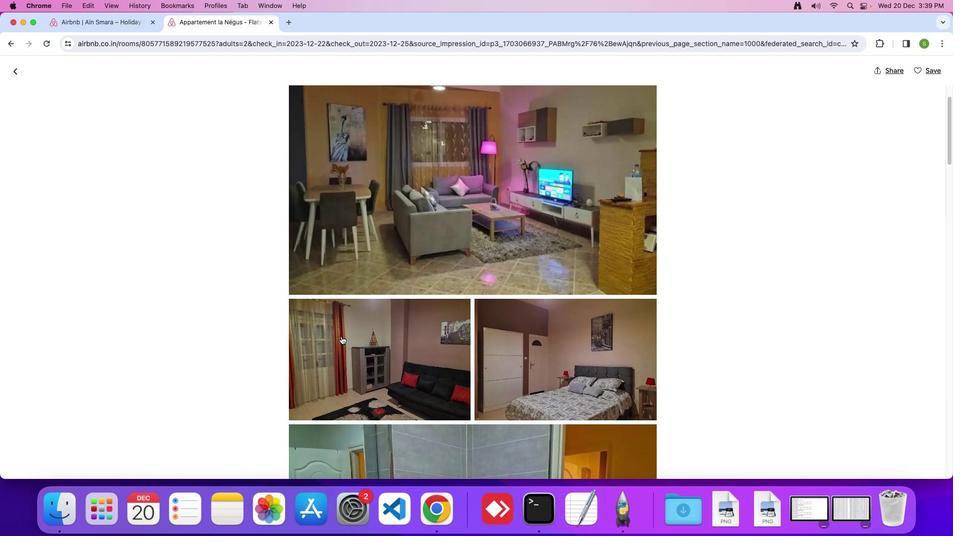 
Action: Mouse scrolled (341, 336) with delta (0, 0)
Screenshot: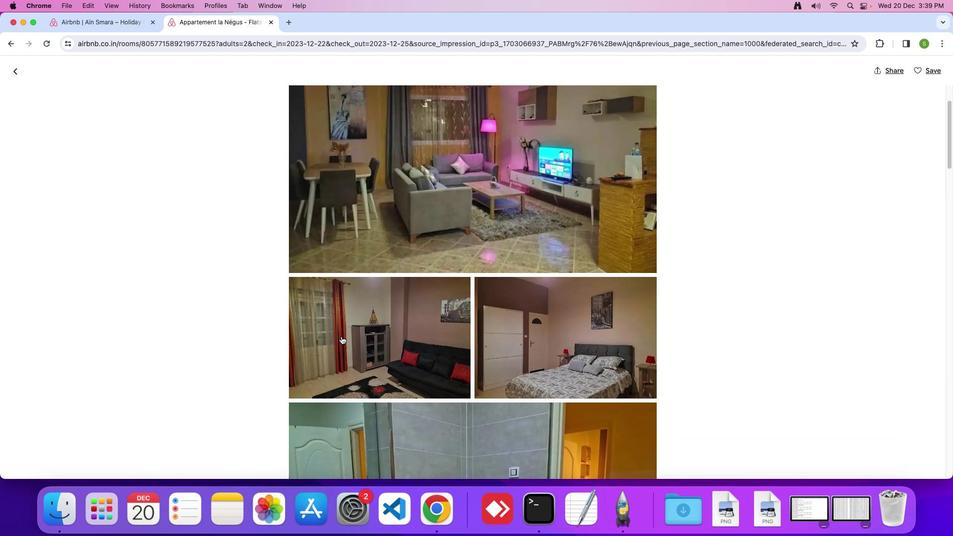 
Action: Mouse moved to (341, 336)
Screenshot: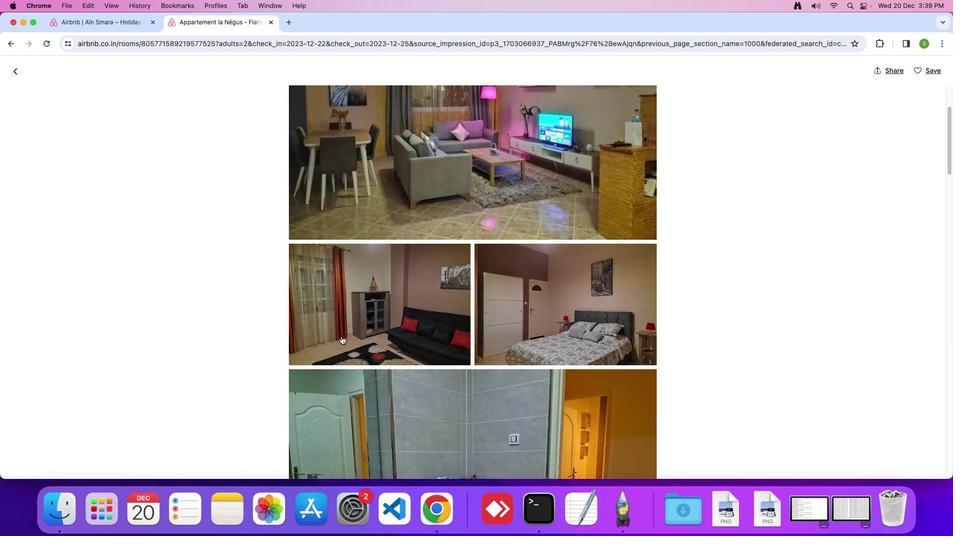 
Action: Mouse scrolled (341, 336) with delta (0, 0)
Screenshot: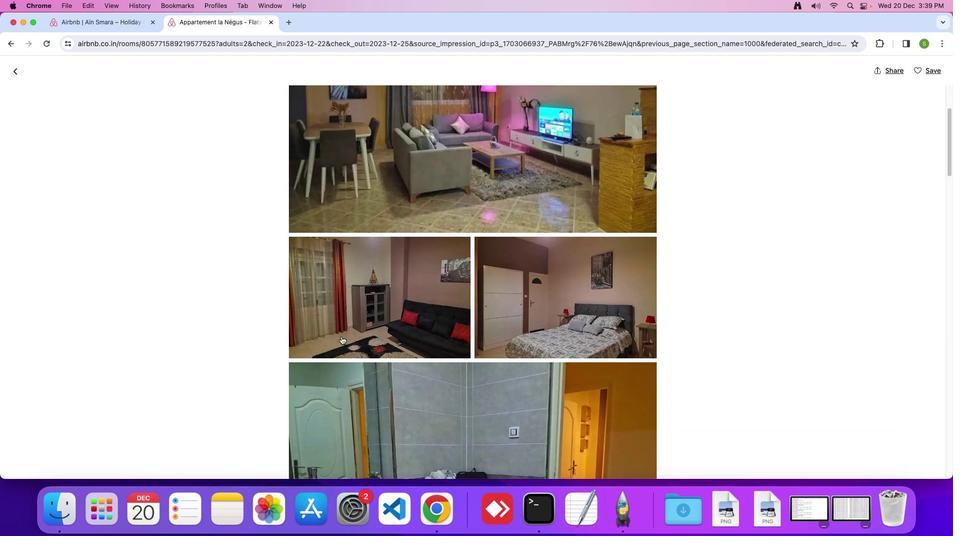 
Action: Mouse scrolled (341, 336) with delta (0, 0)
Screenshot: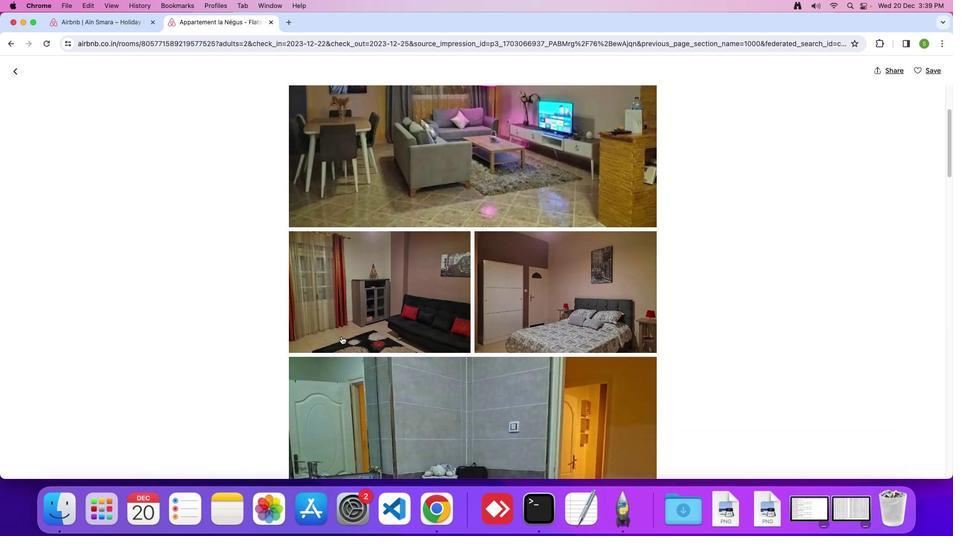 
Action: Mouse scrolled (341, 336) with delta (0, 0)
Screenshot: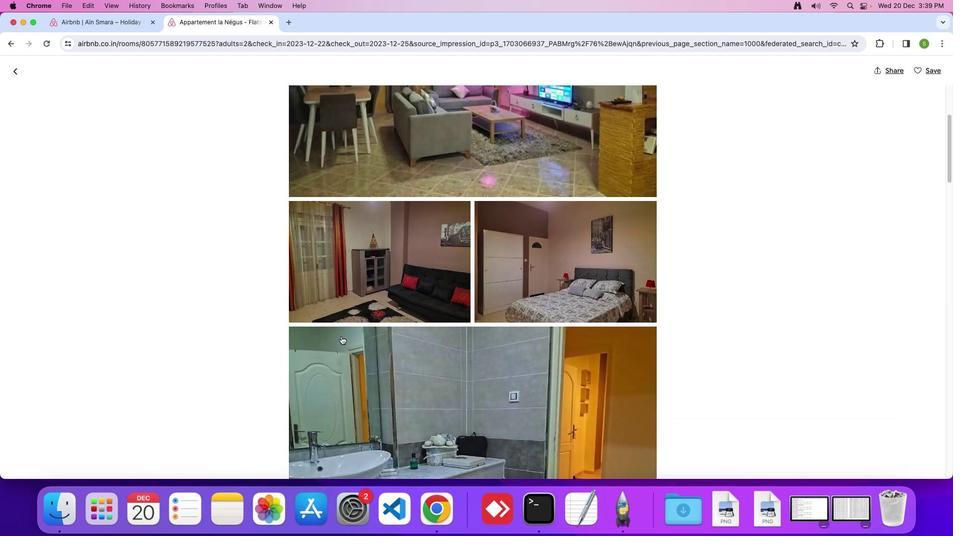 
Action: Mouse scrolled (341, 336) with delta (0, 0)
Screenshot: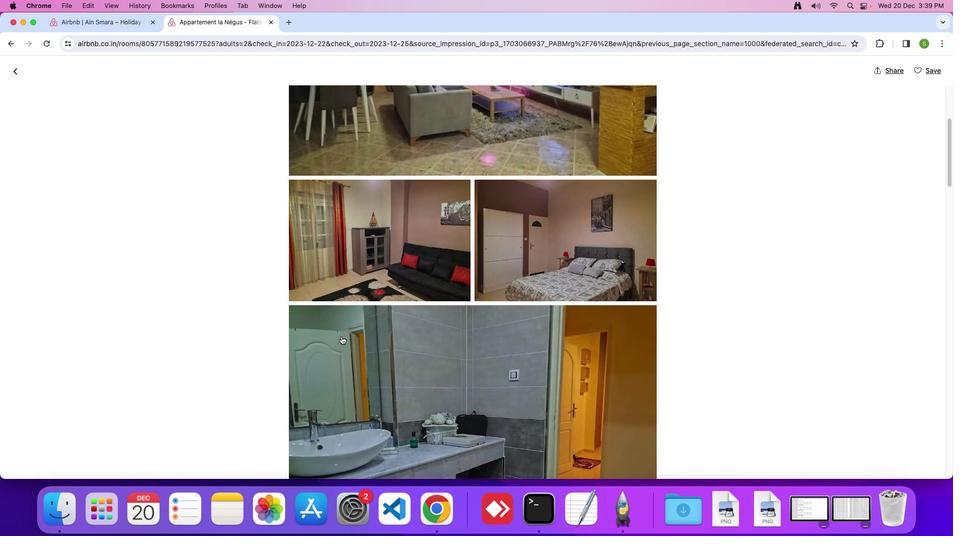 
Action: Mouse moved to (341, 336)
Screenshot: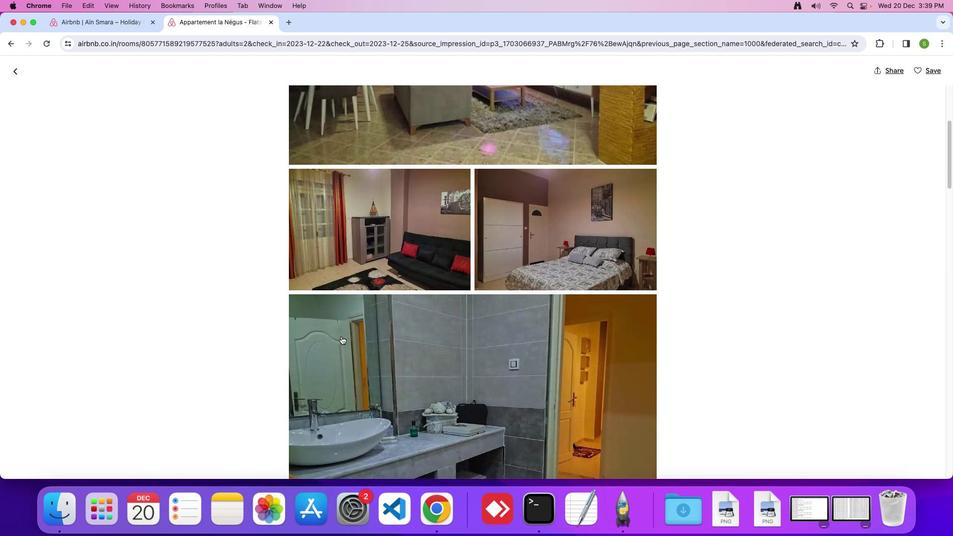 
Action: Mouse scrolled (341, 336) with delta (0, 0)
Screenshot: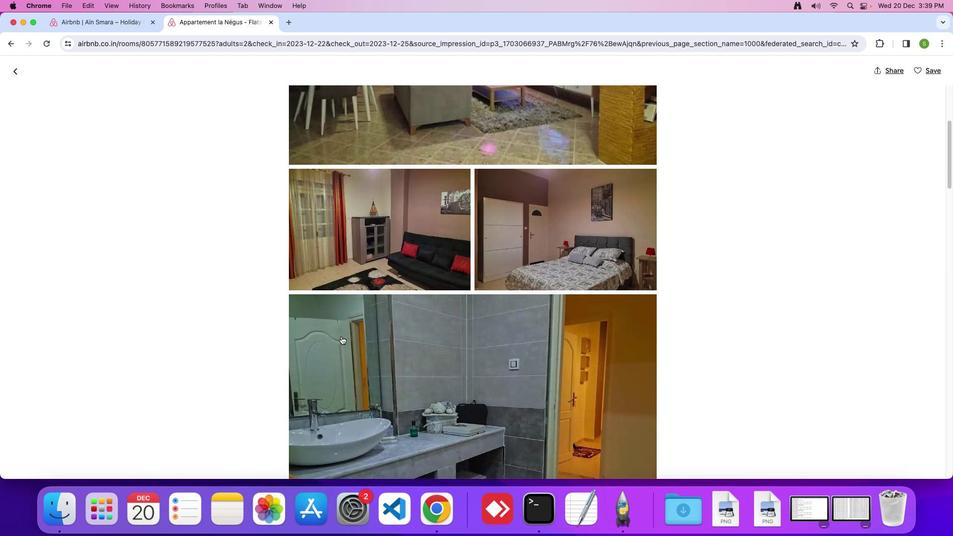 
Action: Mouse scrolled (341, 336) with delta (0, 0)
Screenshot: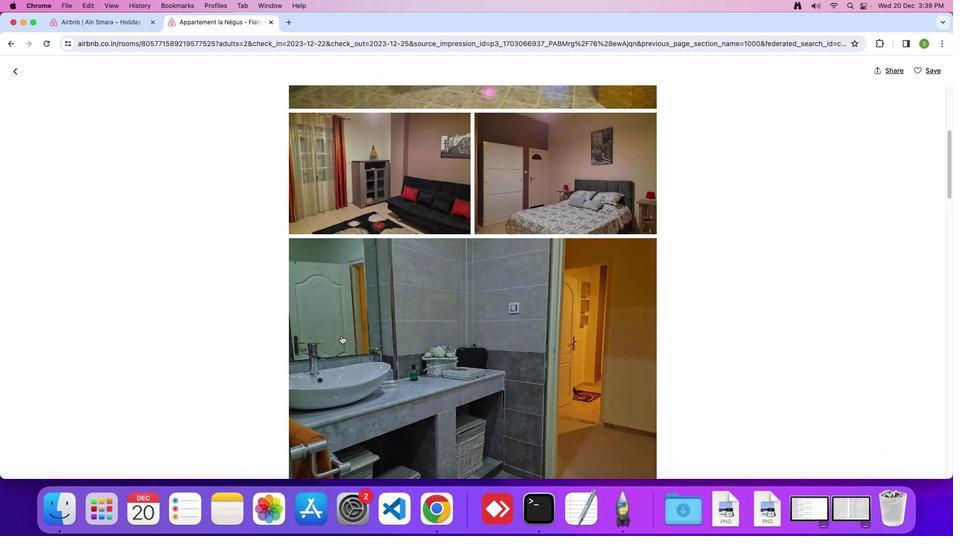 
Action: Mouse moved to (341, 335)
Screenshot: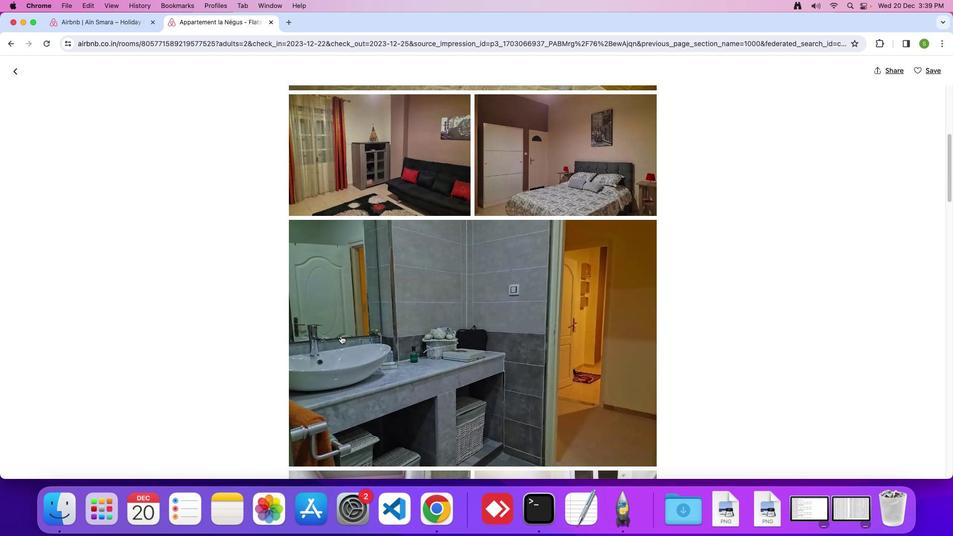 
Action: Mouse scrolled (341, 335) with delta (0, 0)
Screenshot: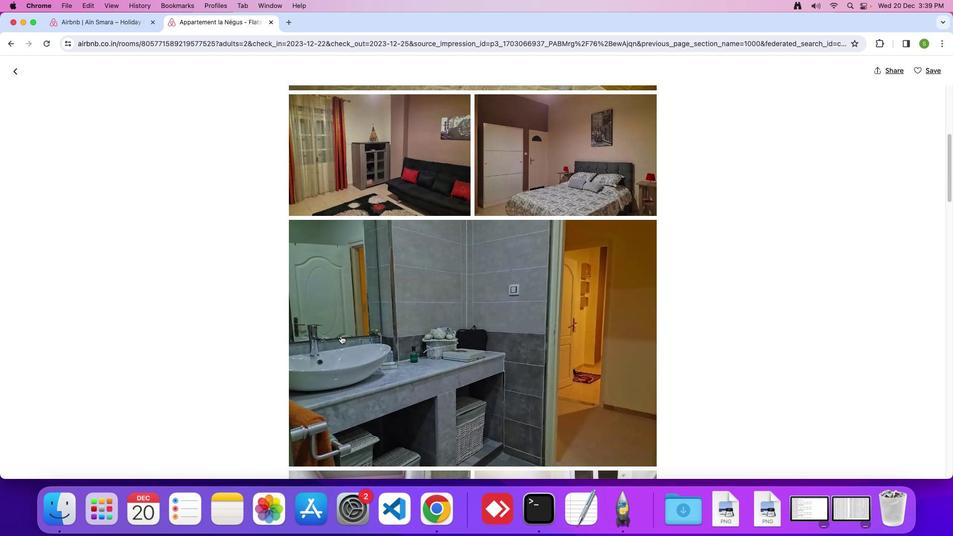 
Action: Mouse scrolled (341, 335) with delta (0, 0)
Screenshot: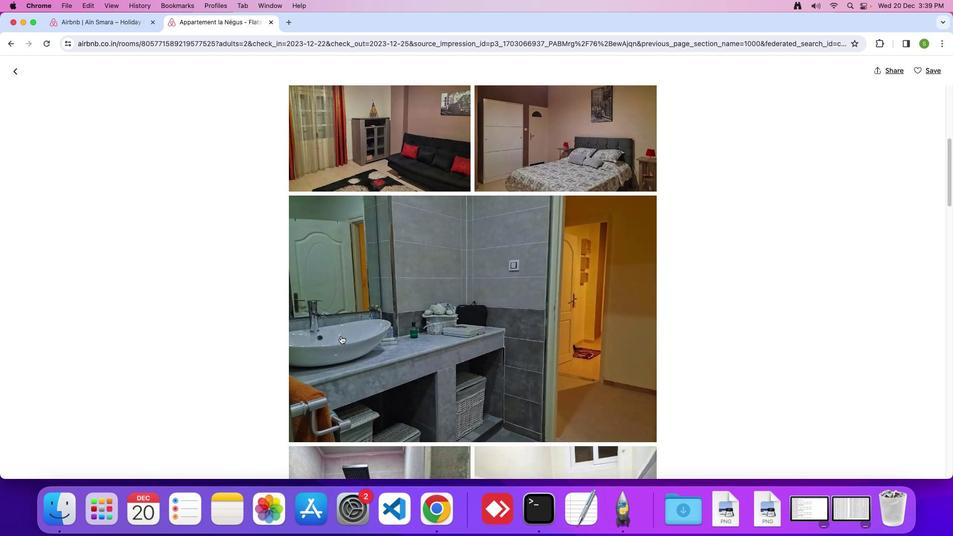 
Action: Mouse scrolled (341, 335) with delta (0, 0)
Screenshot: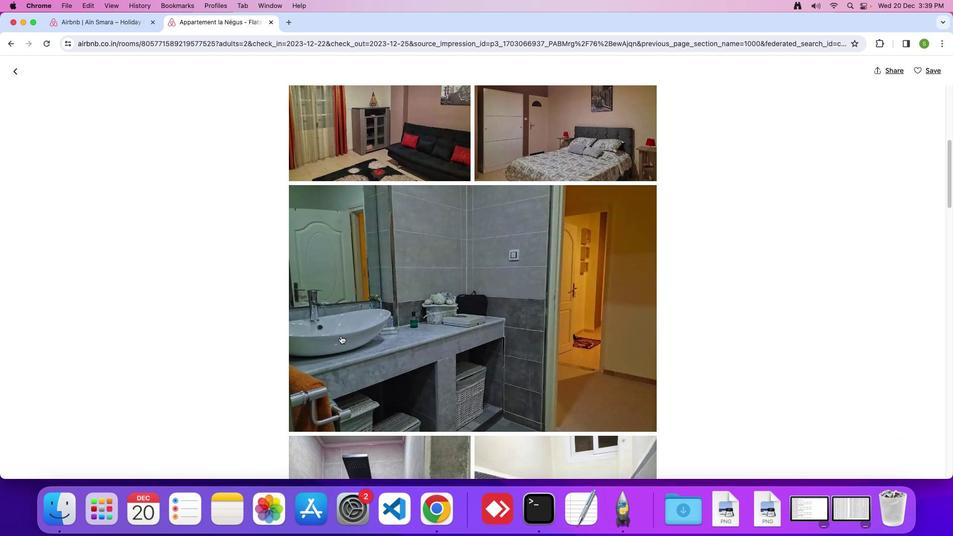
Action: Mouse scrolled (341, 335) with delta (0, 0)
Screenshot: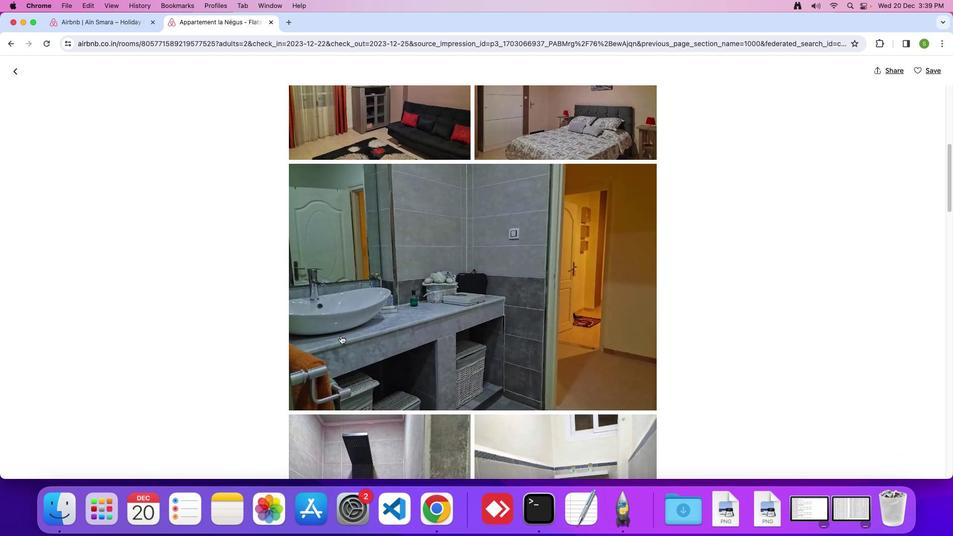 
Action: Mouse scrolled (341, 335) with delta (0, 0)
Screenshot: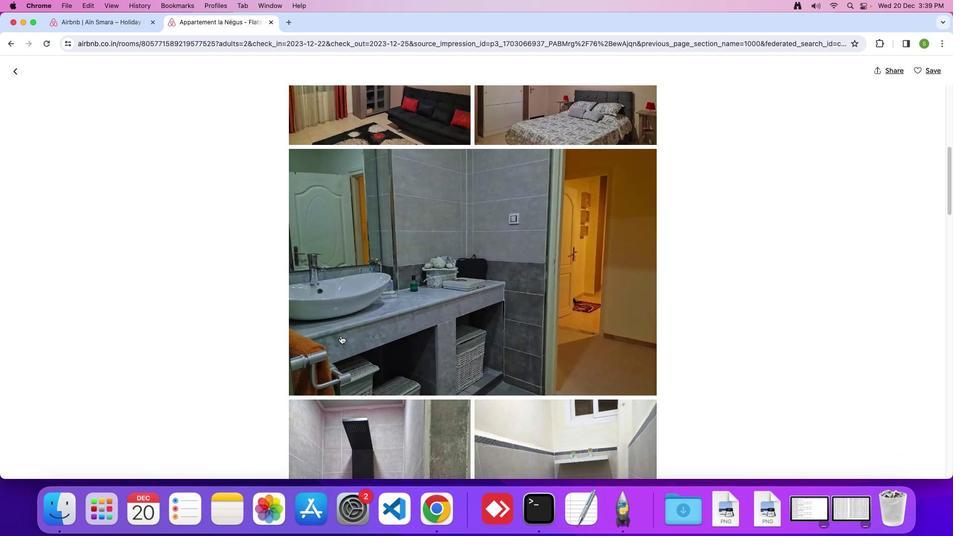 
Action: Mouse scrolled (341, 335) with delta (0, 0)
Screenshot: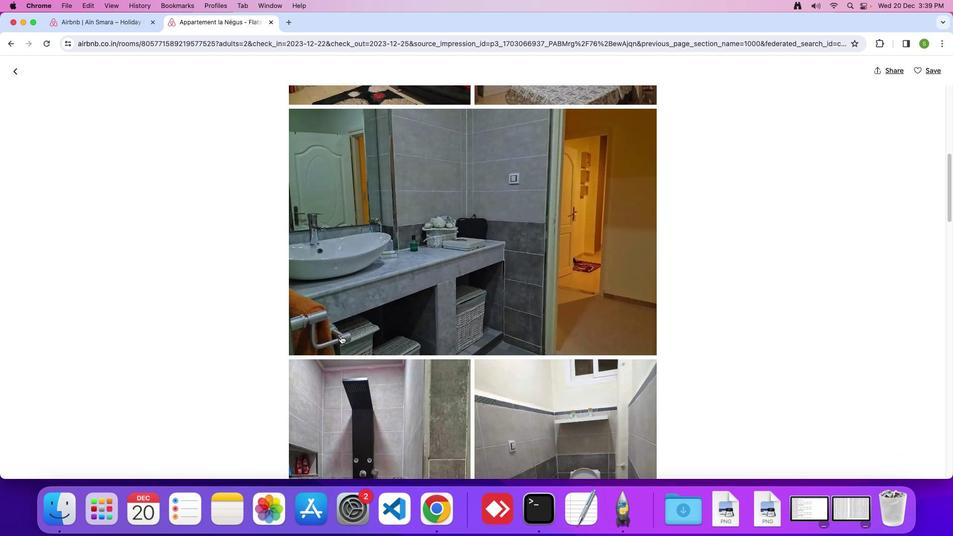 
Action: Mouse moved to (341, 335)
Screenshot: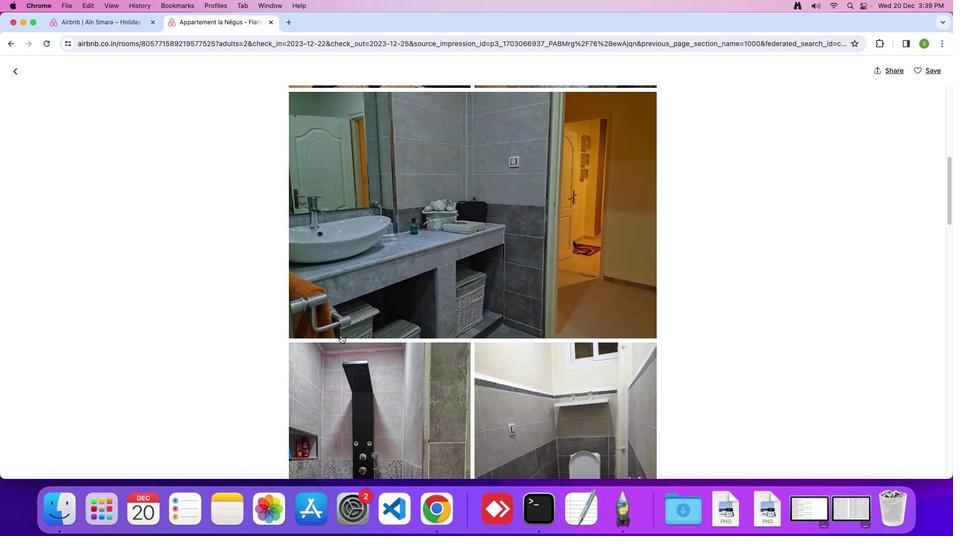 
Action: Mouse scrolled (341, 335) with delta (0, 0)
Screenshot: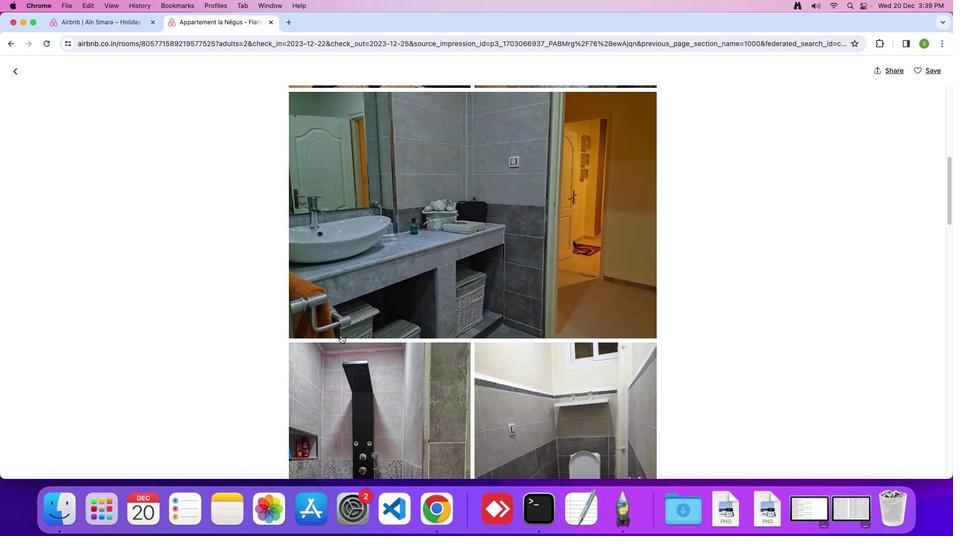 
Action: Mouse moved to (340, 335)
Screenshot: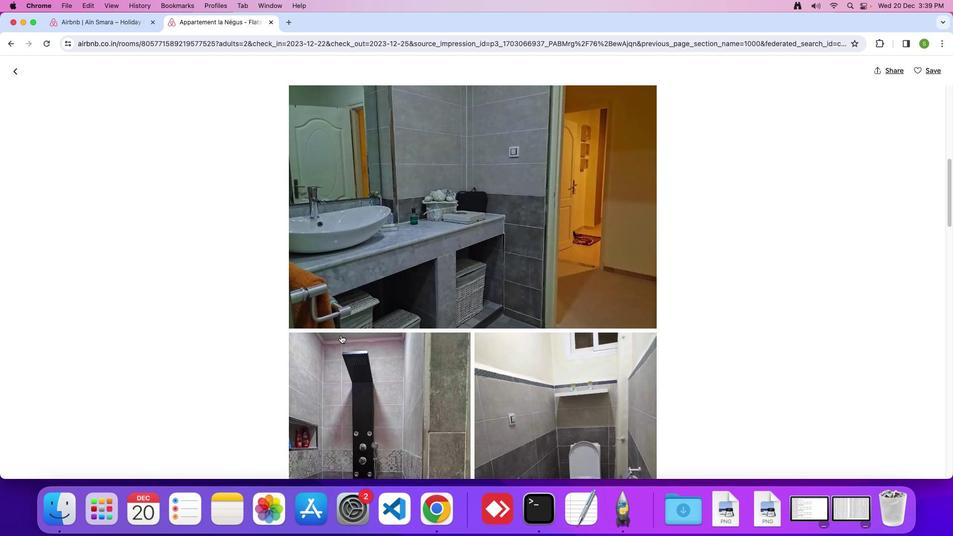 
Action: Mouse scrolled (340, 335) with delta (0, 0)
Screenshot: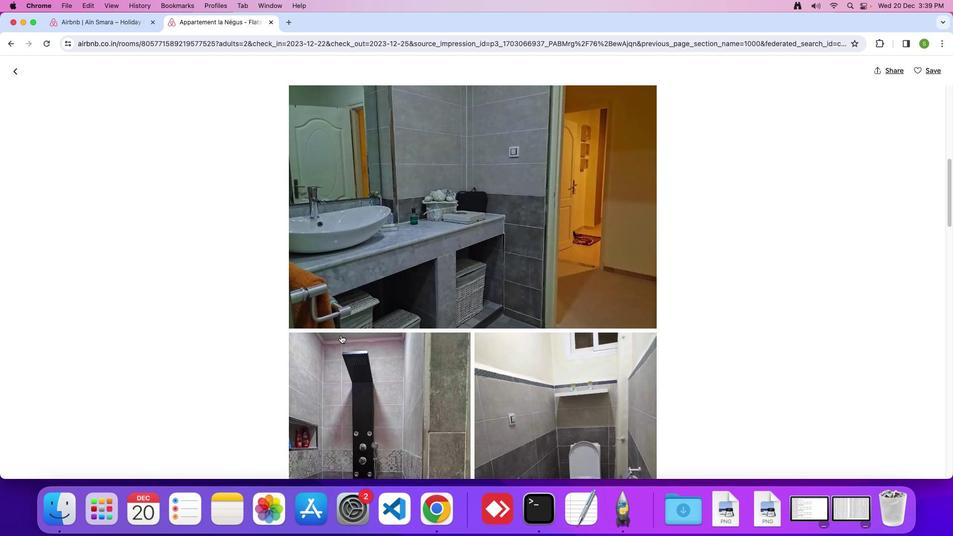 
Action: Mouse scrolled (340, 335) with delta (0, 0)
Screenshot: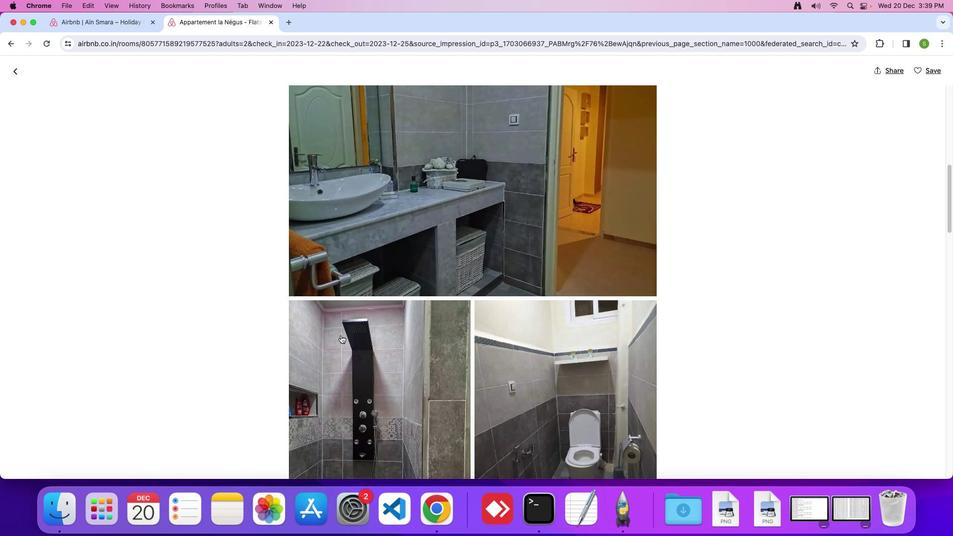 
Action: Mouse moved to (340, 335)
Screenshot: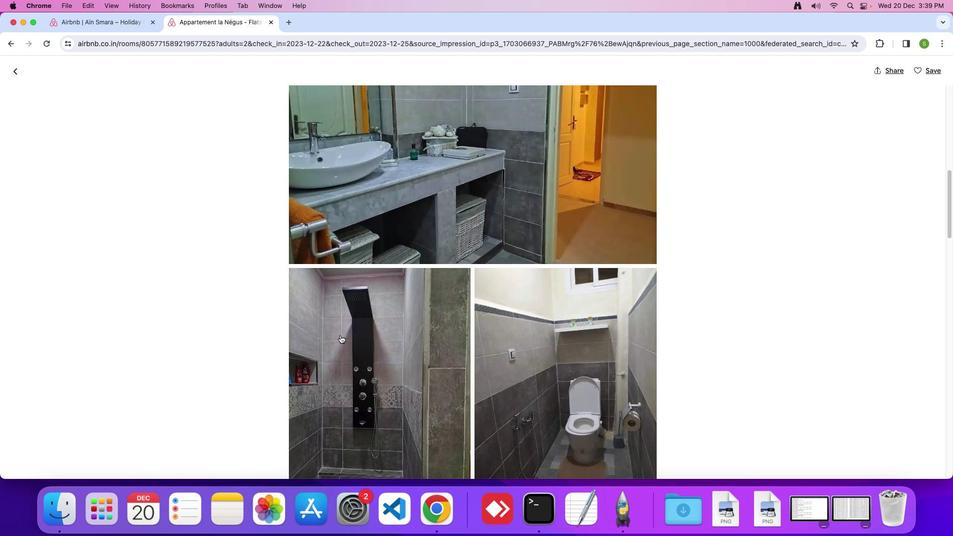 
Action: Mouse scrolled (340, 335) with delta (0, 0)
Screenshot: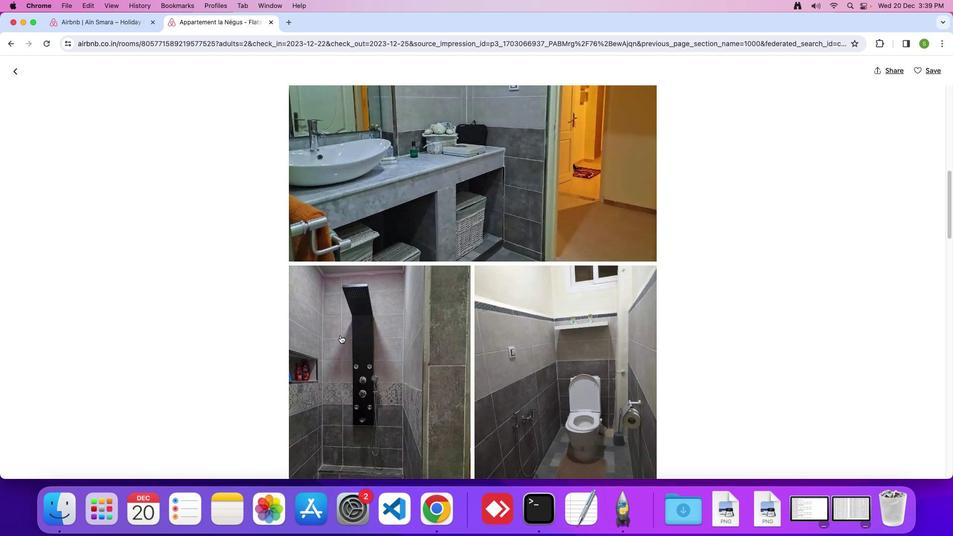
Action: Mouse moved to (340, 335)
Screenshot: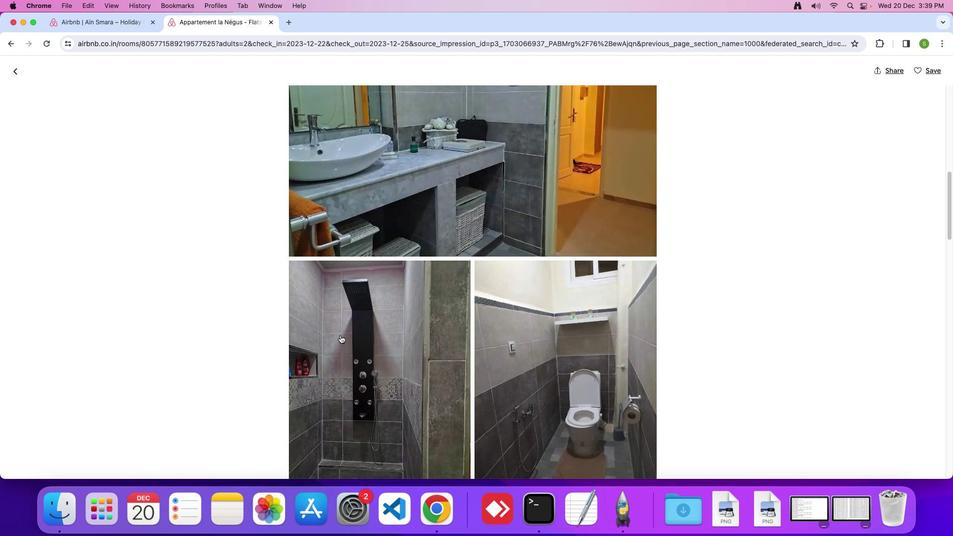 
Action: Mouse scrolled (340, 335) with delta (0, 0)
Screenshot: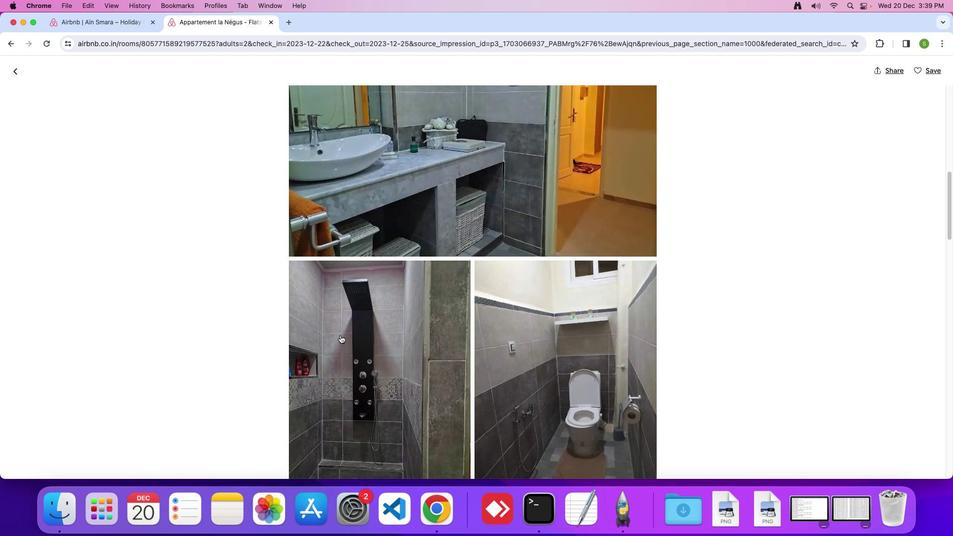 
Action: Mouse moved to (340, 335)
Screenshot: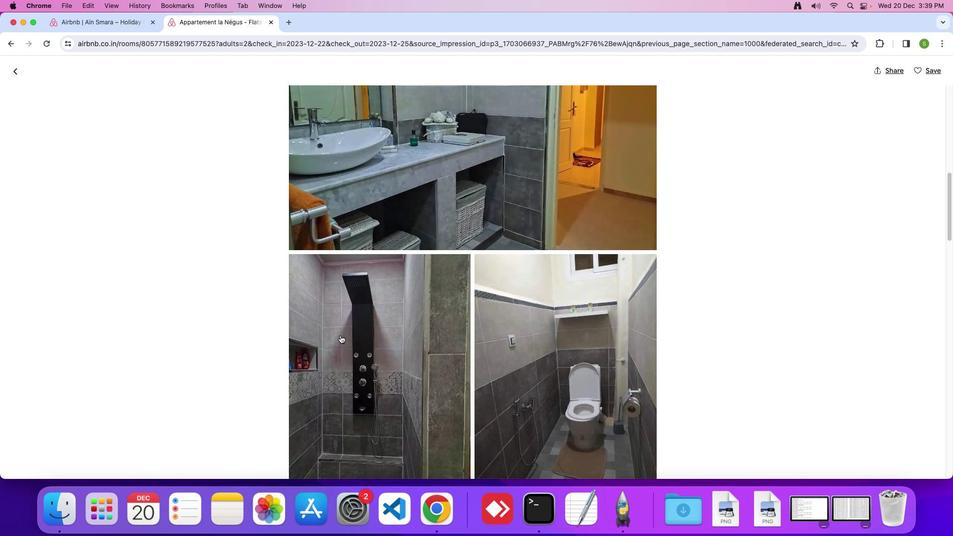 
Action: Mouse scrolled (340, 335) with delta (0, 0)
Screenshot: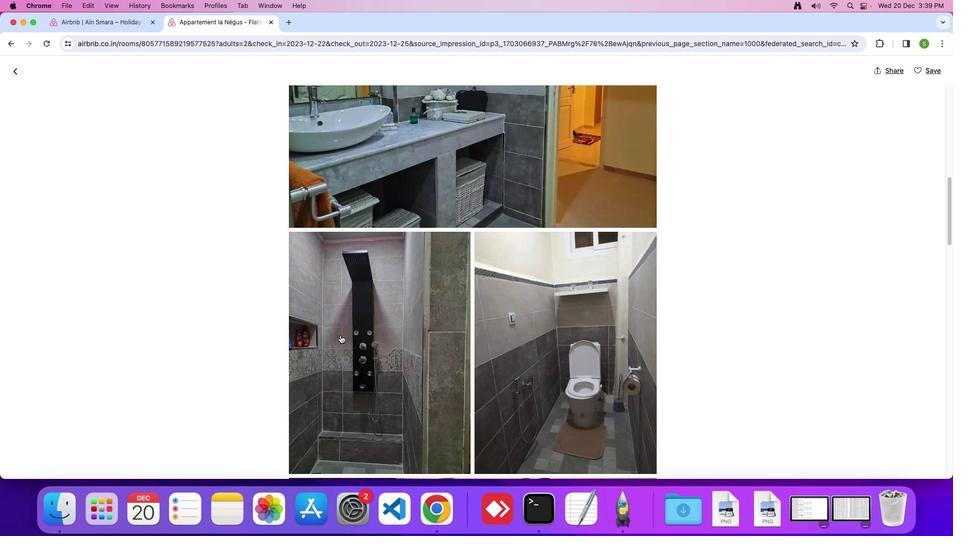
Action: Mouse scrolled (340, 335) with delta (0, 0)
Screenshot: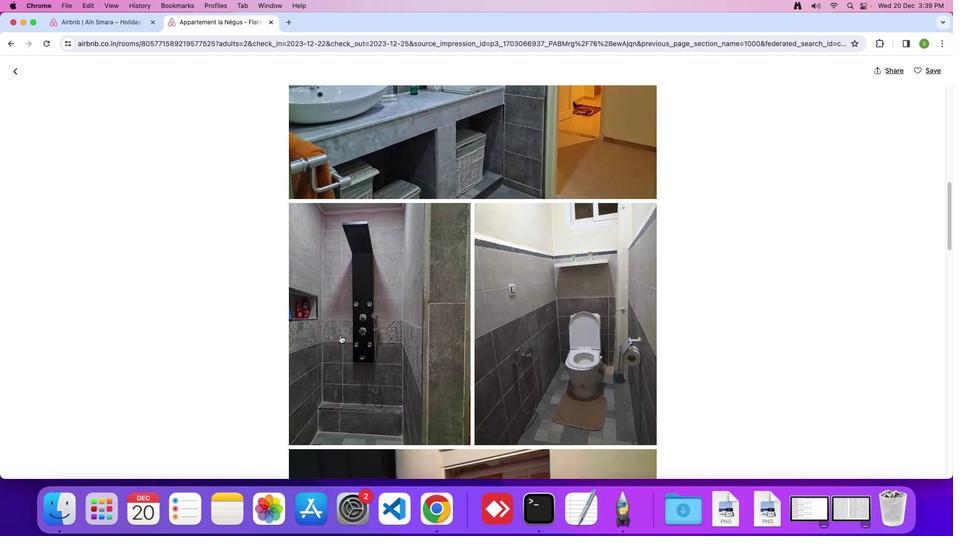 
Action: Mouse scrolled (340, 335) with delta (0, 0)
Screenshot: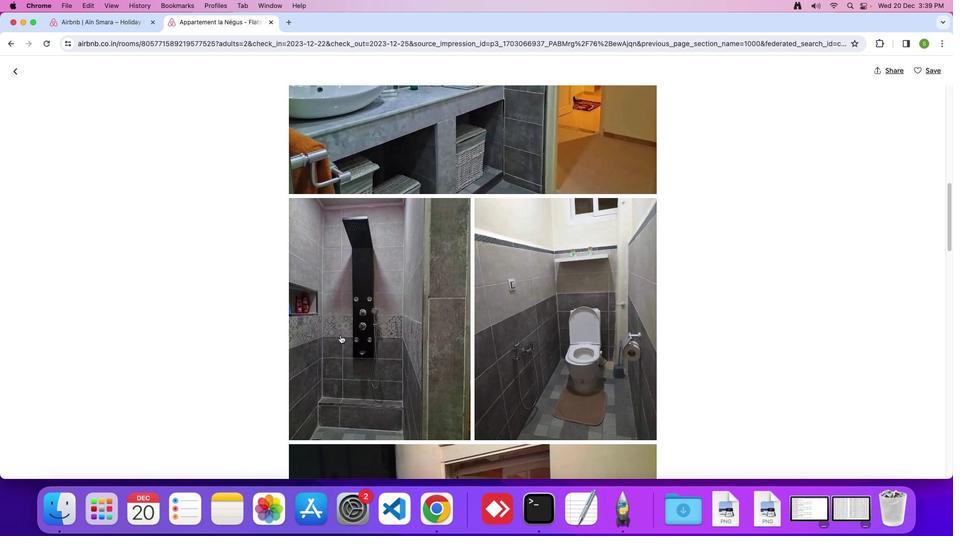 
Action: Mouse scrolled (340, 335) with delta (0, 0)
Screenshot: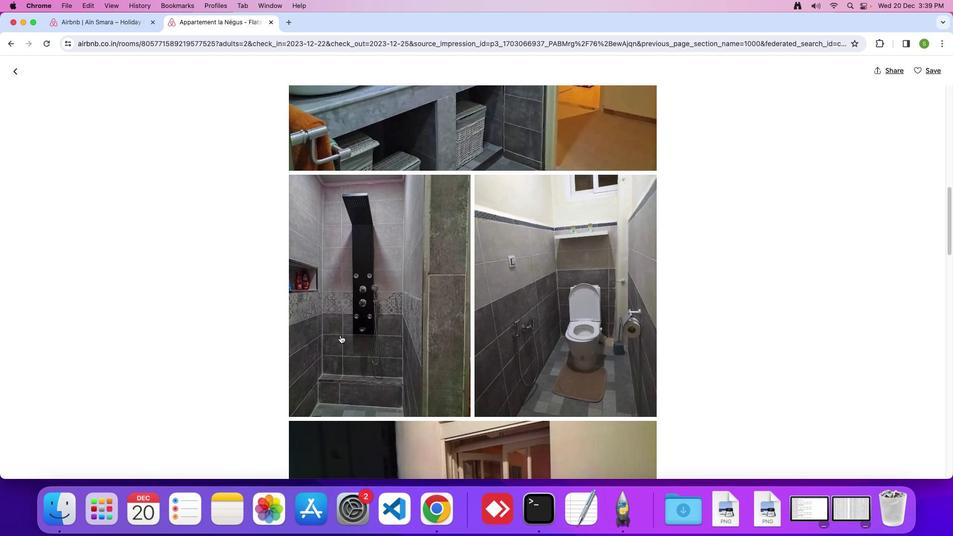
Action: Mouse scrolled (340, 335) with delta (0, 0)
Screenshot: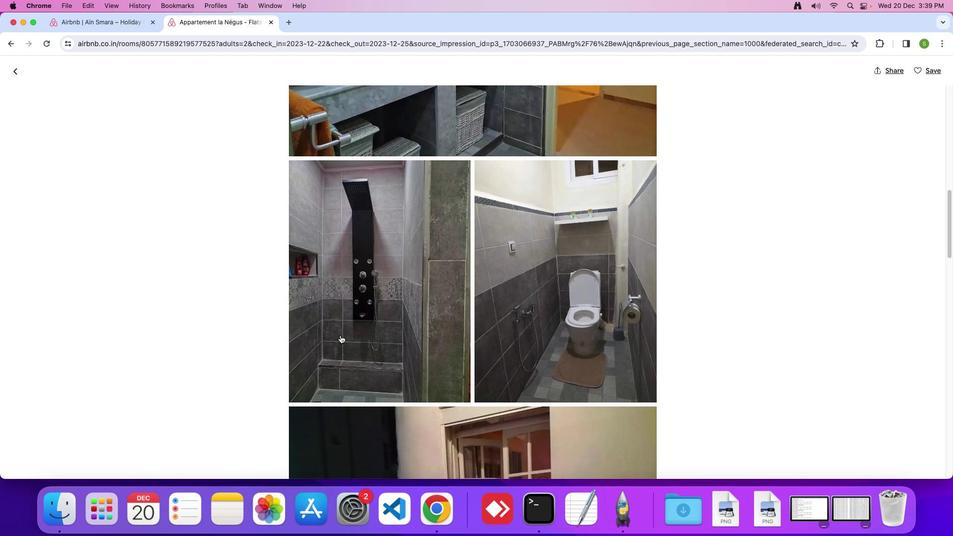 
Action: Mouse scrolled (340, 335) with delta (0, 0)
Screenshot: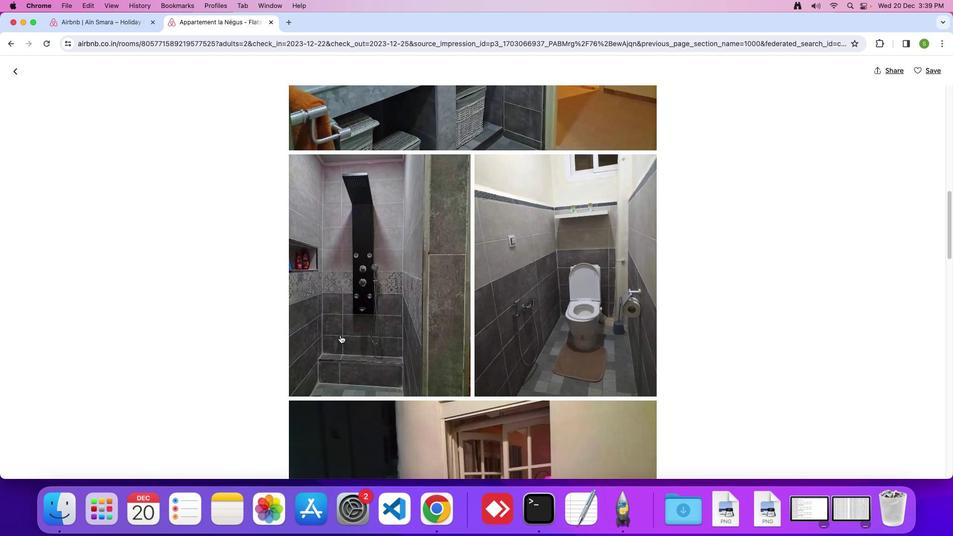 
Action: Mouse scrolled (340, 335) with delta (0, 0)
Screenshot: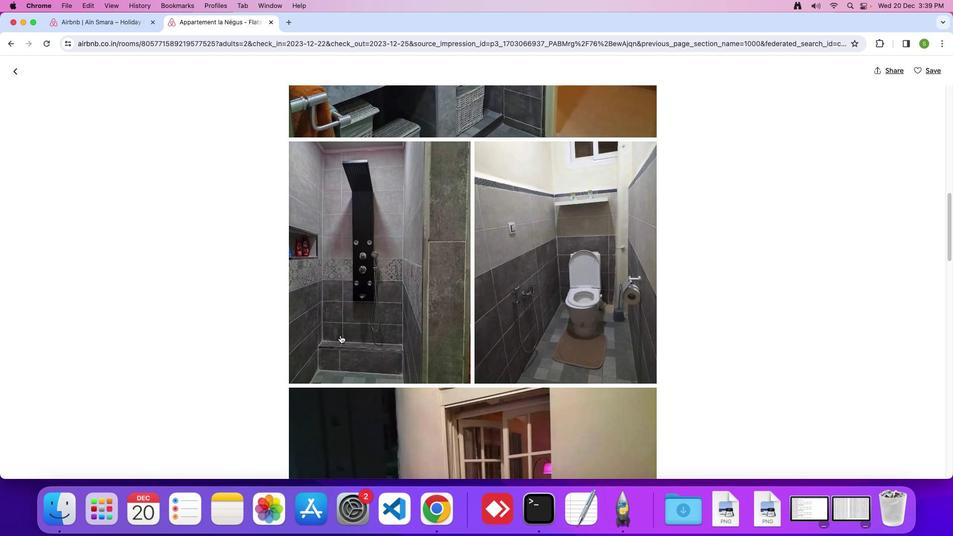 
Action: Mouse scrolled (340, 335) with delta (0, 0)
Screenshot: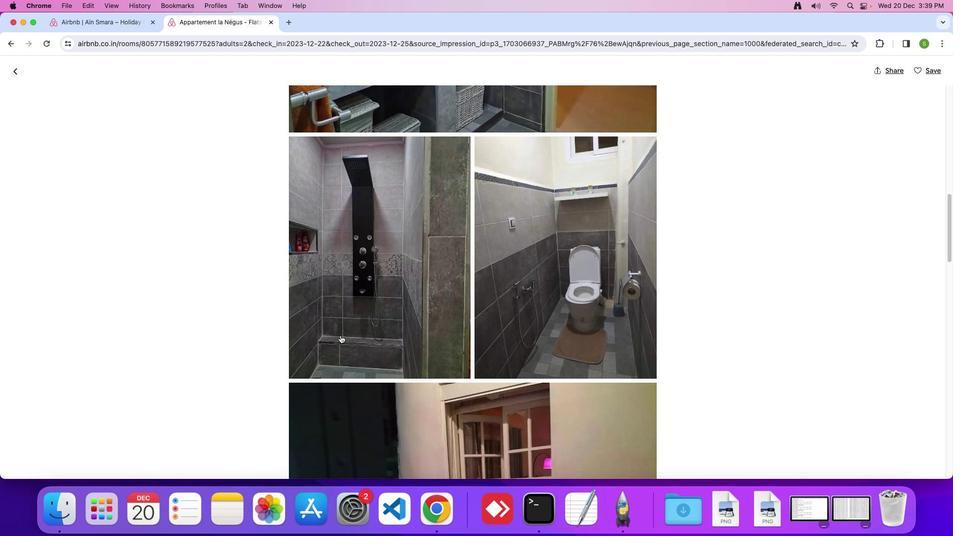 
Action: Mouse scrolled (340, 335) with delta (0, 0)
Screenshot: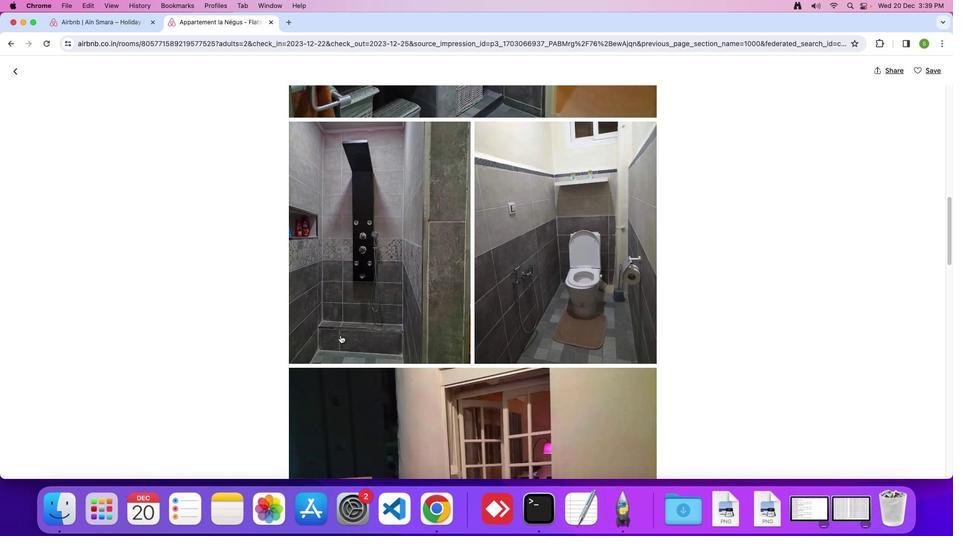 
Action: Mouse scrolled (340, 335) with delta (0, 0)
Screenshot: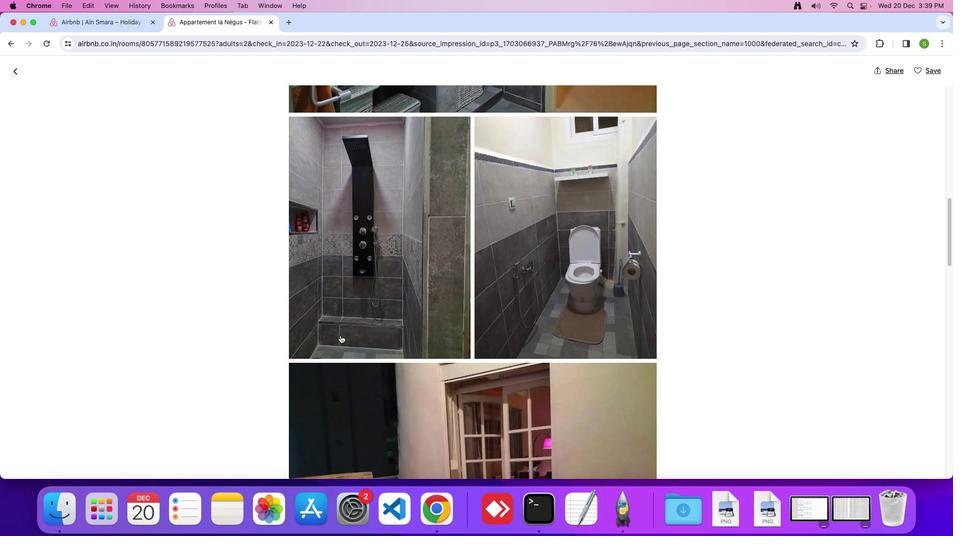
Action: Mouse scrolled (340, 335) with delta (0, 0)
Screenshot: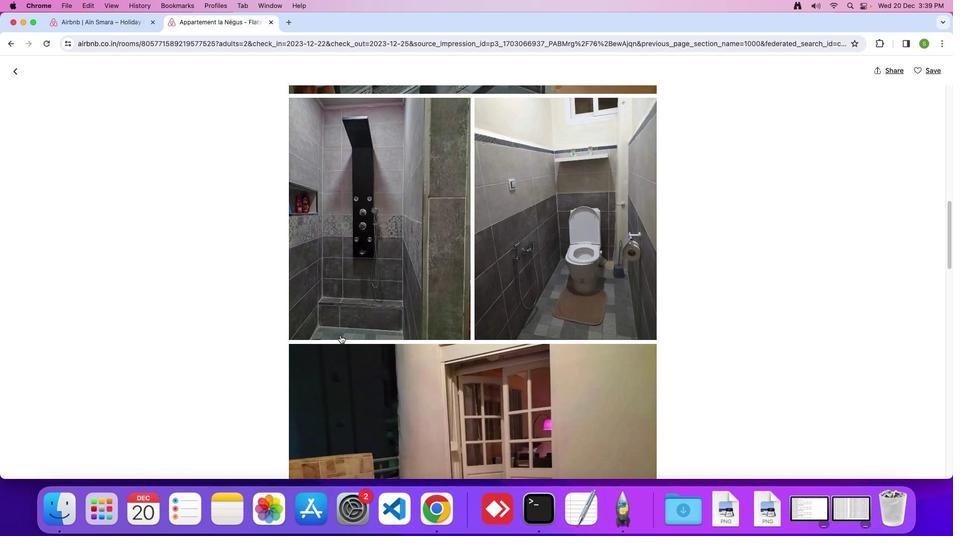 
Action: Mouse scrolled (340, 335) with delta (0, 0)
Screenshot: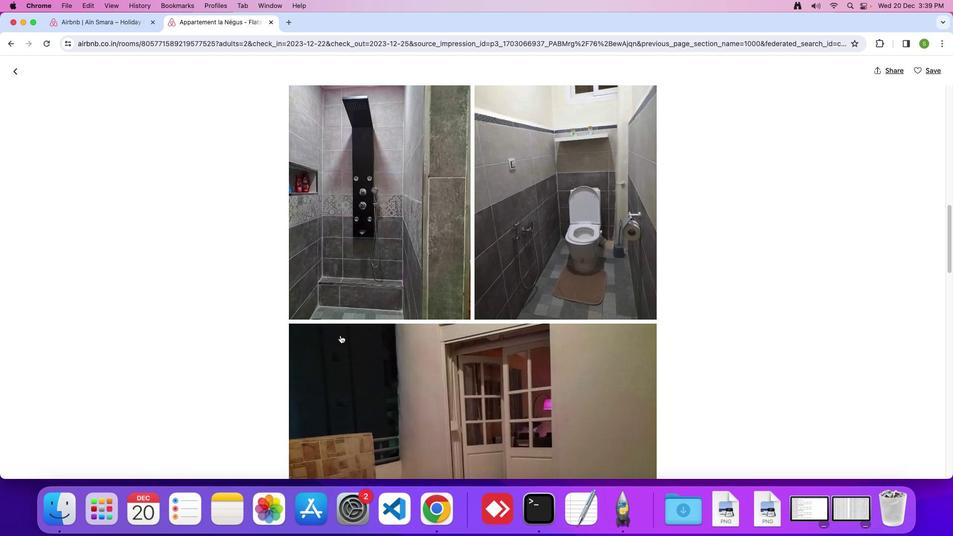 
Action: Mouse scrolled (340, 335) with delta (0, 0)
Screenshot: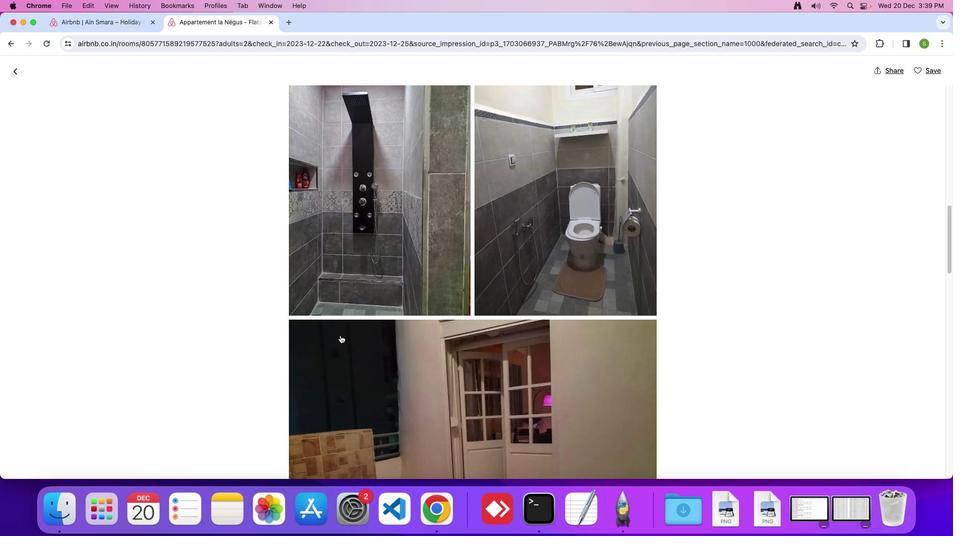 
Action: Mouse scrolled (340, 335) with delta (0, 0)
Screenshot: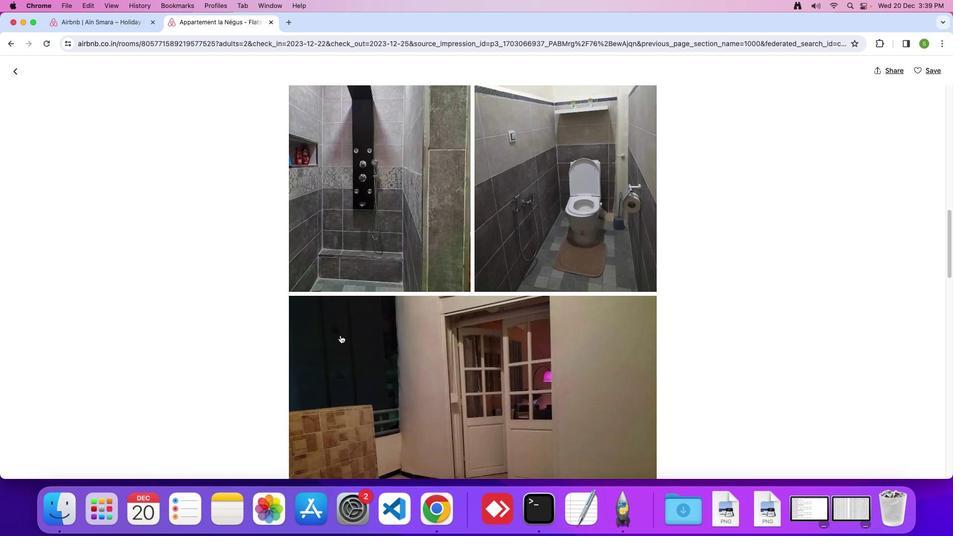 
Action: Mouse scrolled (340, 335) with delta (0, 0)
Screenshot: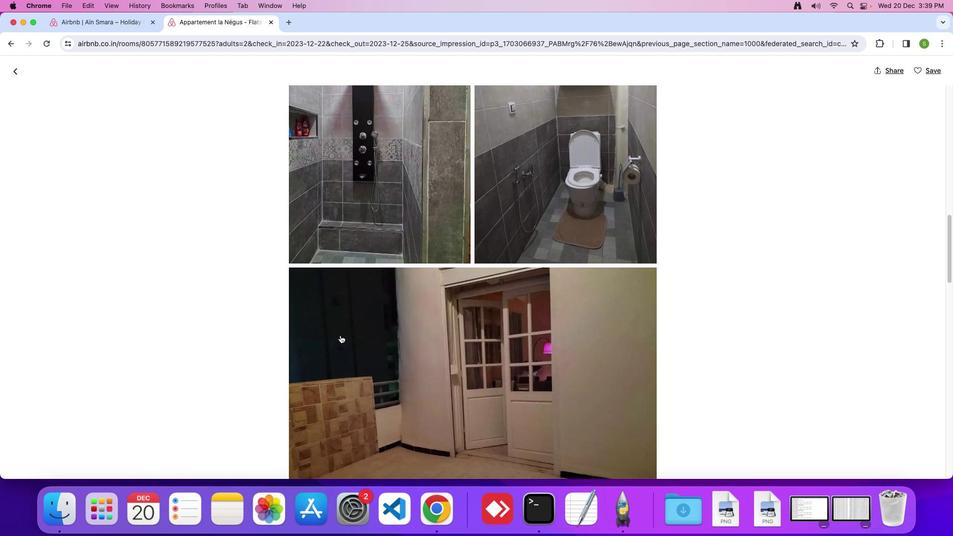 
Action: Mouse scrolled (340, 335) with delta (0, 0)
Screenshot: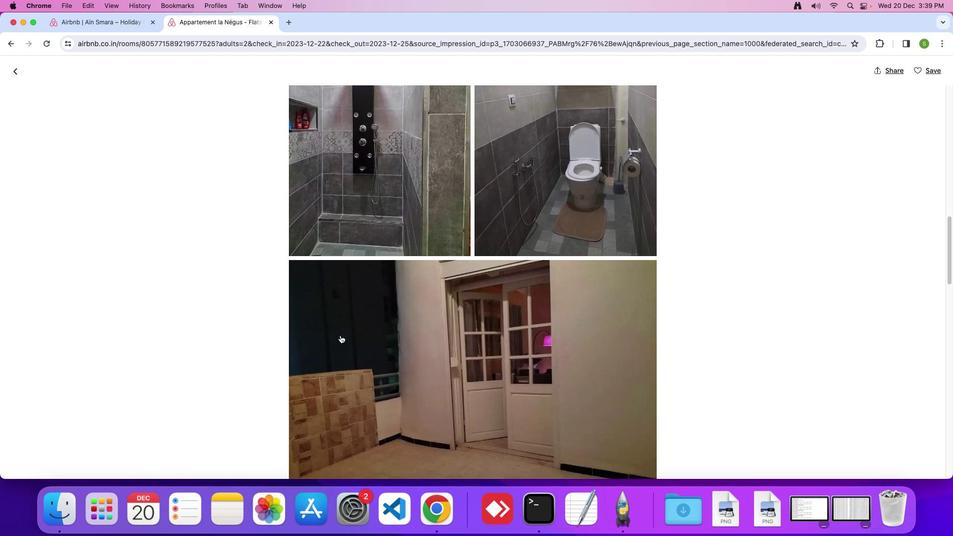 
Action: Mouse scrolled (340, 335) with delta (0, 0)
Screenshot: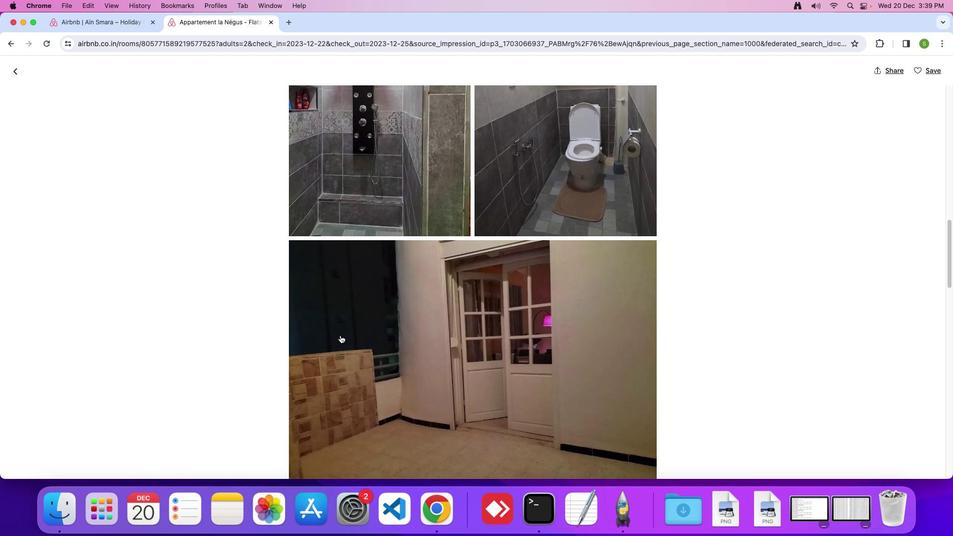 
Action: Mouse scrolled (340, 335) with delta (0, 0)
Screenshot: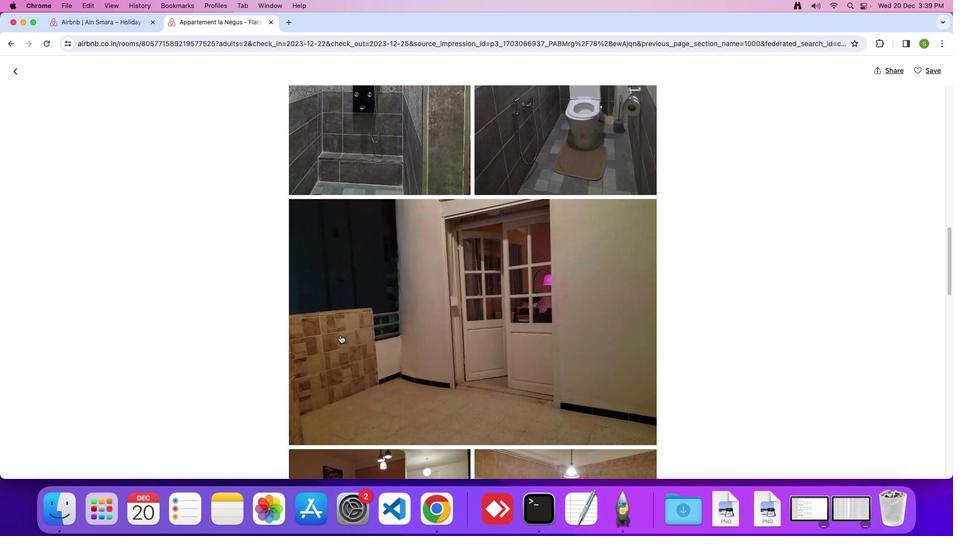 
Action: Mouse scrolled (340, 335) with delta (0, 0)
Screenshot: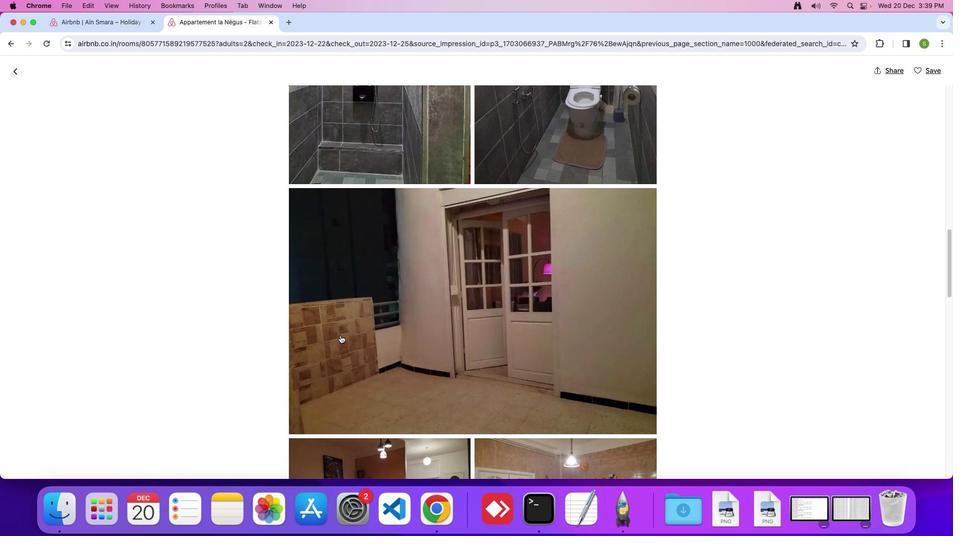 
Action: Mouse scrolled (340, 335) with delta (0, 0)
Screenshot: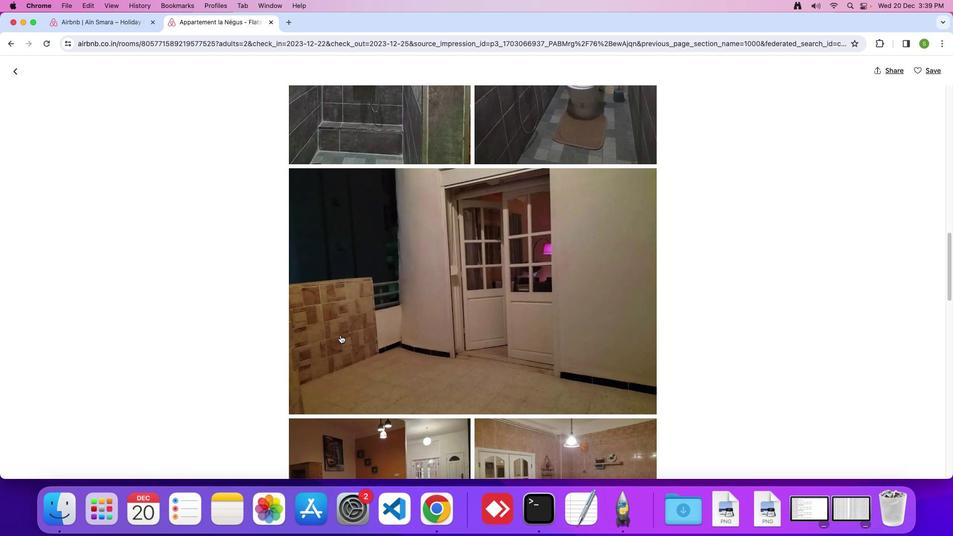 
Action: Mouse moved to (340, 334)
Screenshot: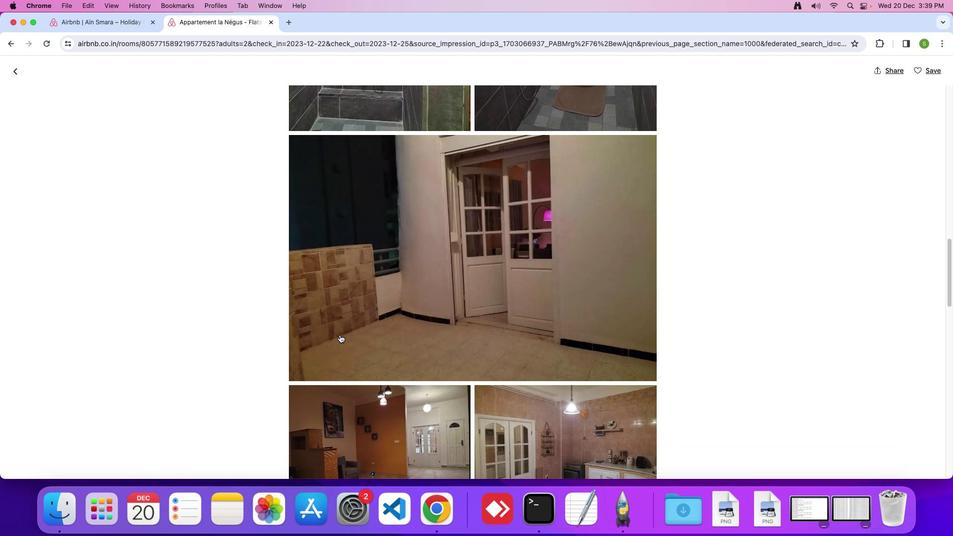 
Action: Mouse scrolled (340, 334) with delta (0, 0)
Screenshot: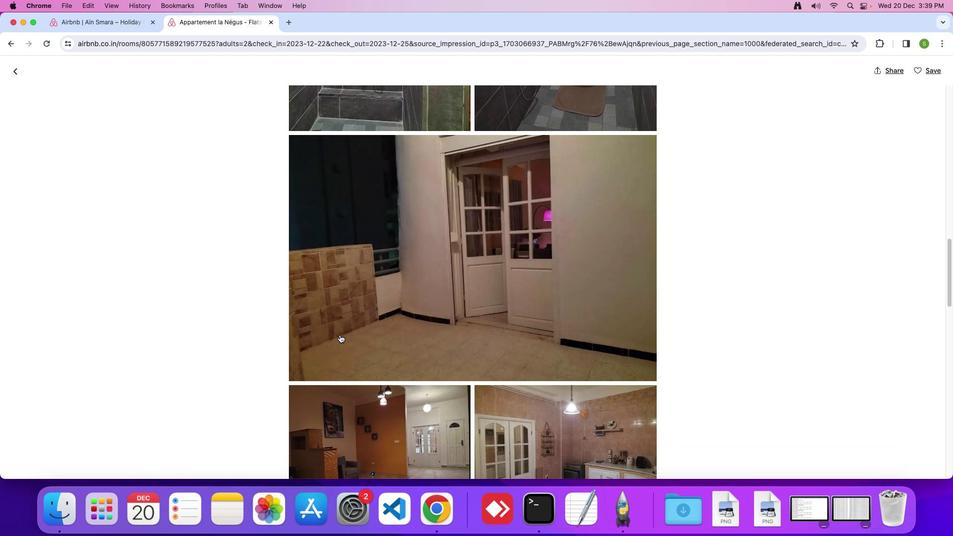 
Action: Mouse moved to (339, 334)
Screenshot: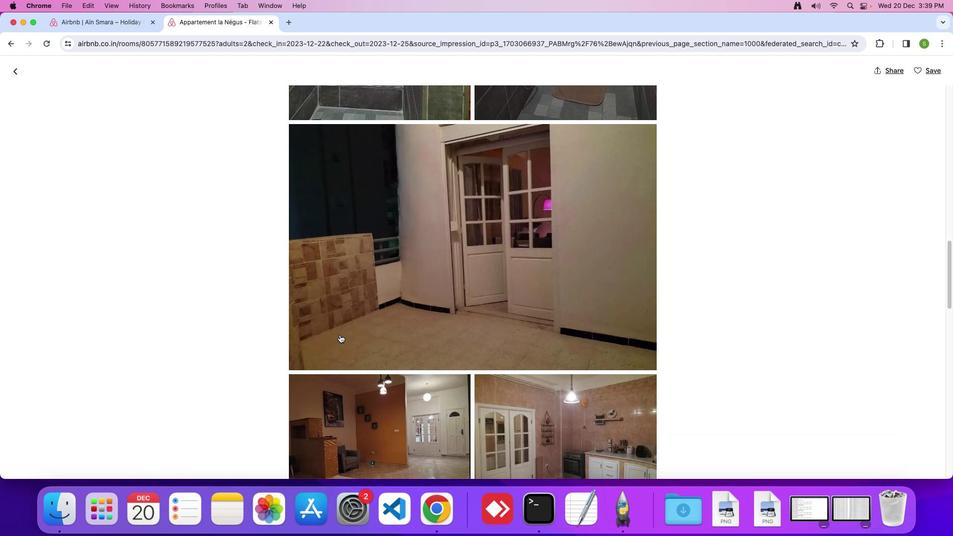 
Action: Mouse scrolled (339, 334) with delta (0, 0)
Screenshot: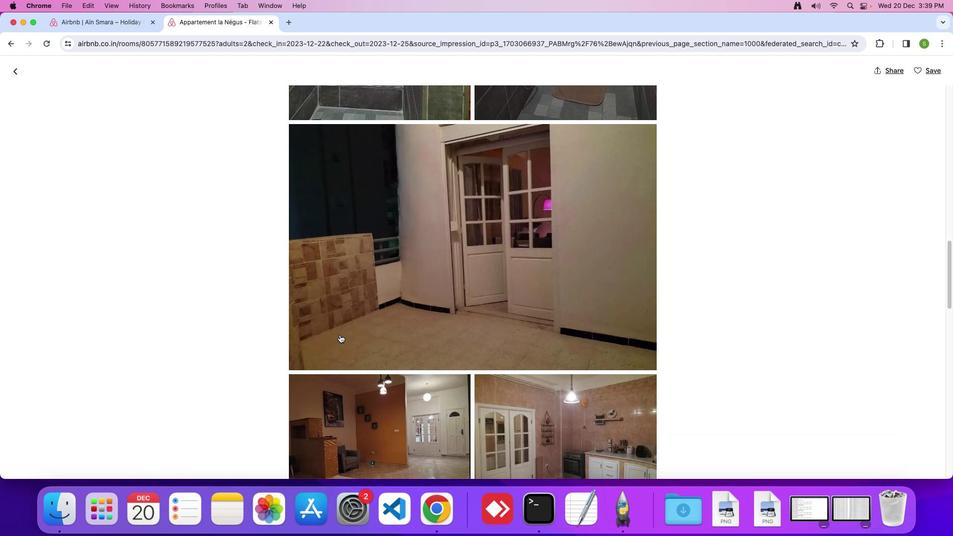 
Action: Mouse scrolled (339, 334) with delta (0, 0)
Screenshot: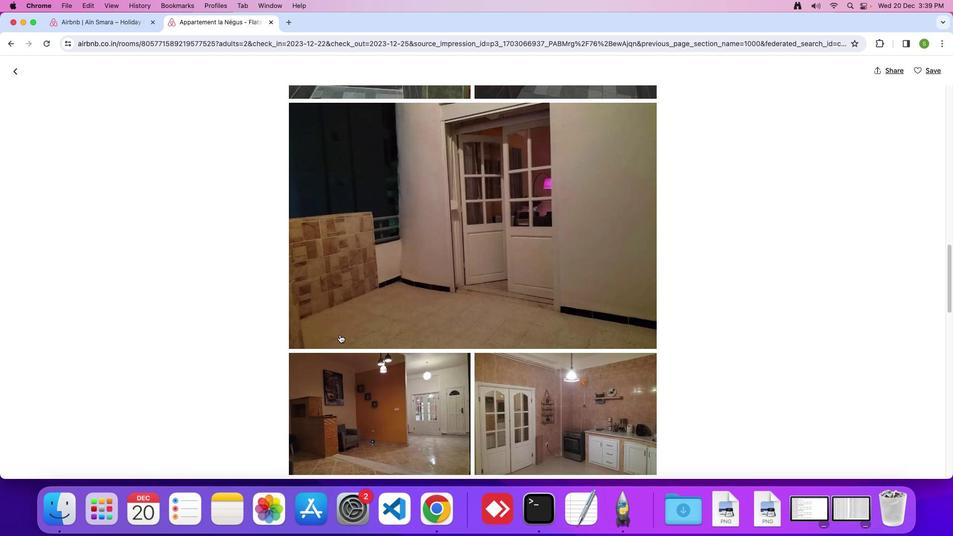 
Action: Mouse scrolled (339, 334) with delta (0, 0)
Screenshot: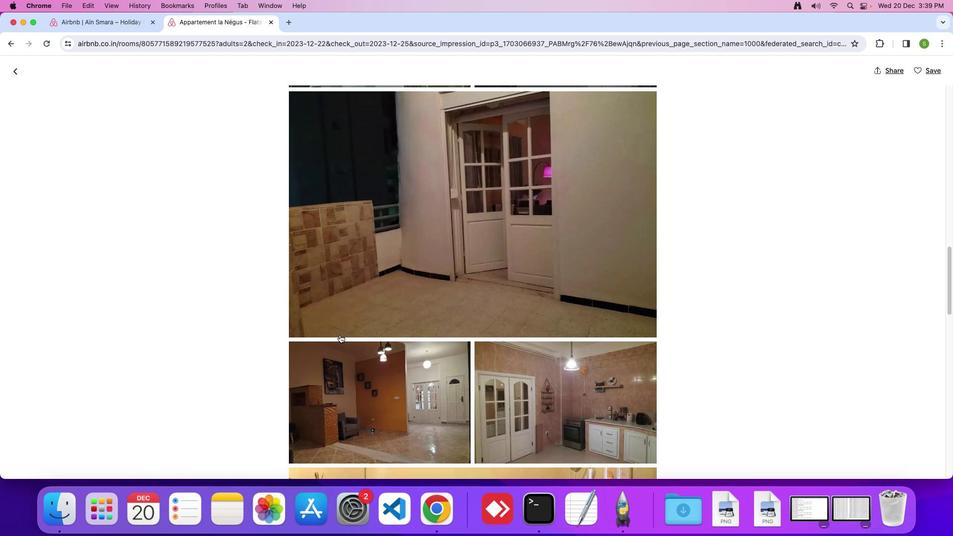 
Action: Mouse scrolled (339, 334) with delta (0, 0)
Screenshot: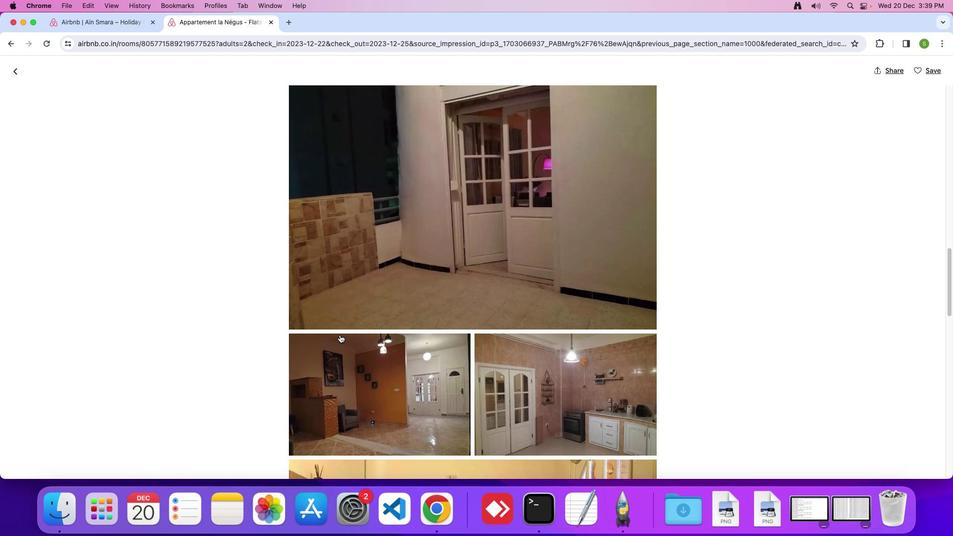 
Action: Mouse scrolled (339, 334) with delta (0, 0)
Screenshot: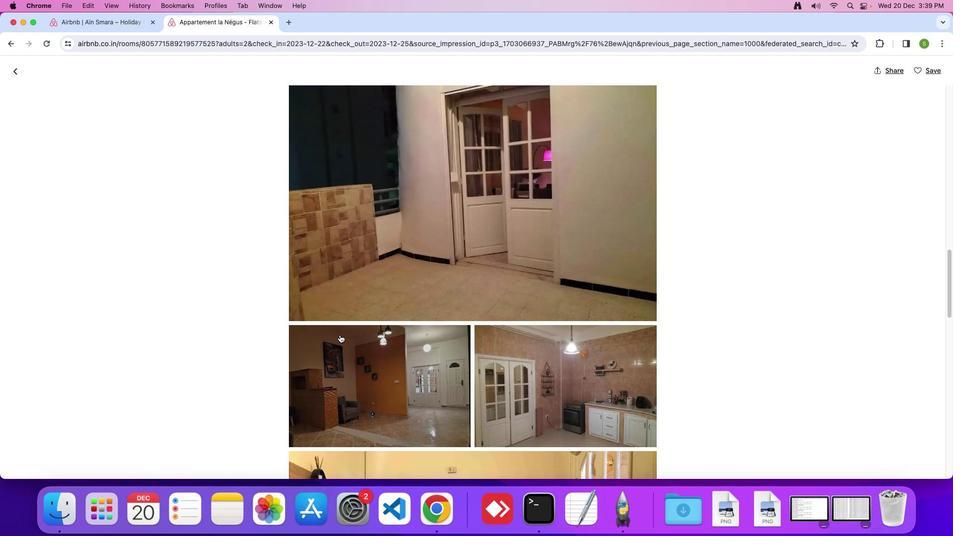 
Action: Mouse scrolled (339, 334) with delta (0, 0)
Screenshot: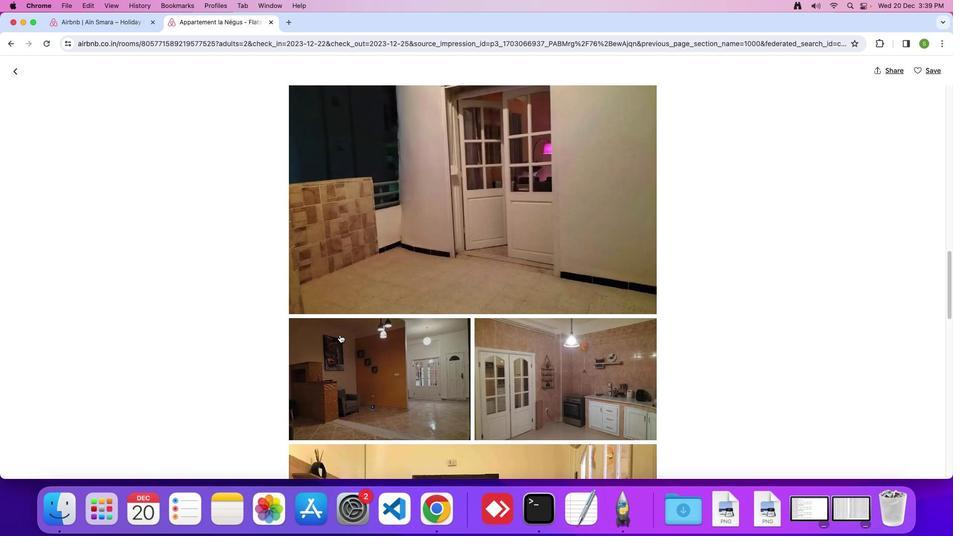 
Action: Mouse scrolled (339, 334) with delta (0, 0)
Screenshot: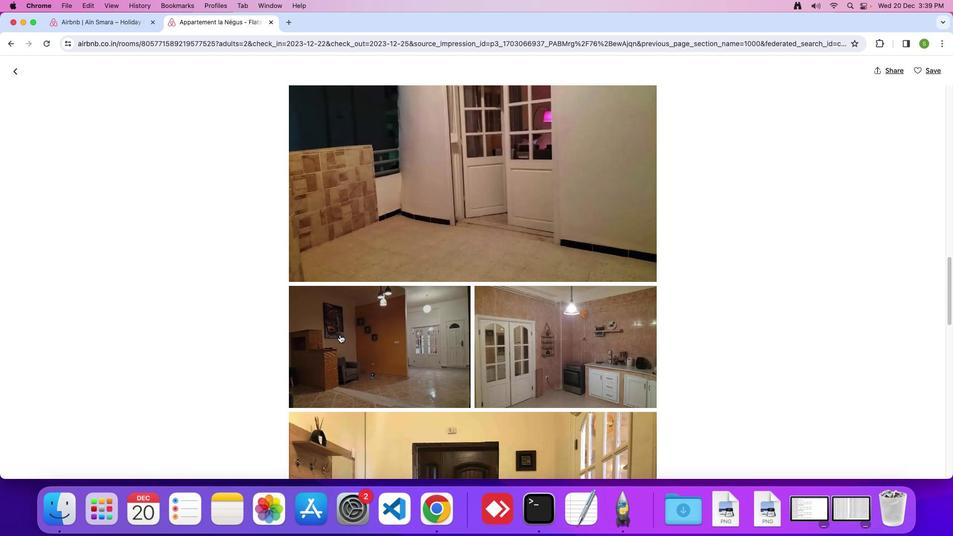 
Action: Mouse scrolled (339, 334) with delta (0, 0)
Screenshot: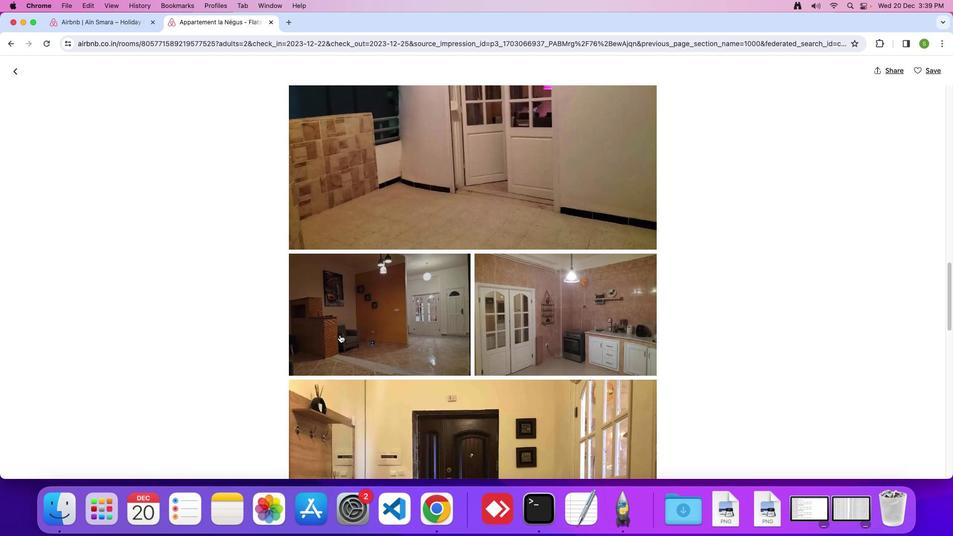 
Action: Mouse scrolled (339, 334) with delta (0, 0)
Screenshot: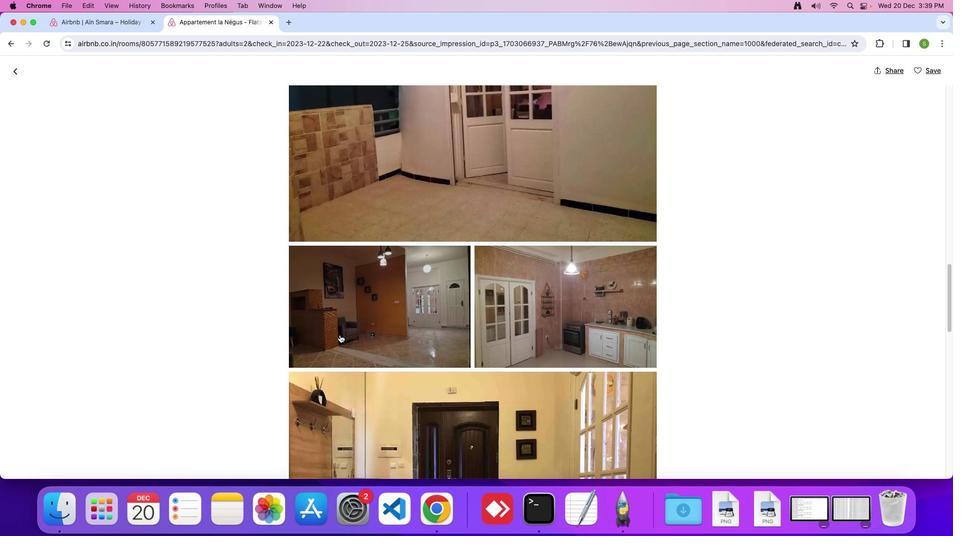 
Action: Mouse scrolled (339, 334) with delta (0, 0)
Screenshot: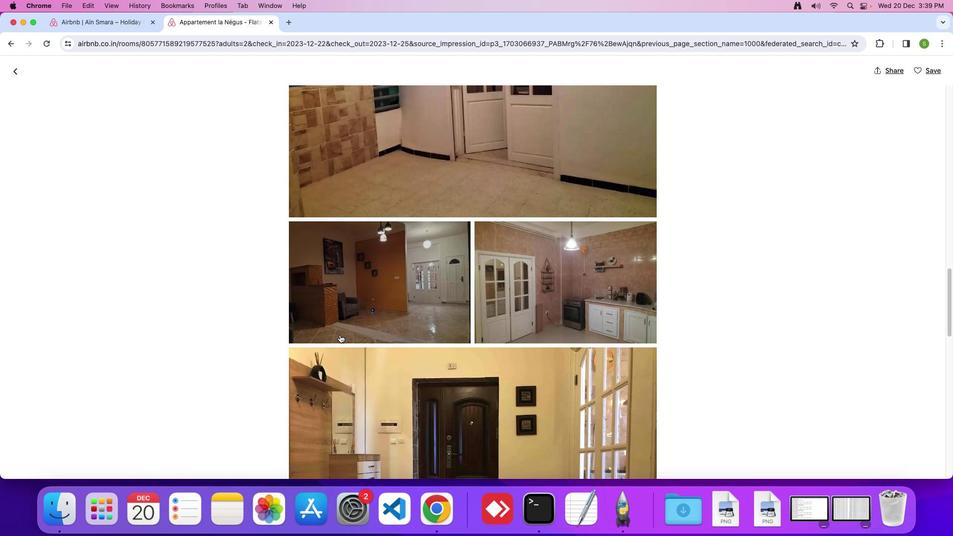 
Action: Mouse scrolled (339, 334) with delta (0, 0)
Screenshot: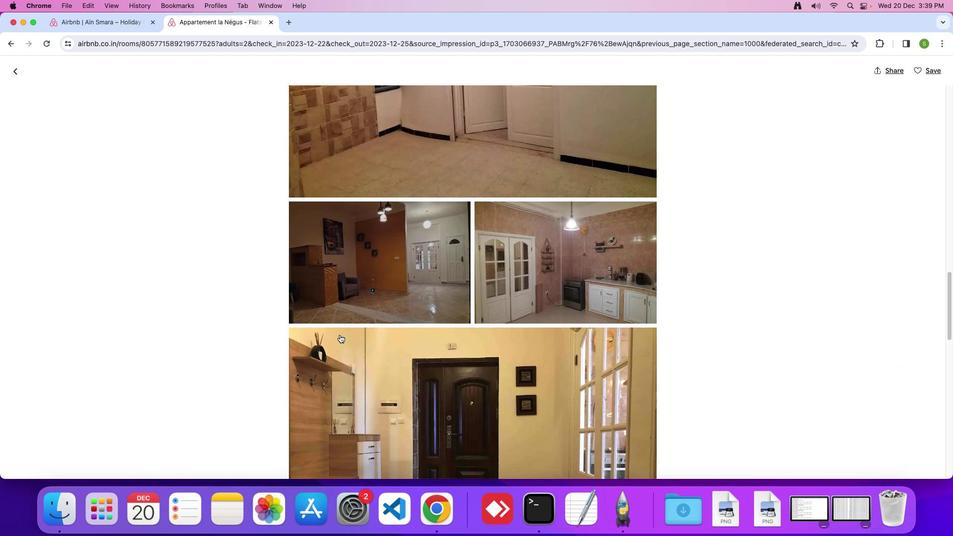 
Action: Mouse scrolled (339, 334) with delta (0, 0)
Screenshot: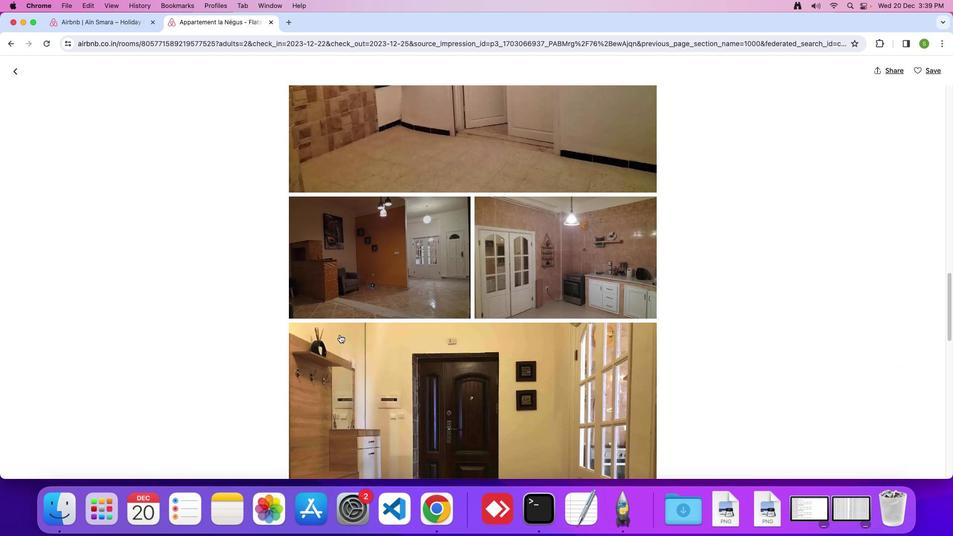 
Action: Mouse scrolled (339, 334) with delta (0, 0)
Screenshot: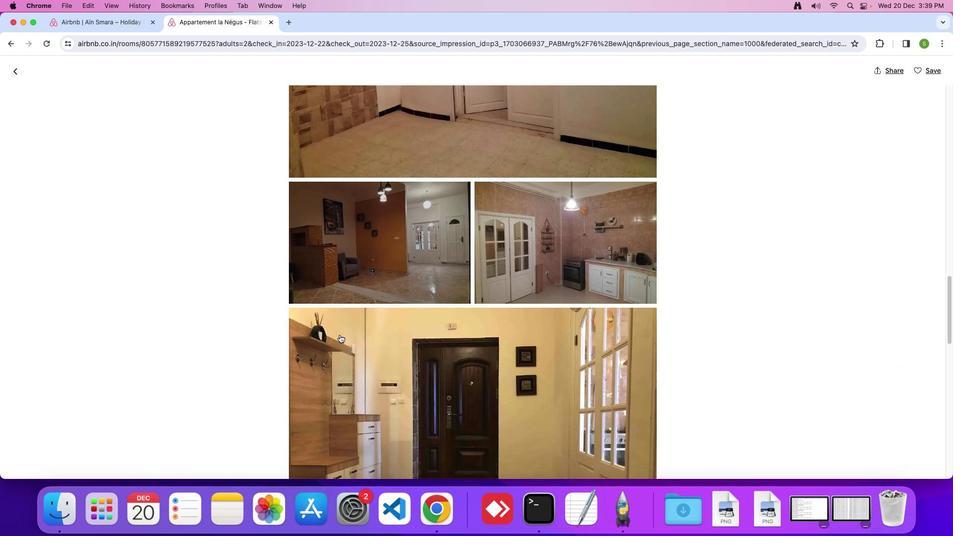 
Action: Mouse scrolled (339, 334) with delta (0, 0)
Screenshot: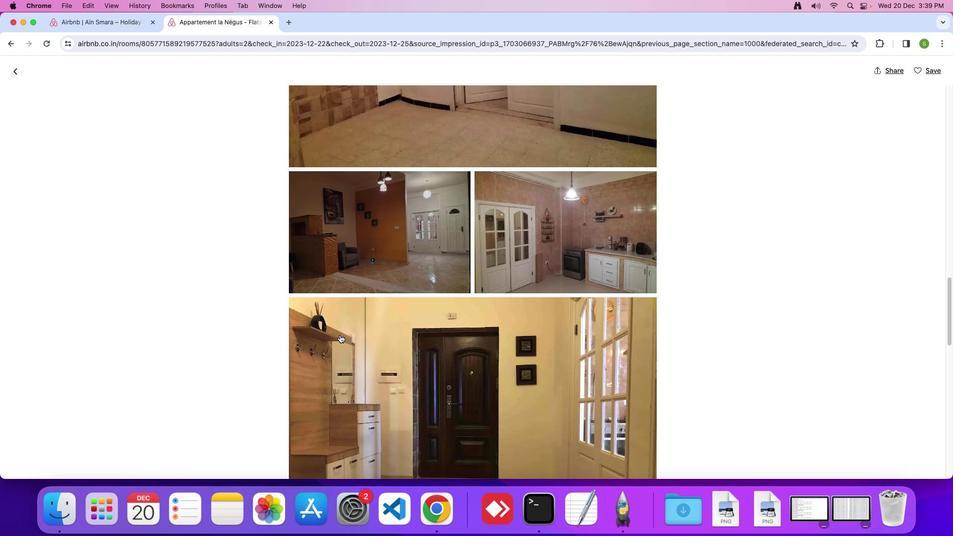 
Action: Mouse scrolled (339, 334) with delta (0, 0)
Screenshot: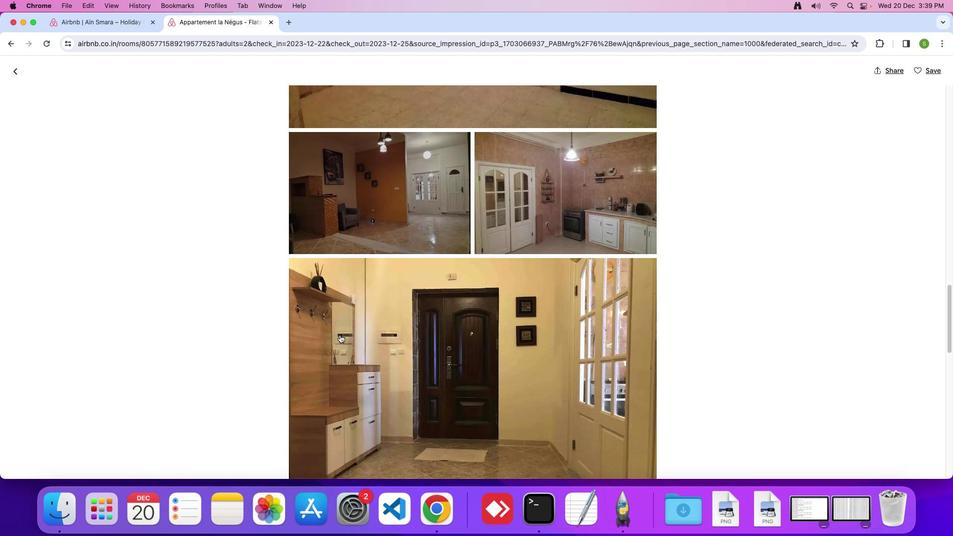 
Action: Mouse scrolled (339, 334) with delta (0, 0)
Screenshot: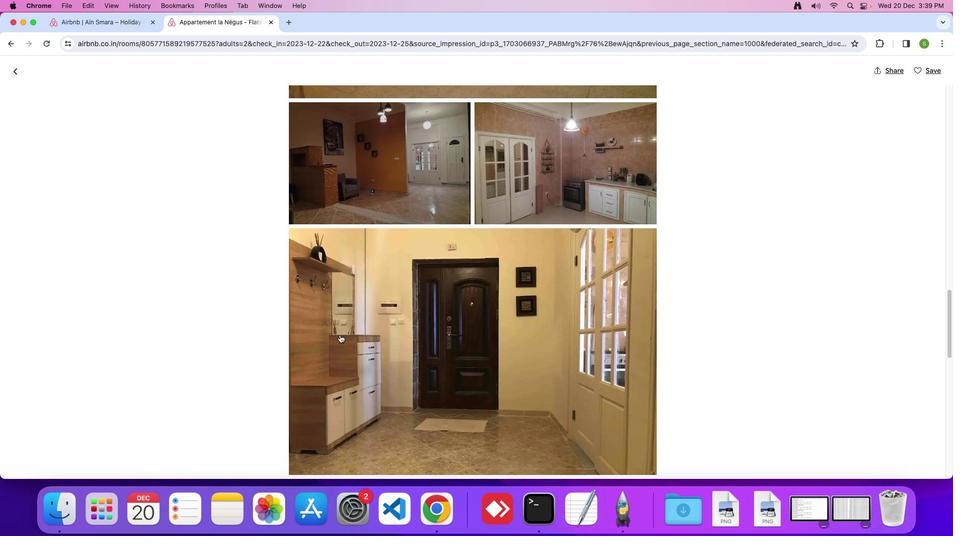 
Action: Mouse scrolled (339, 334) with delta (0, 0)
Screenshot: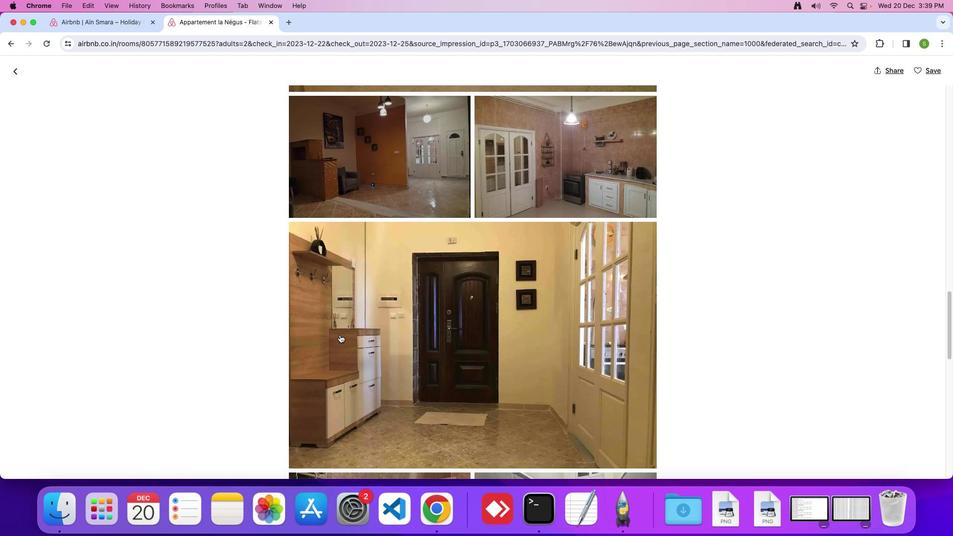 
Action: Mouse scrolled (339, 334) with delta (0, 0)
Screenshot: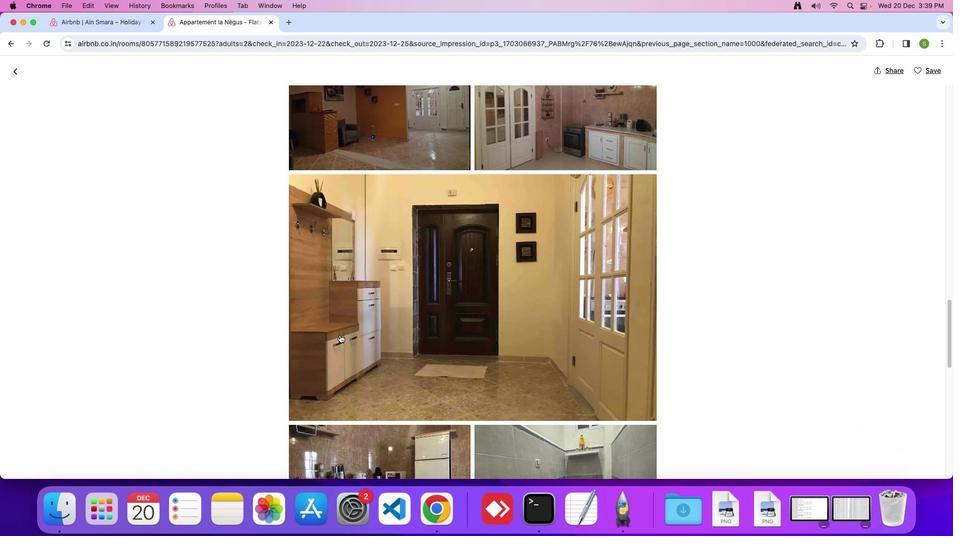 
Action: Mouse scrolled (339, 334) with delta (0, 0)
Screenshot: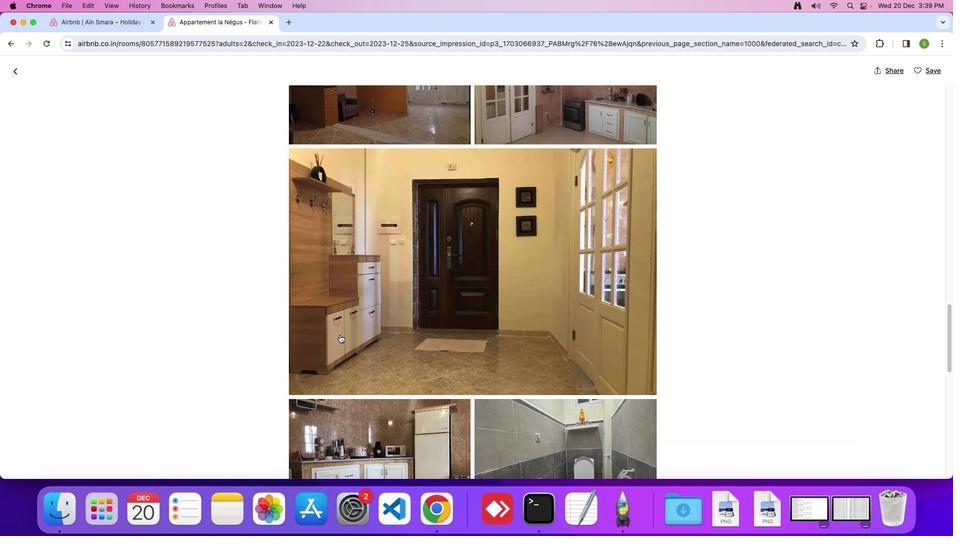 
Action: Mouse scrolled (339, 334) with delta (0, 0)
Screenshot: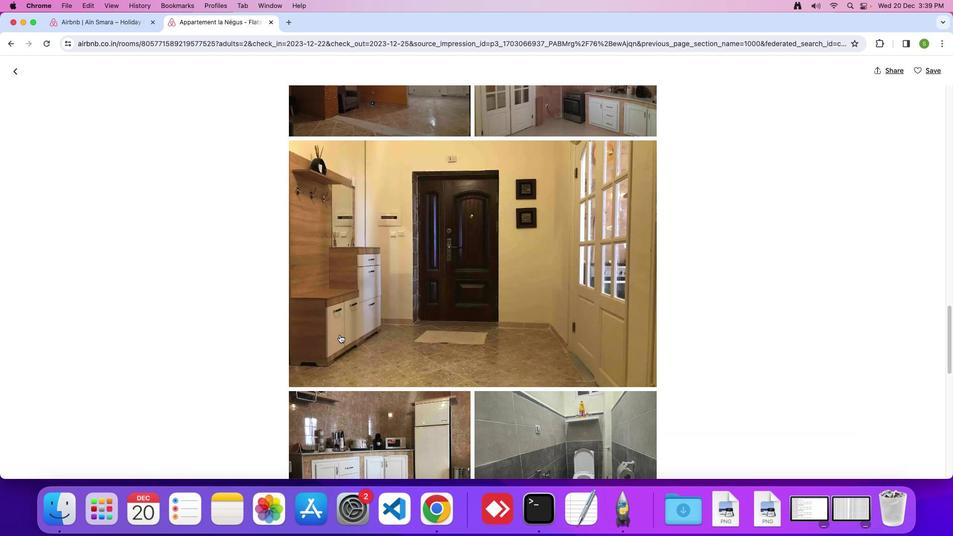 
Action: Mouse scrolled (339, 334) with delta (0, 0)
Screenshot: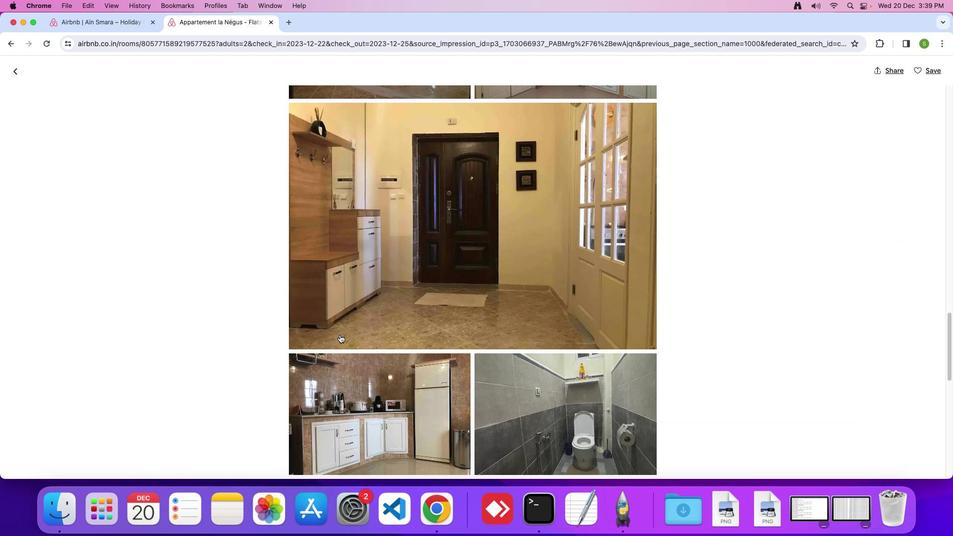 
Action: Mouse scrolled (339, 334) with delta (0, 0)
Screenshot: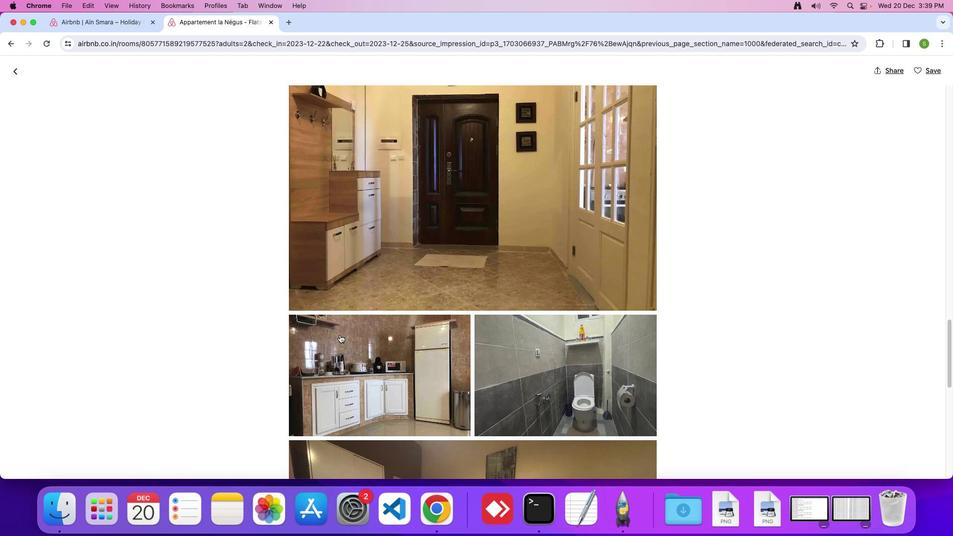
Action: Mouse scrolled (339, 334) with delta (0, 0)
Screenshot: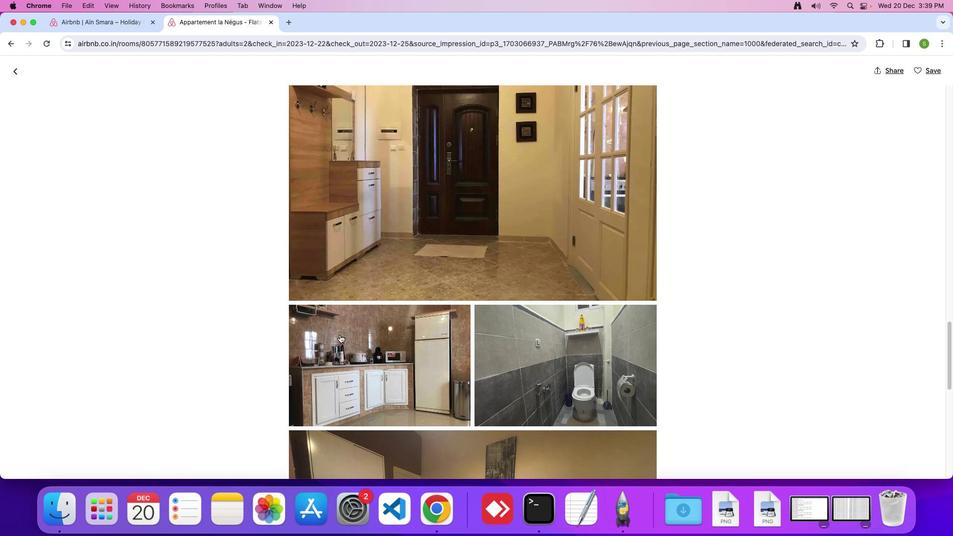 
Action: Mouse scrolled (339, 334) with delta (0, 0)
Screenshot: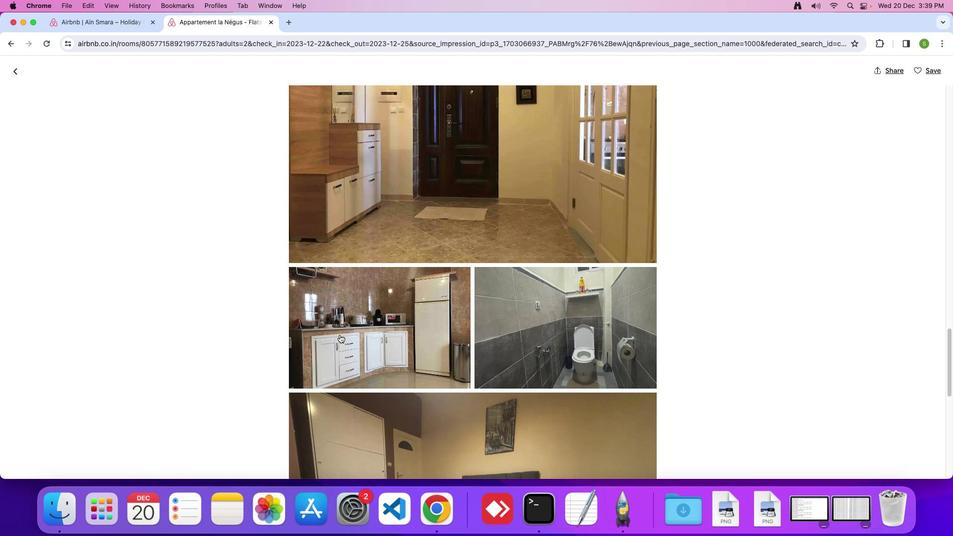 
Action: Mouse scrolled (339, 334) with delta (0, 0)
Screenshot: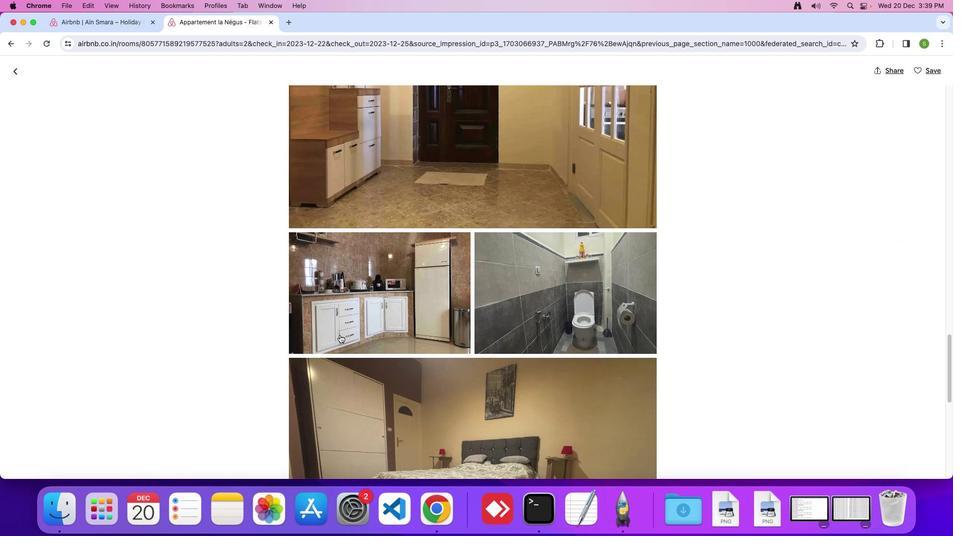 
Action: Mouse scrolled (339, 334) with delta (0, 0)
Screenshot: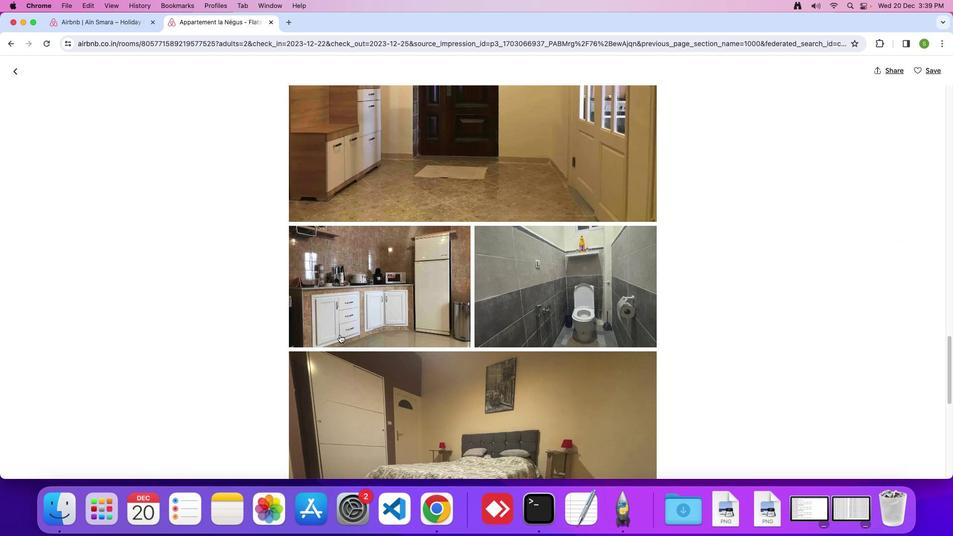 
Action: Mouse scrolled (339, 334) with delta (0, 0)
Screenshot: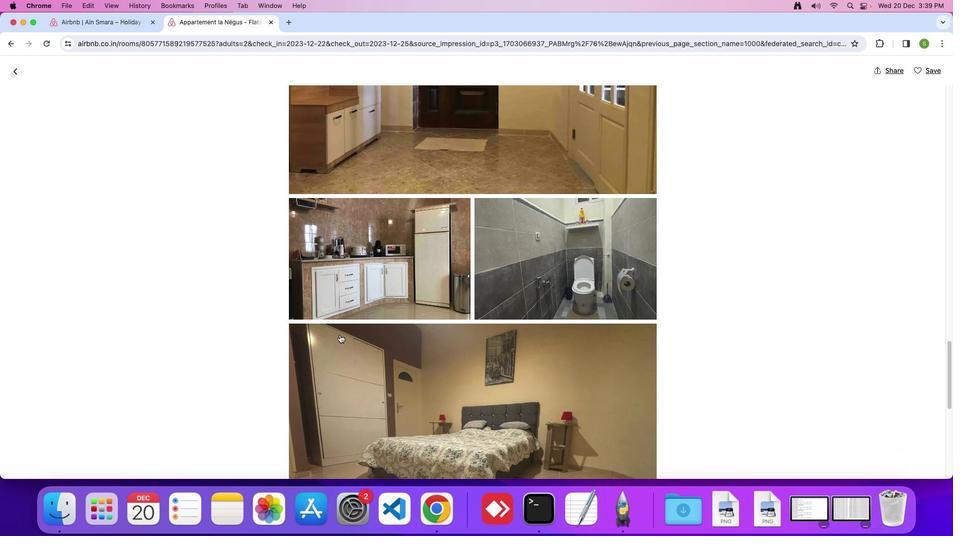 
Action: Mouse scrolled (339, 334) with delta (0, 0)
Screenshot: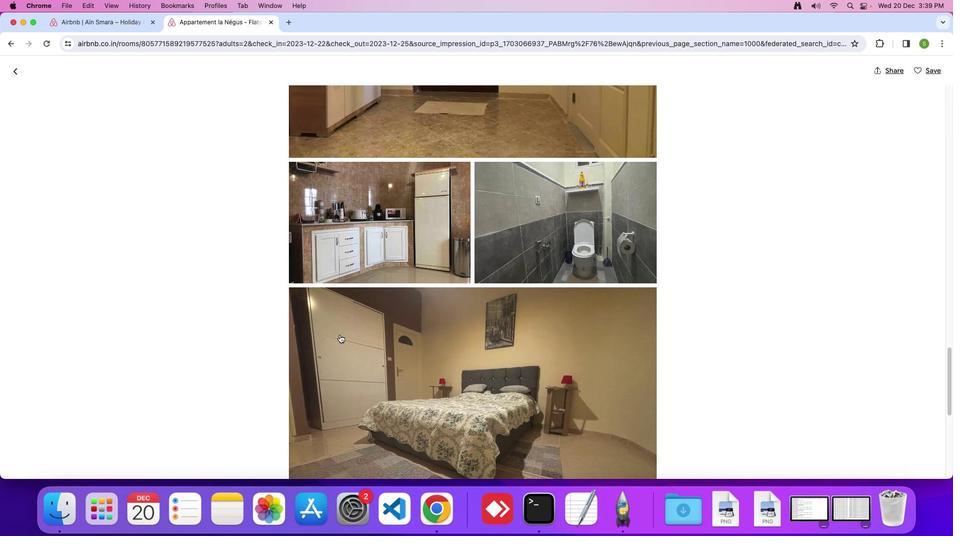 
Action: Mouse scrolled (339, 334) with delta (0, 0)
Screenshot: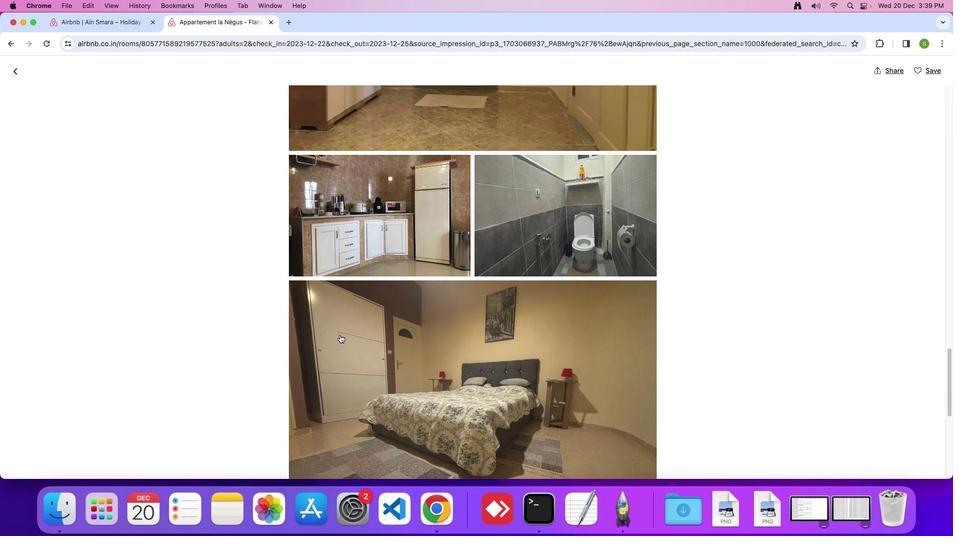 
Action: Mouse scrolled (339, 334) with delta (0, 0)
Screenshot: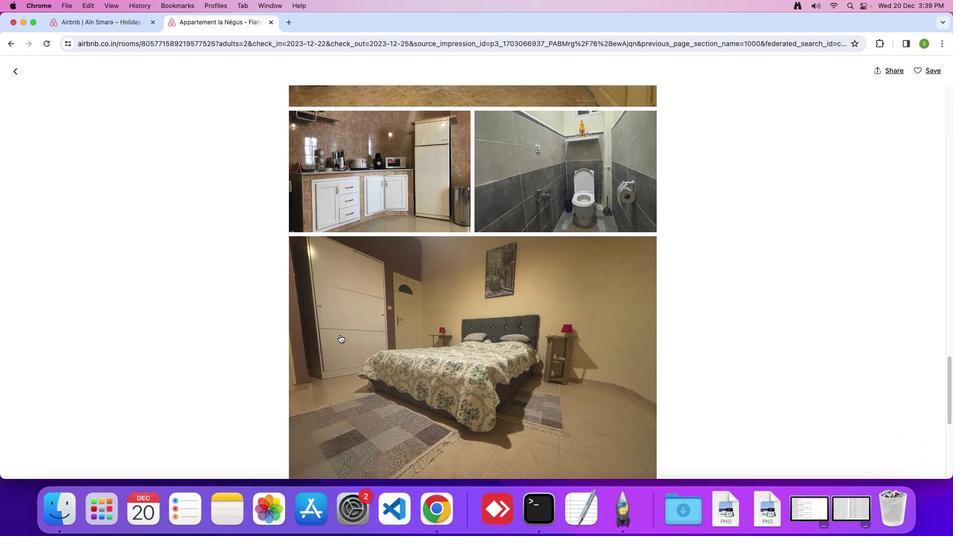 
Action: Mouse scrolled (339, 334) with delta (0, 0)
Screenshot: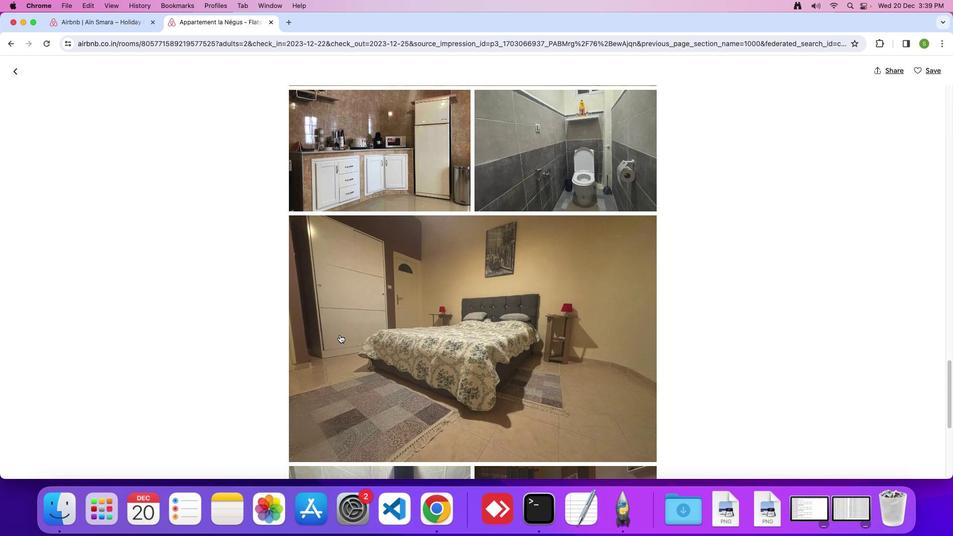 
Action: Mouse scrolled (339, 334) with delta (0, 0)
Screenshot: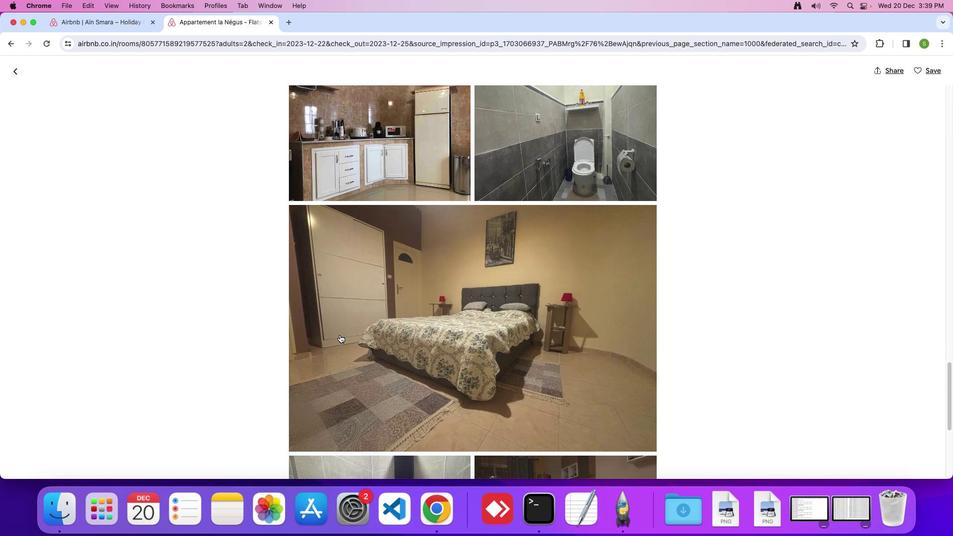 
Action: Mouse scrolled (339, 334) with delta (0, 0)
Screenshot: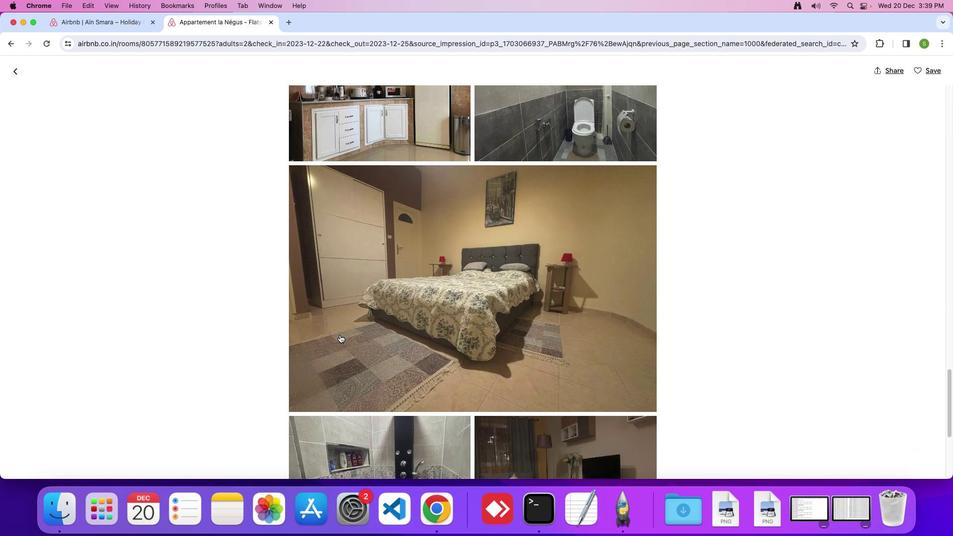 
Action: Mouse scrolled (339, 334) with delta (0, 0)
Screenshot: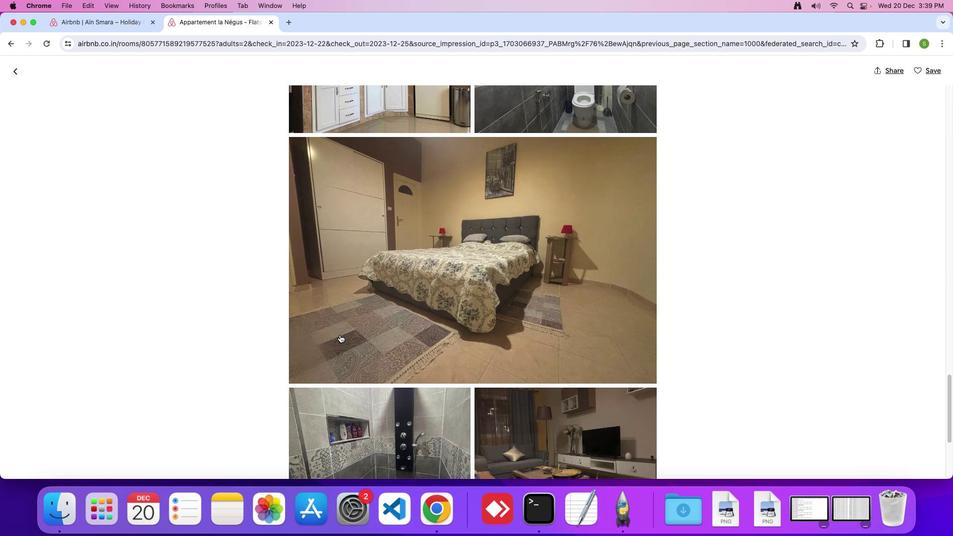 
Action: Mouse scrolled (339, 334) with delta (0, 0)
Screenshot: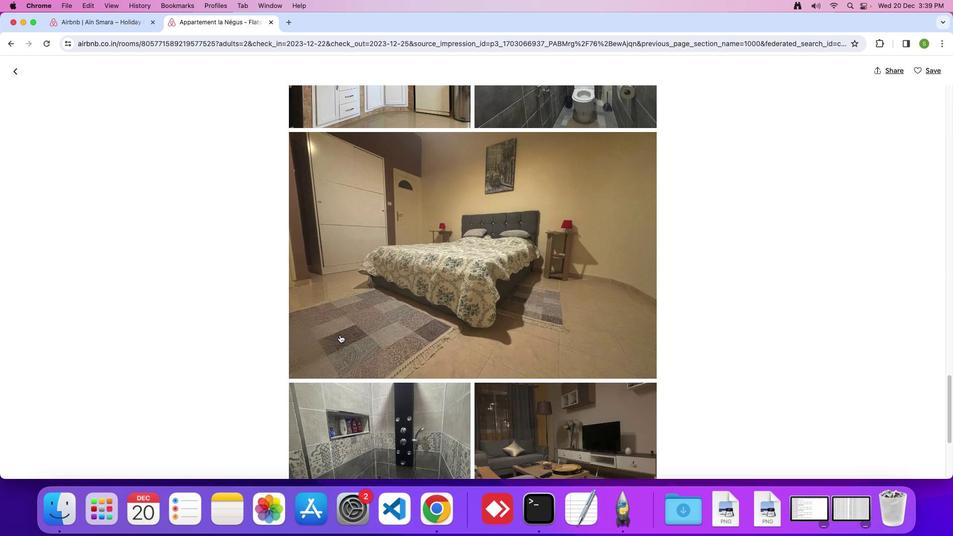 
Action: Mouse scrolled (339, 334) with delta (0, 0)
Screenshot: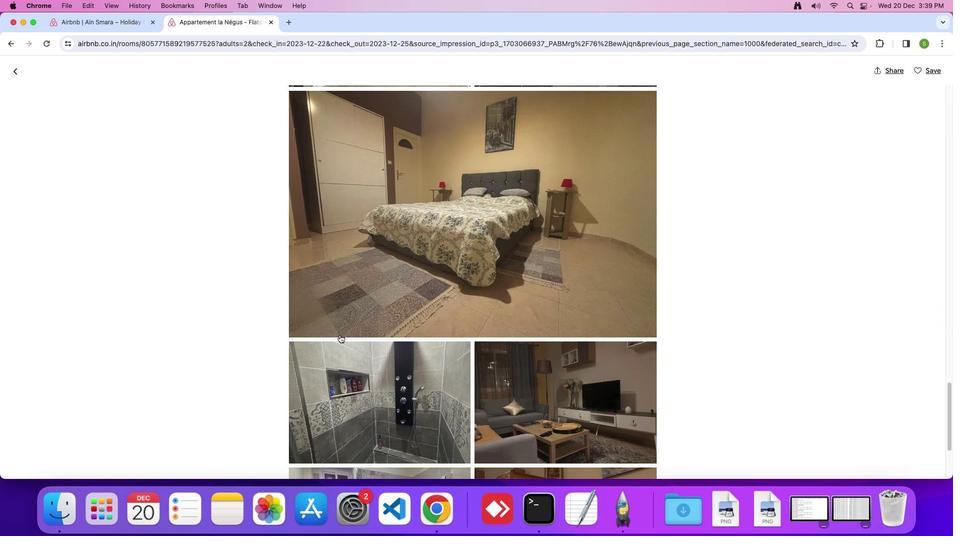 
Action: Mouse scrolled (339, 334) with delta (0, 0)
Screenshot: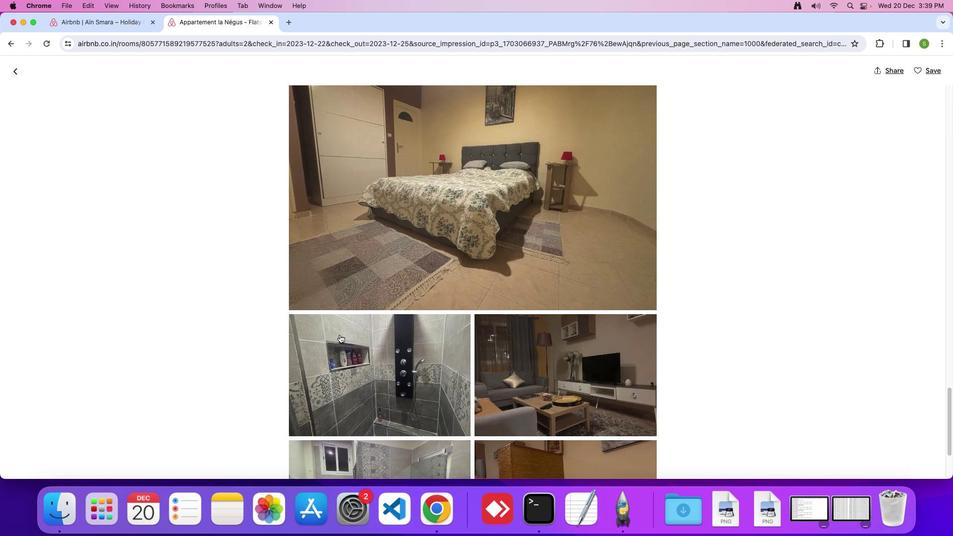 
Action: Mouse scrolled (339, 334) with delta (0, 0)
Screenshot: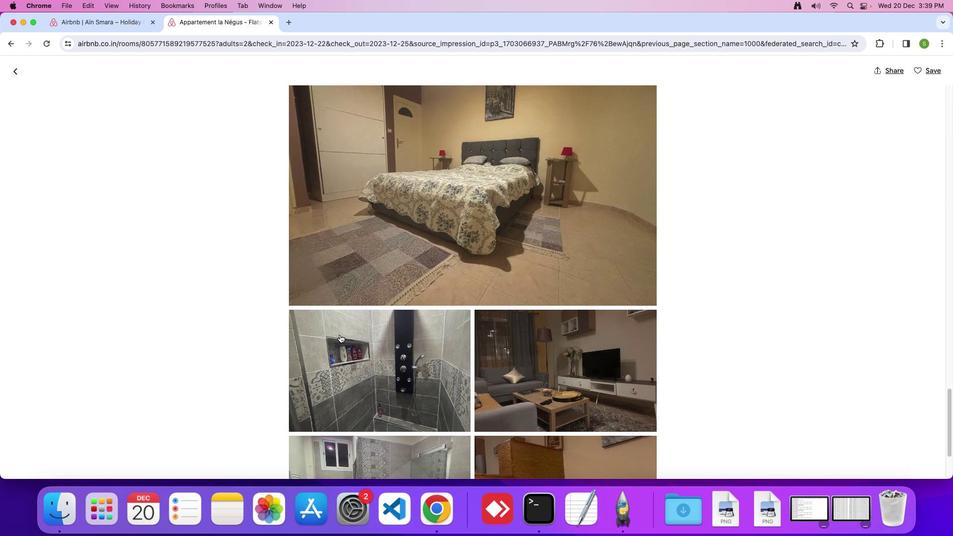 
Action: Mouse scrolled (339, 334) with delta (0, 0)
Screenshot: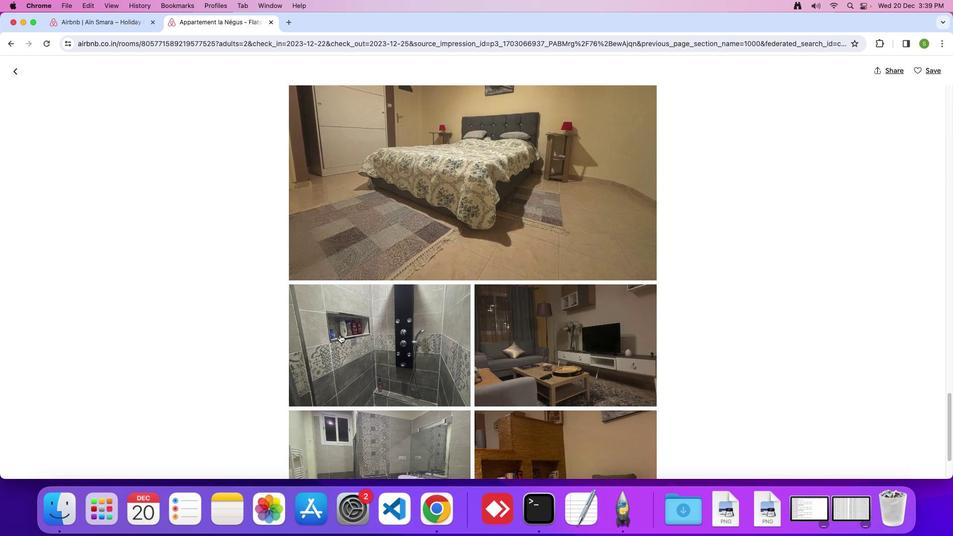 
Action: Mouse moved to (319, 313)
Screenshot: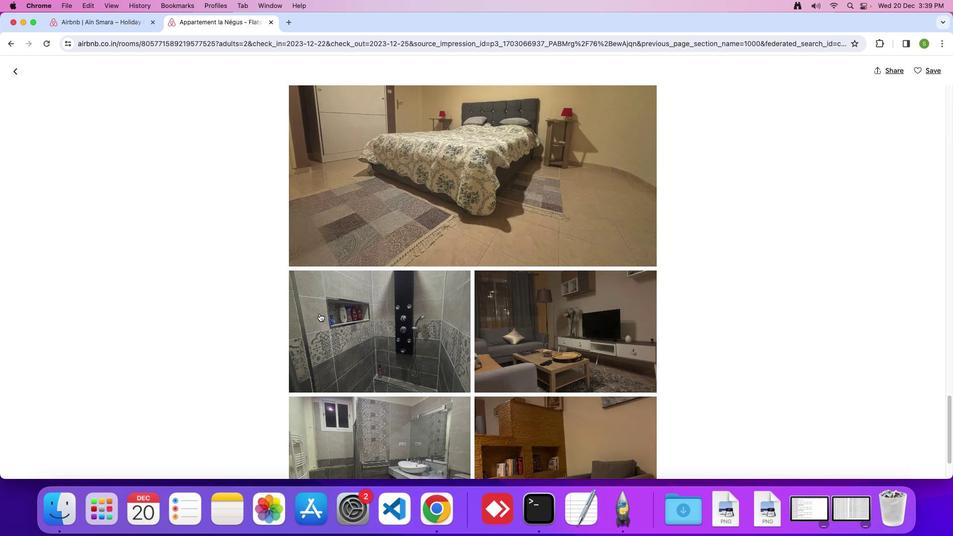 
Action: Mouse scrolled (319, 313) with delta (0, 0)
Screenshot: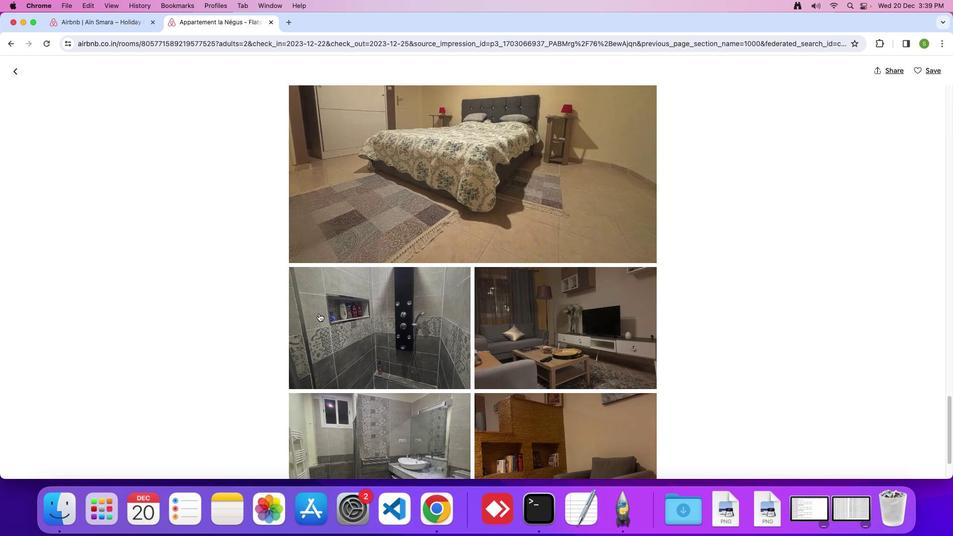 
Action: Mouse moved to (319, 313)
Screenshot: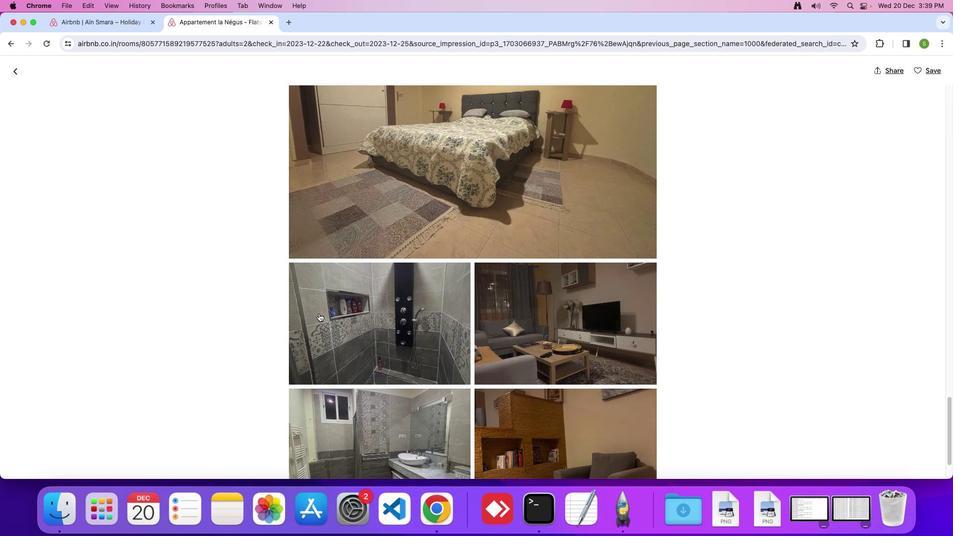 
Action: Mouse scrolled (319, 313) with delta (0, 0)
Screenshot: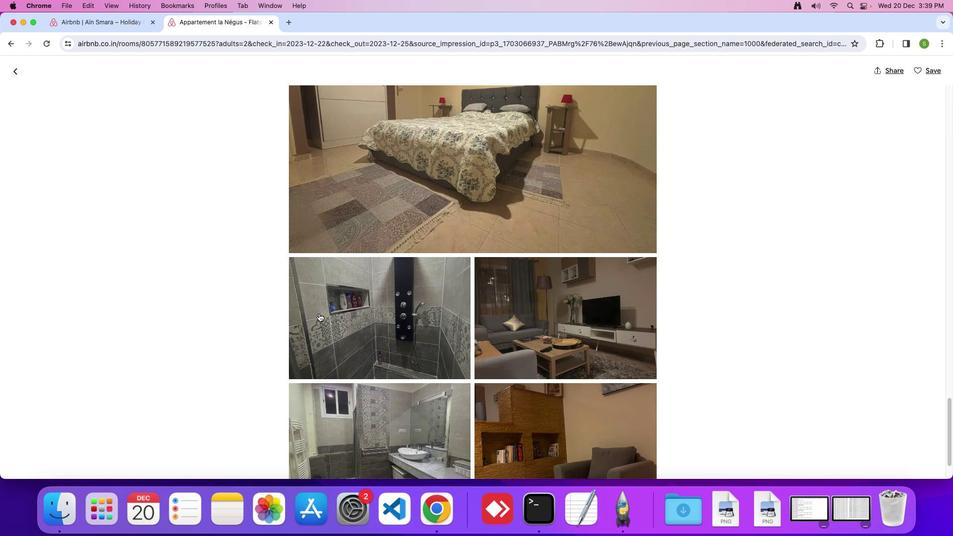 
Action: Mouse scrolled (319, 313) with delta (0, 0)
Screenshot: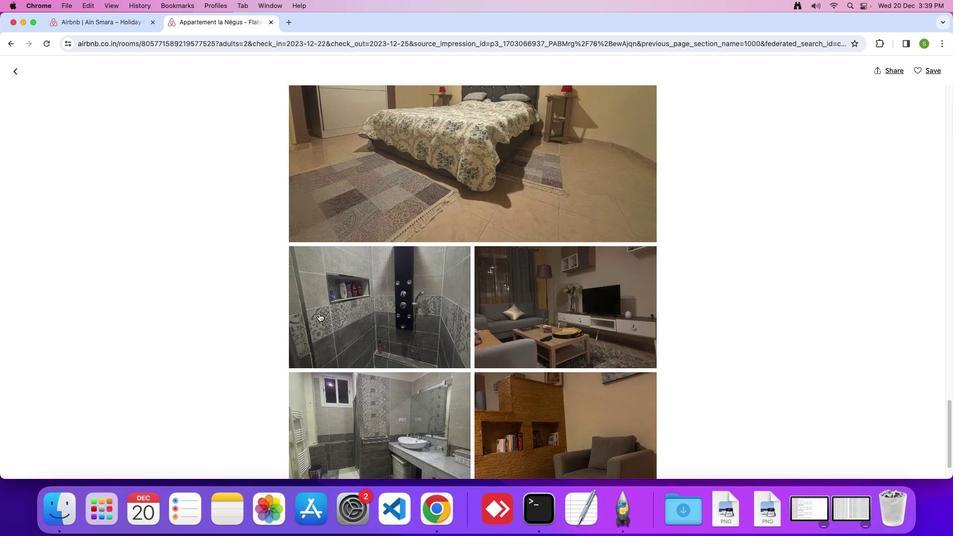 
Action: Mouse moved to (319, 313)
Screenshot: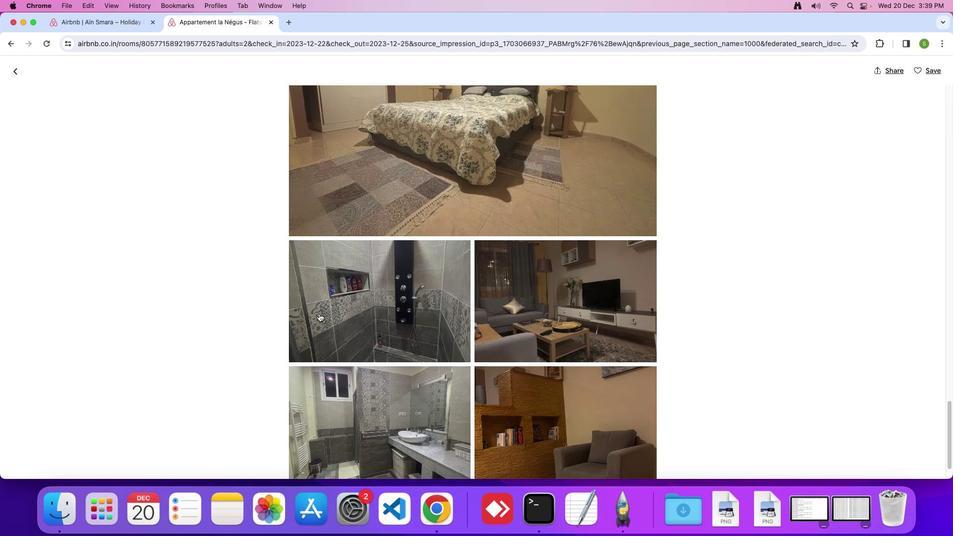 
Action: Mouse scrolled (319, 313) with delta (0, 0)
Screenshot: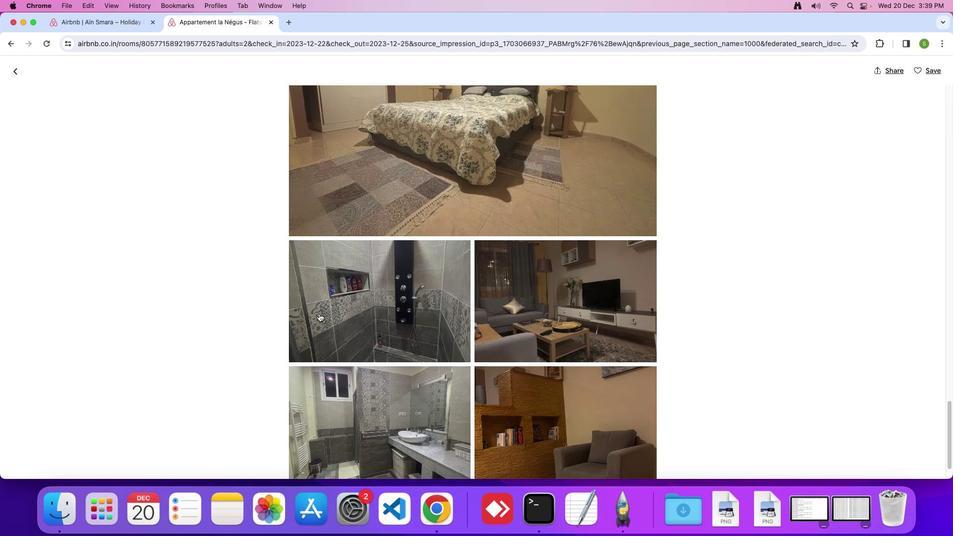 
Action: Mouse scrolled (319, 313) with delta (0, 0)
Screenshot: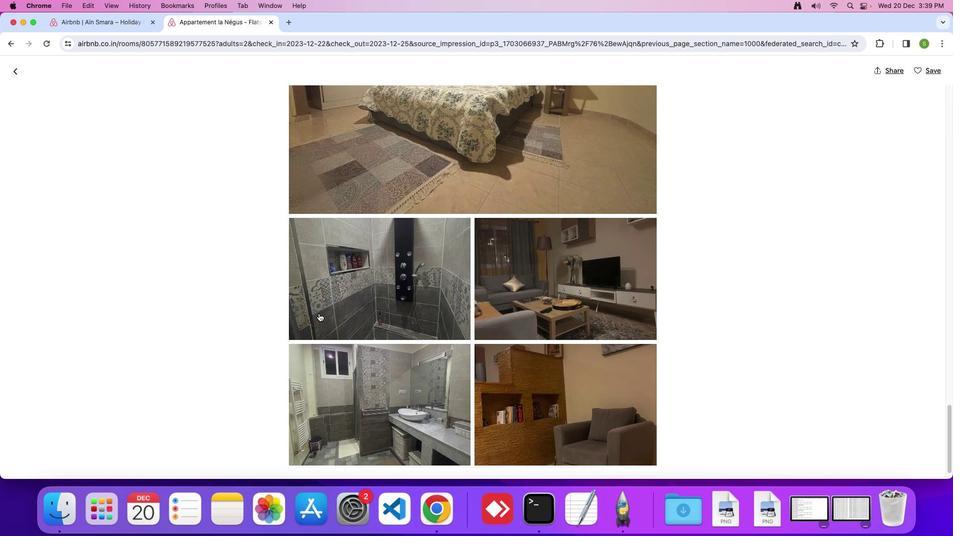 
Action: Mouse scrolled (319, 313) with delta (0, 0)
Screenshot: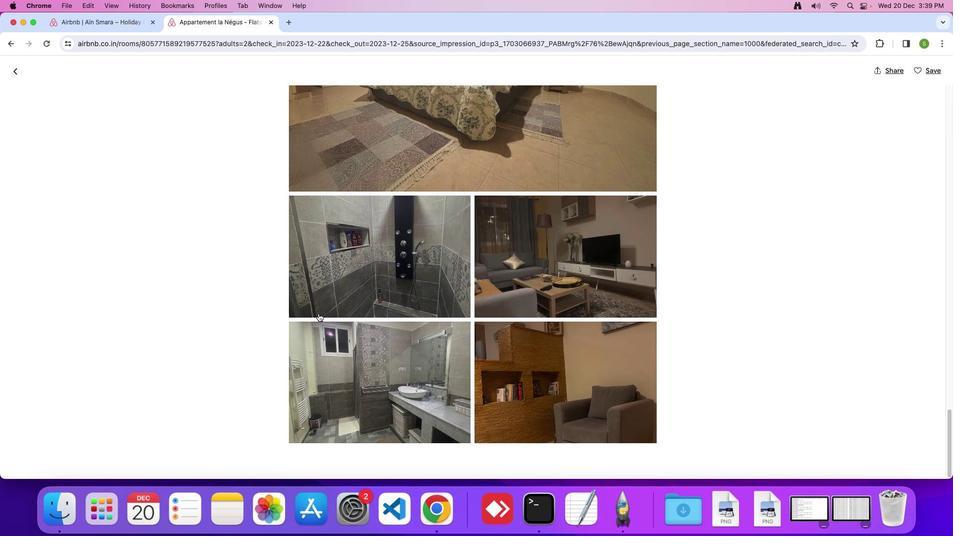 
Action: Mouse moved to (318, 313)
Screenshot: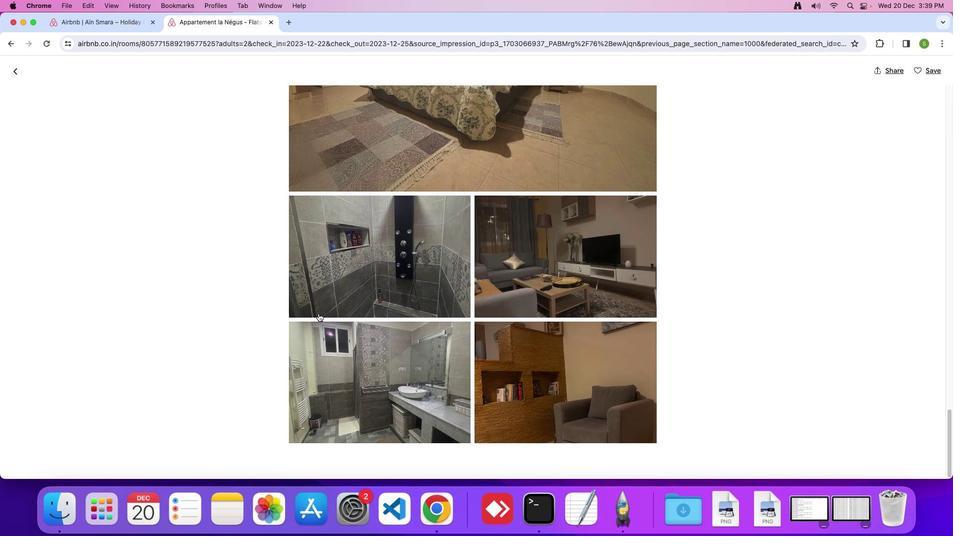 
Action: Mouse scrolled (318, 313) with delta (0, 0)
Screenshot: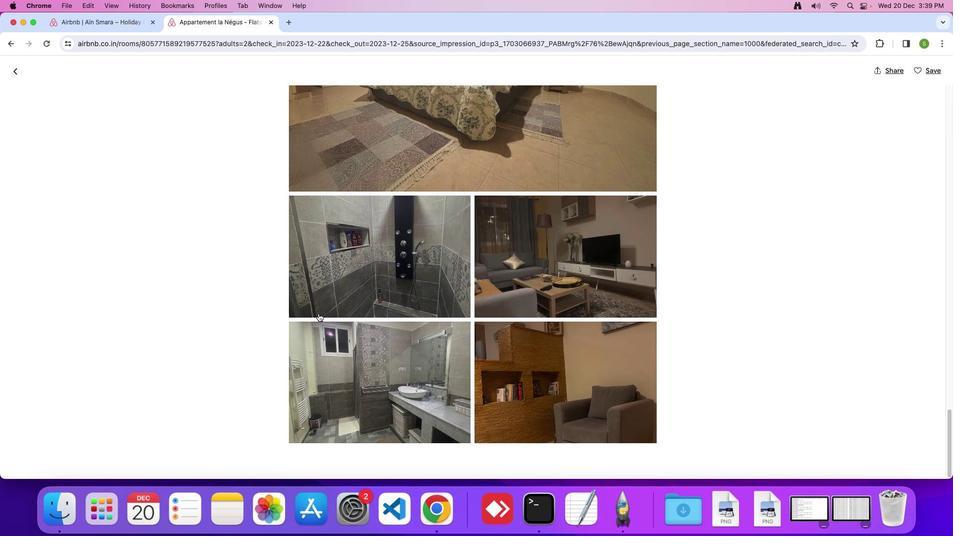 
Action: Mouse moved to (318, 313)
Screenshot: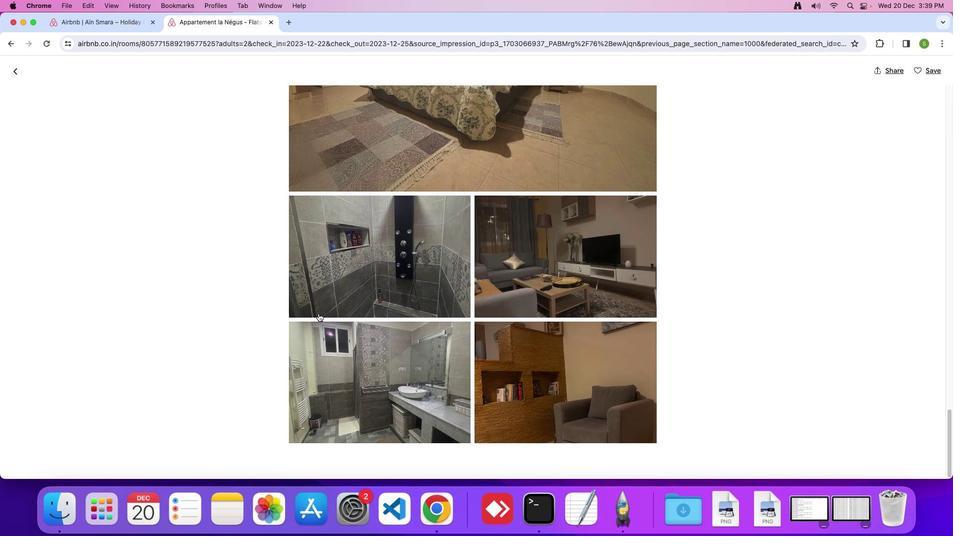 
Action: Mouse scrolled (318, 313) with delta (0, 0)
Screenshot: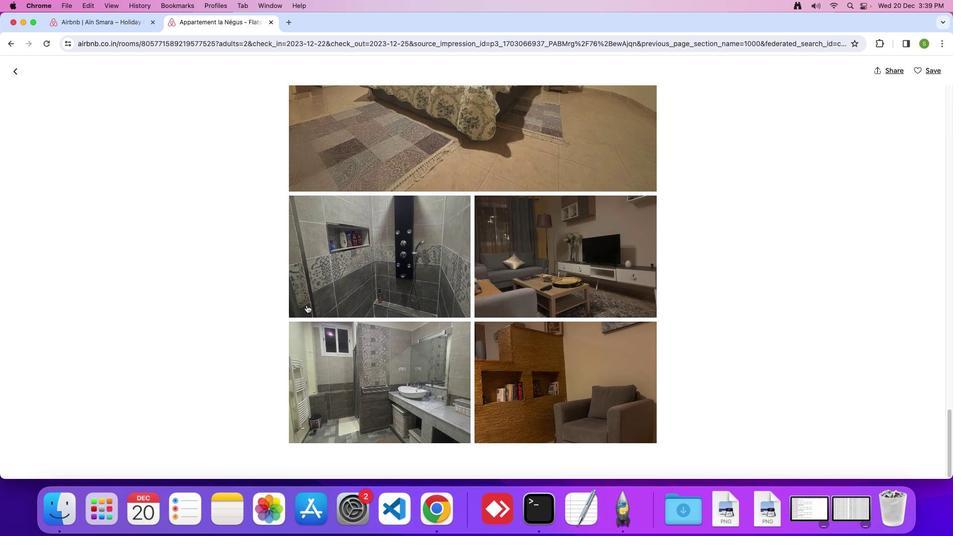 
Action: Mouse moved to (17, 71)
Screenshot: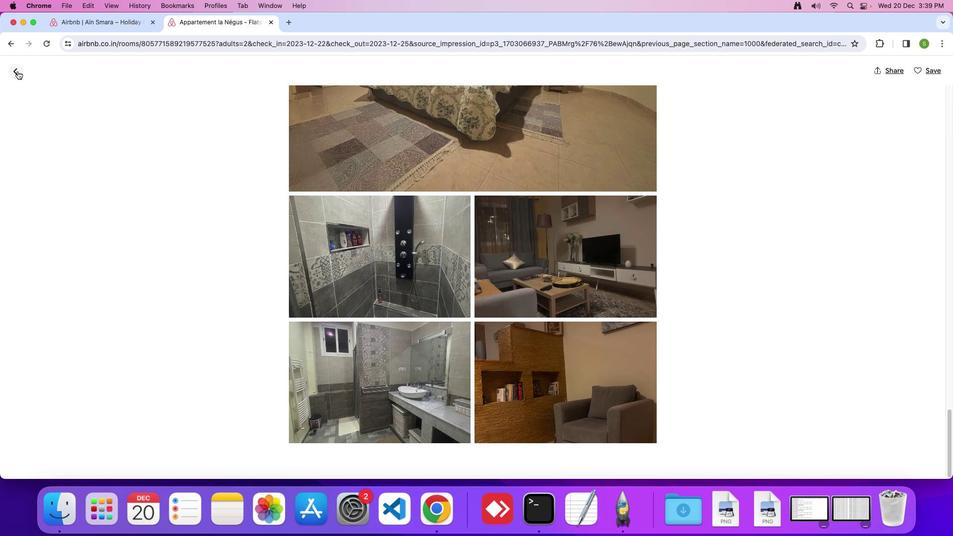 
Action: Mouse pressed left at (17, 71)
Screenshot: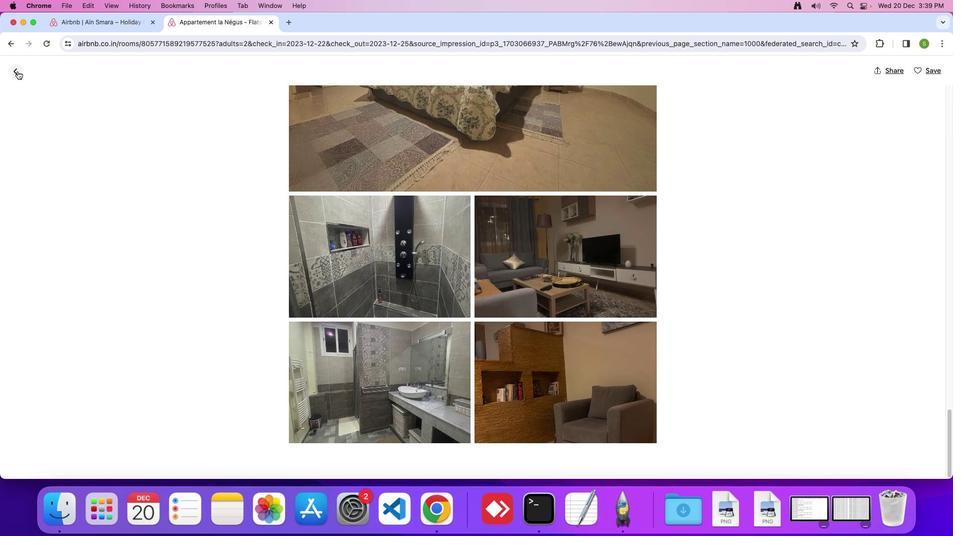 
Action: Mouse moved to (308, 246)
Screenshot: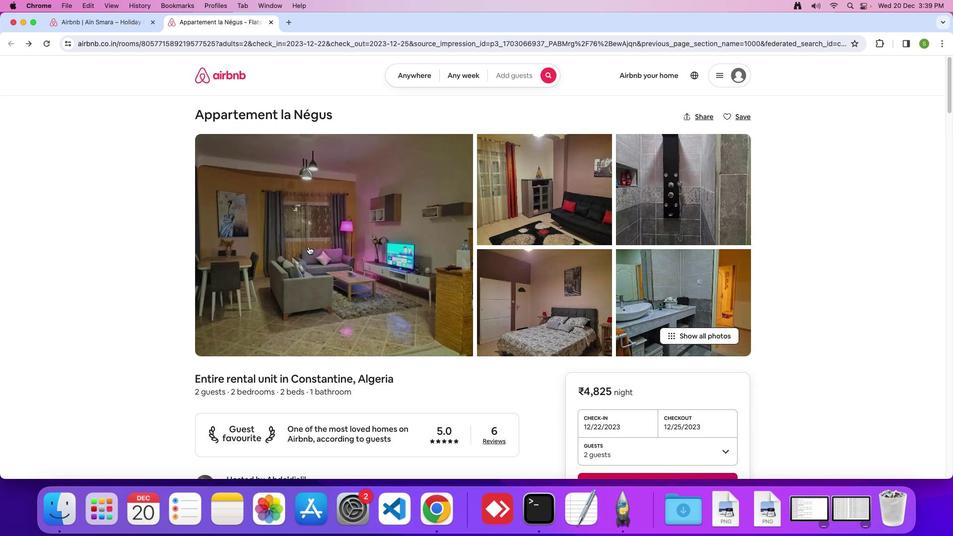 
Action: Mouse scrolled (308, 246) with delta (0, 0)
Screenshot: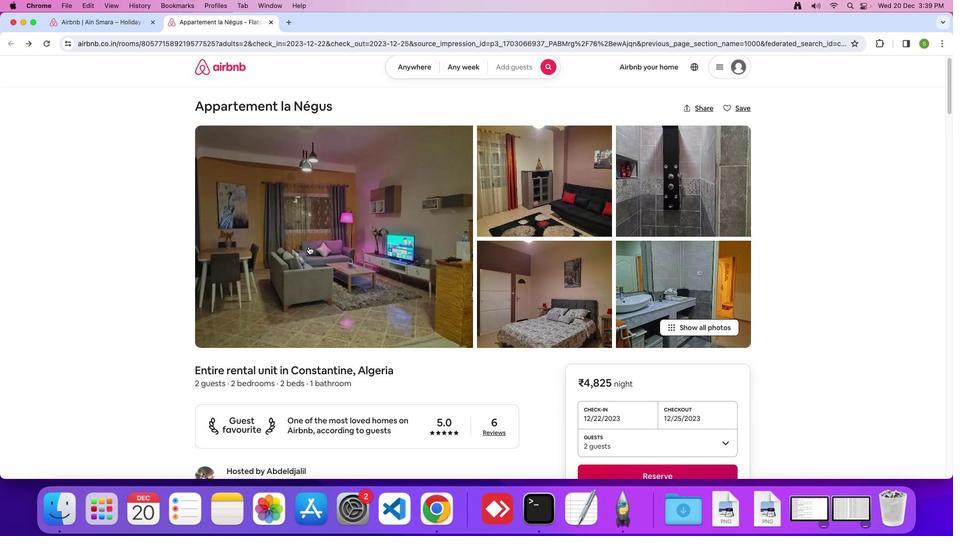 
Action: Mouse scrolled (308, 246) with delta (0, 0)
Screenshot: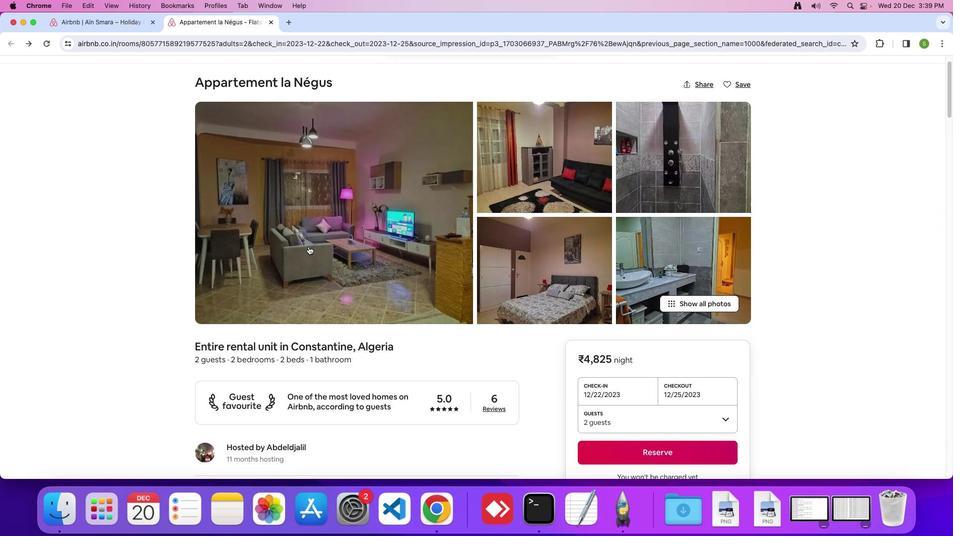 
Action: Mouse scrolled (308, 246) with delta (0, 0)
Screenshot: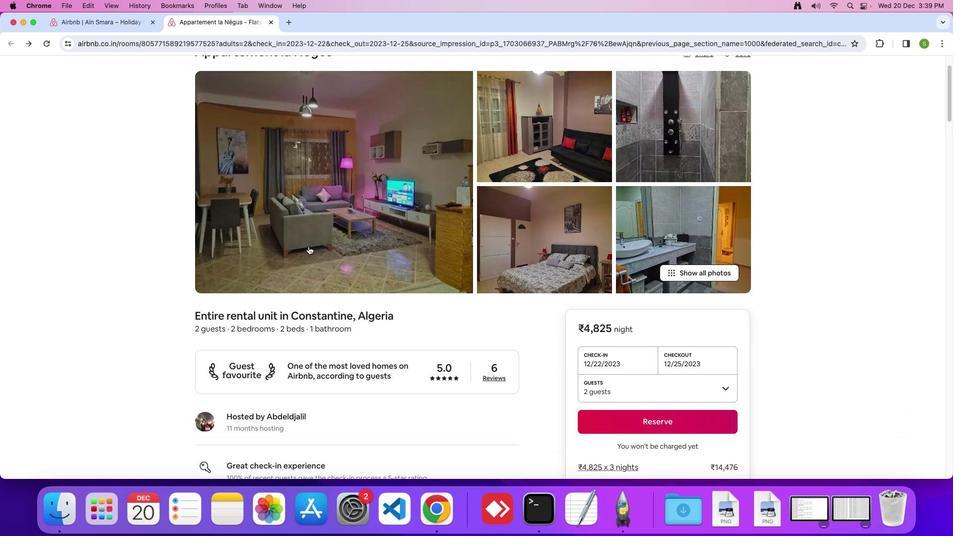 
Action: Mouse scrolled (308, 246) with delta (0, 0)
Screenshot: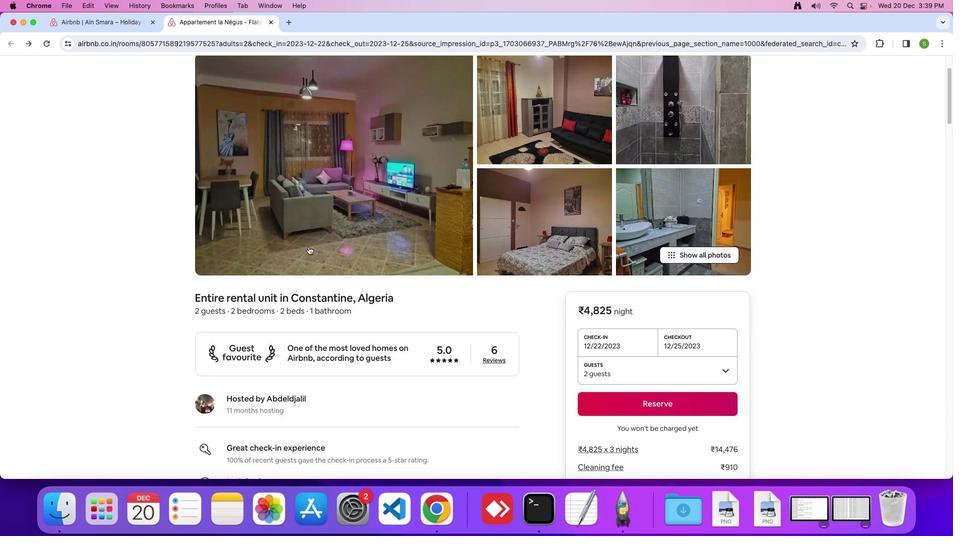 
Action: Mouse scrolled (308, 246) with delta (0, 0)
Screenshot: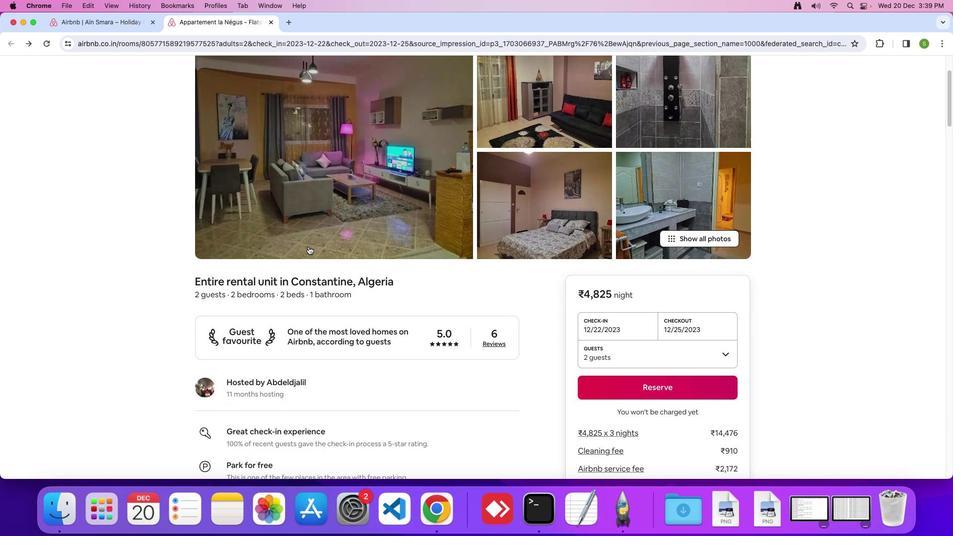 
Action: Mouse scrolled (308, 246) with delta (0, 0)
Screenshot: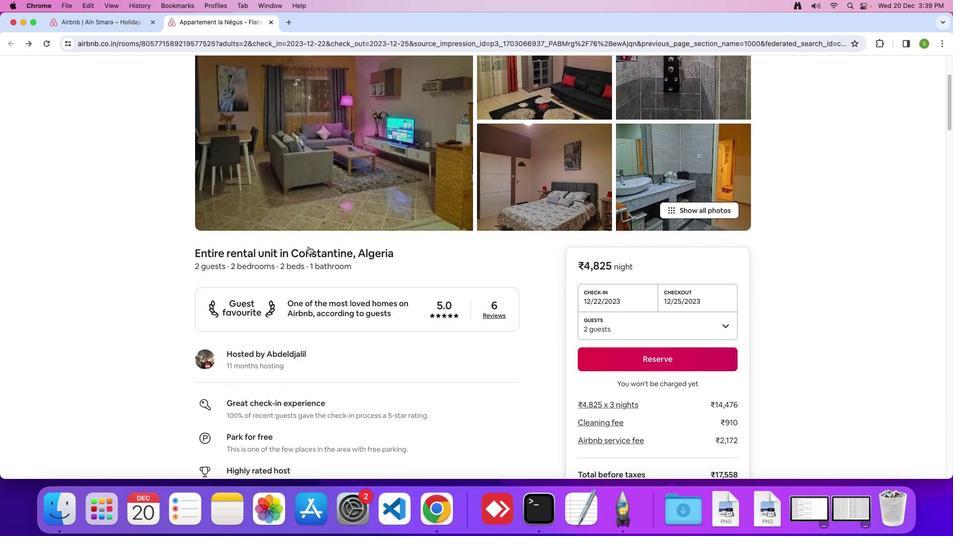 
Action: Mouse scrolled (308, 246) with delta (0, 0)
Screenshot: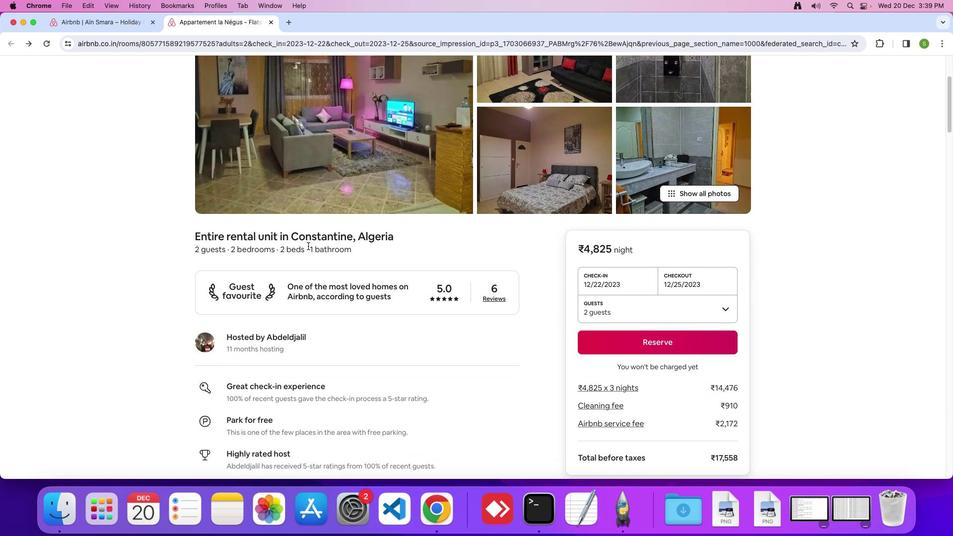 
Action: Mouse moved to (308, 246)
Screenshot: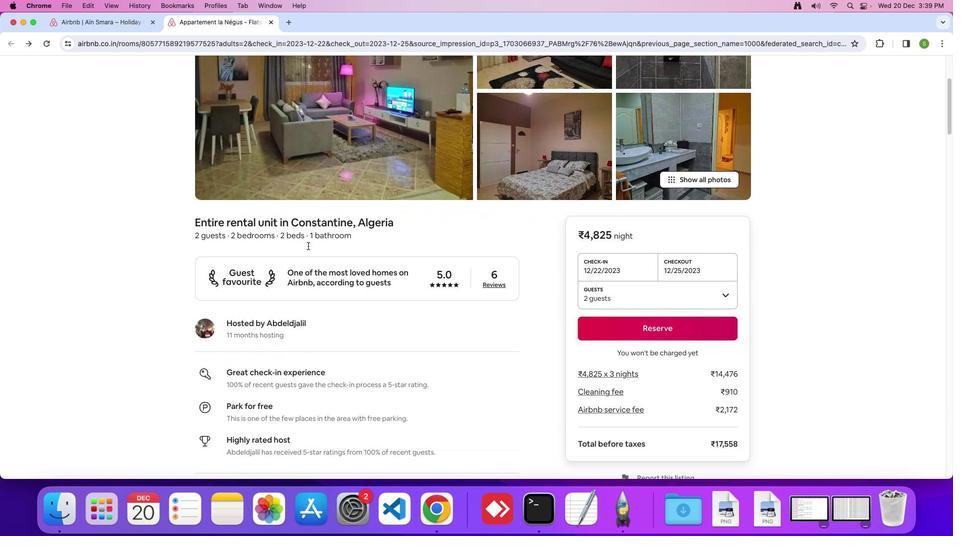 
Action: Mouse scrolled (308, 246) with delta (0, 0)
Screenshot: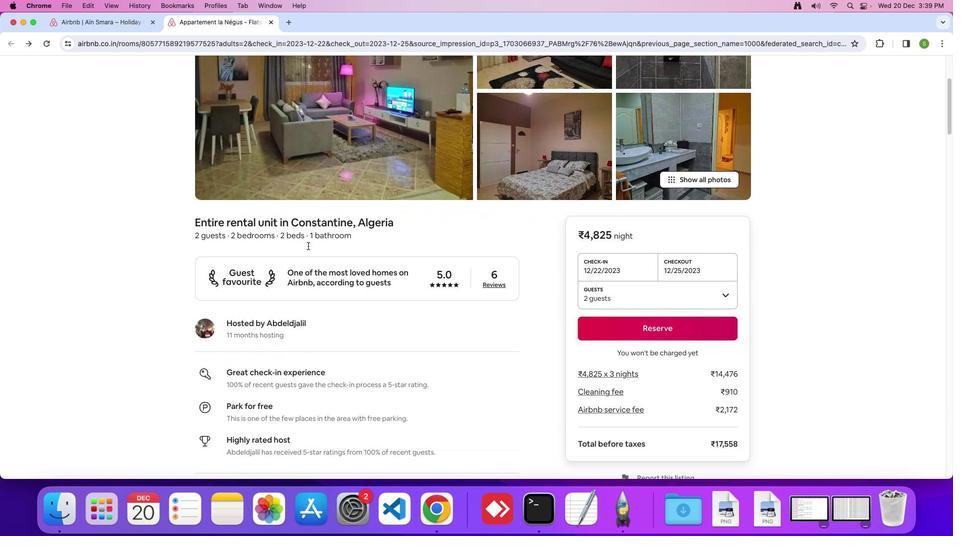 
Action: Mouse scrolled (308, 246) with delta (0, 0)
Screenshot: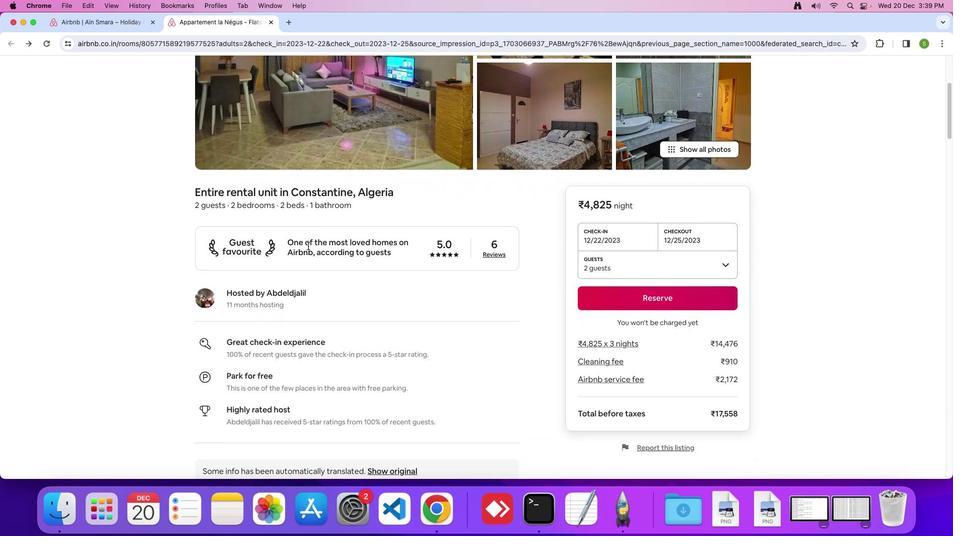 
Action: Mouse scrolled (308, 246) with delta (0, 0)
Screenshot: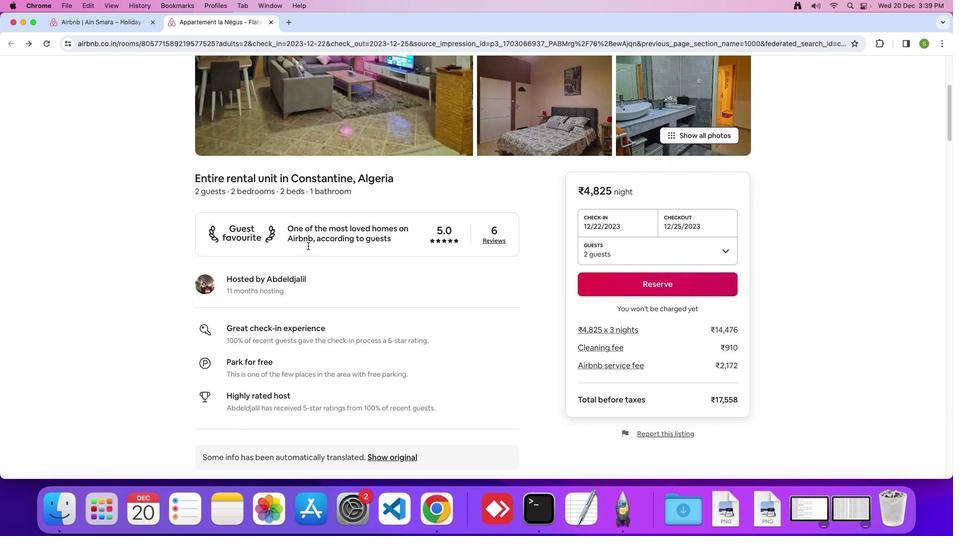 
Action: Mouse scrolled (308, 246) with delta (0, 0)
Screenshot: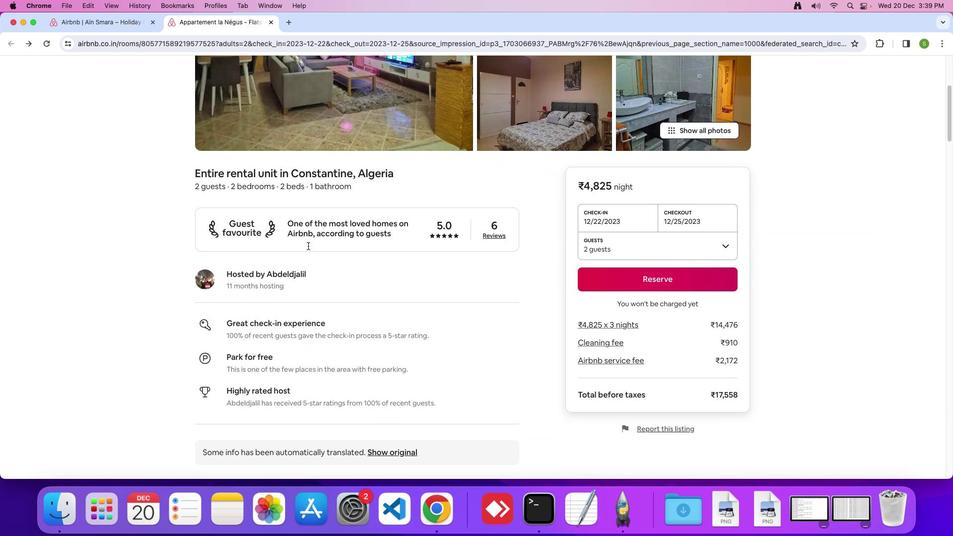 
Action: Mouse scrolled (308, 246) with delta (0, 0)
Screenshot: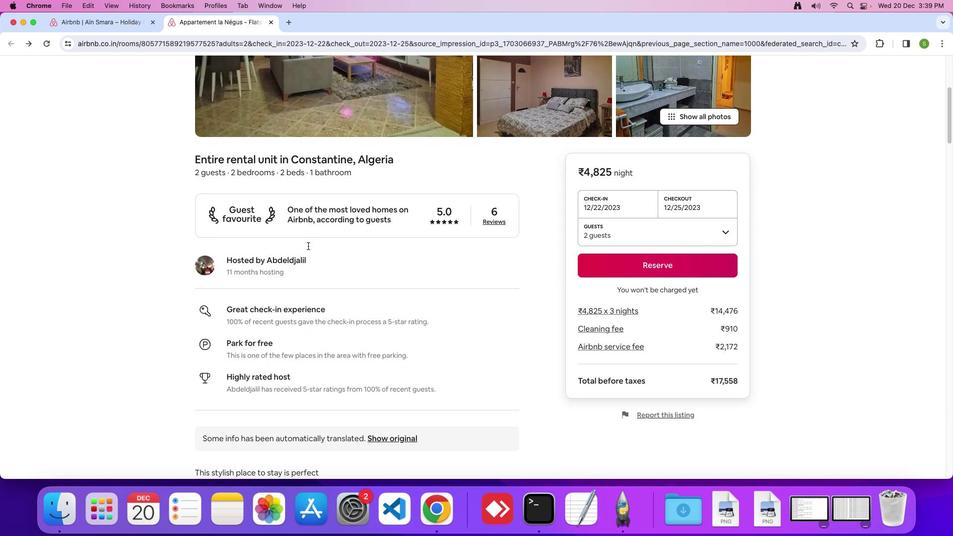 
Action: Mouse scrolled (308, 246) with delta (0, 0)
Screenshot: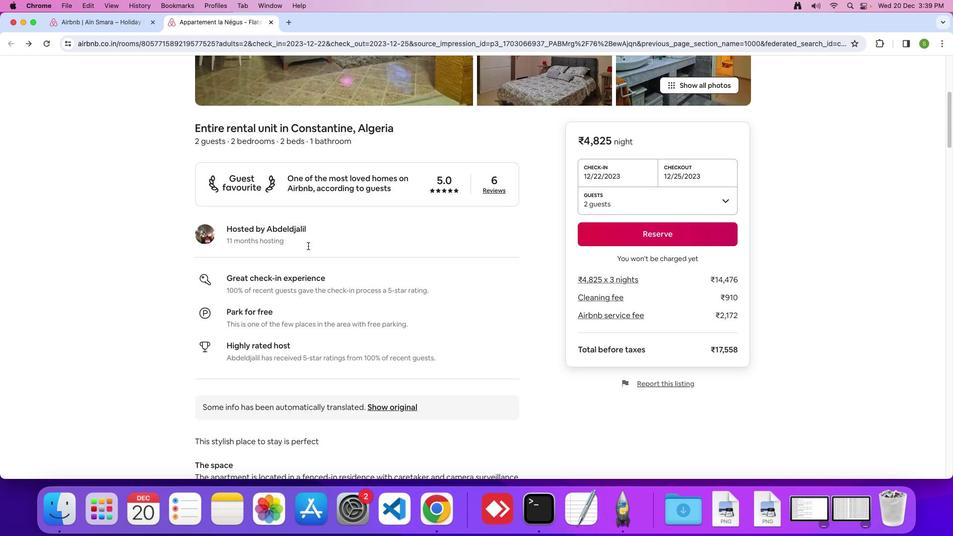 
Action: Mouse scrolled (308, 246) with delta (0, 0)
Screenshot: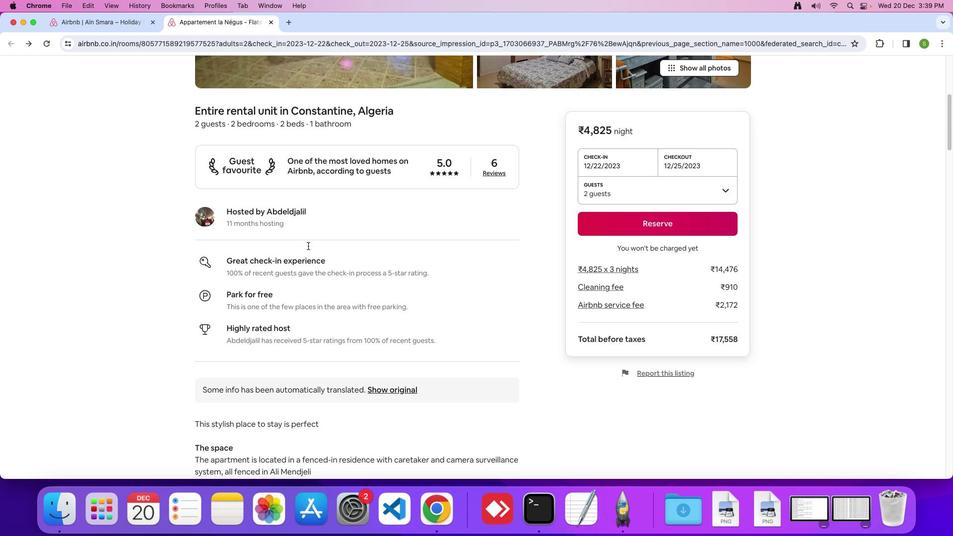 
Action: Mouse moved to (308, 245)
Screenshot: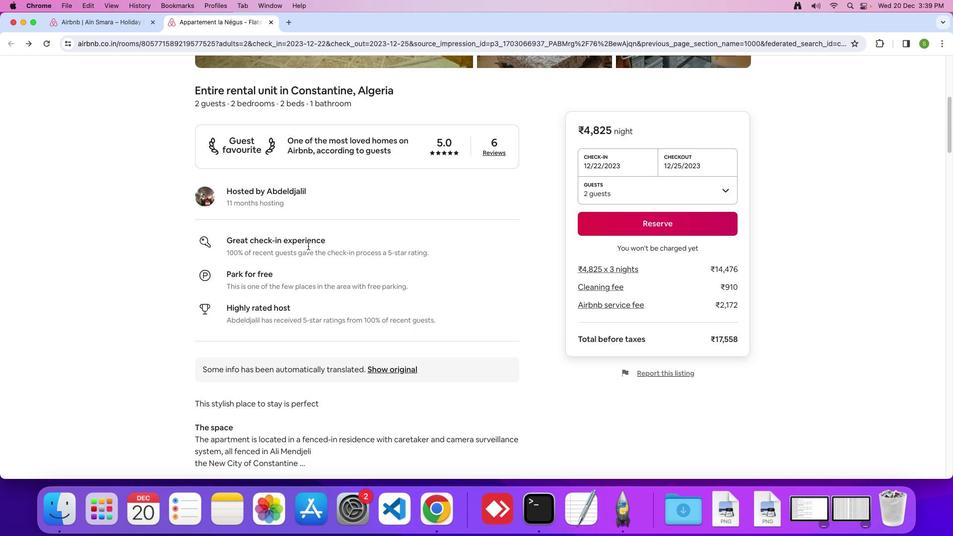 
Action: Mouse scrolled (308, 245) with delta (0, 0)
Screenshot: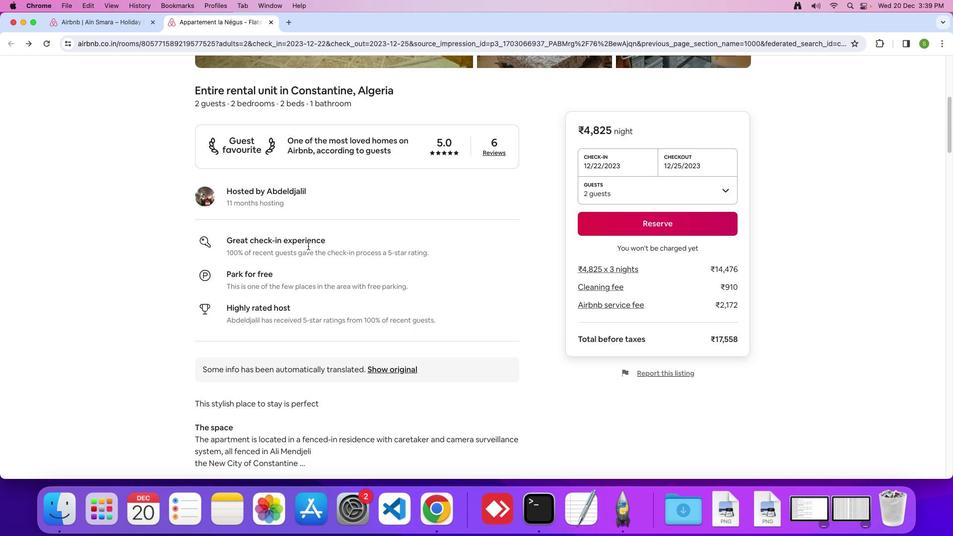 
Action: Mouse scrolled (308, 245) with delta (0, 0)
Screenshot: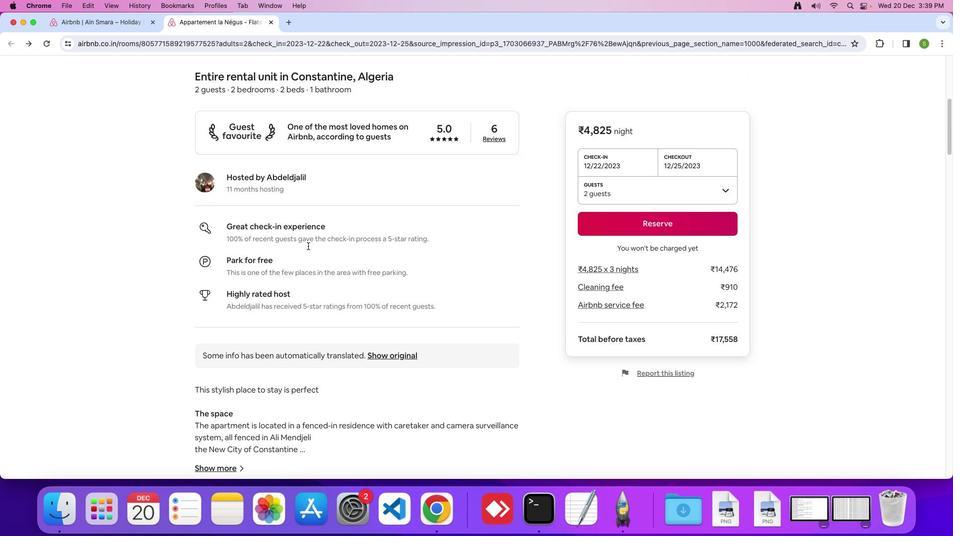 
Action: Mouse scrolled (308, 245) with delta (0, 0)
Screenshot: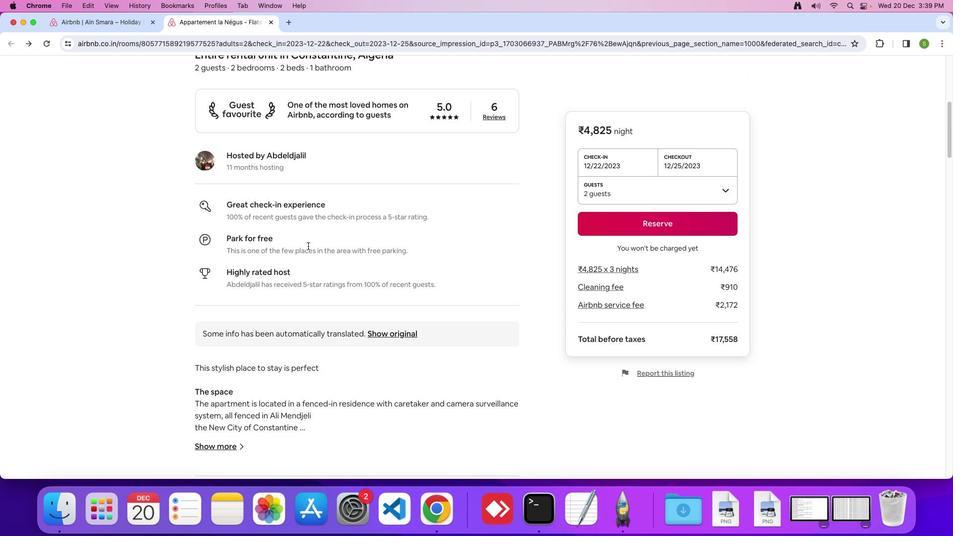 
Action: Mouse scrolled (308, 245) with delta (0, 0)
Screenshot: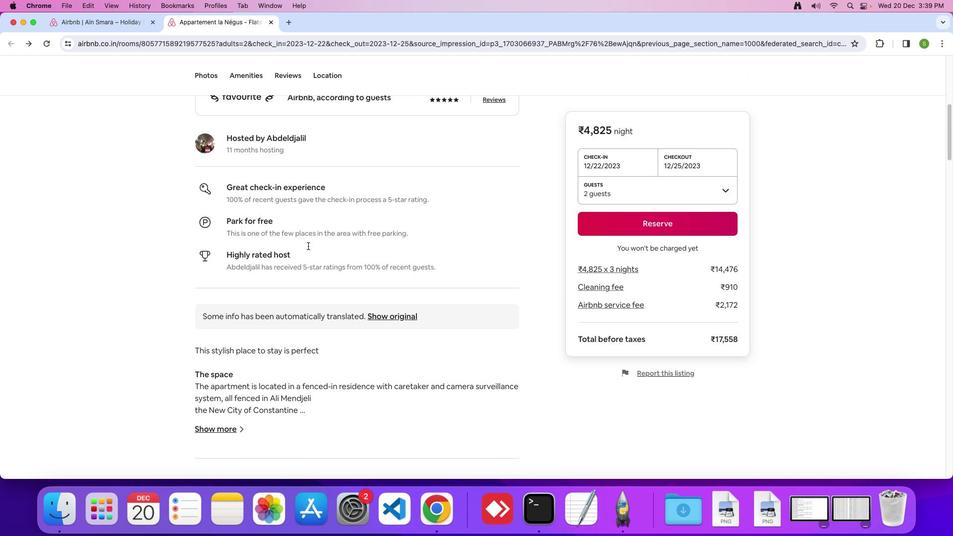 
Action: Mouse scrolled (308, 245) with delta (0, 0)
Screenshot: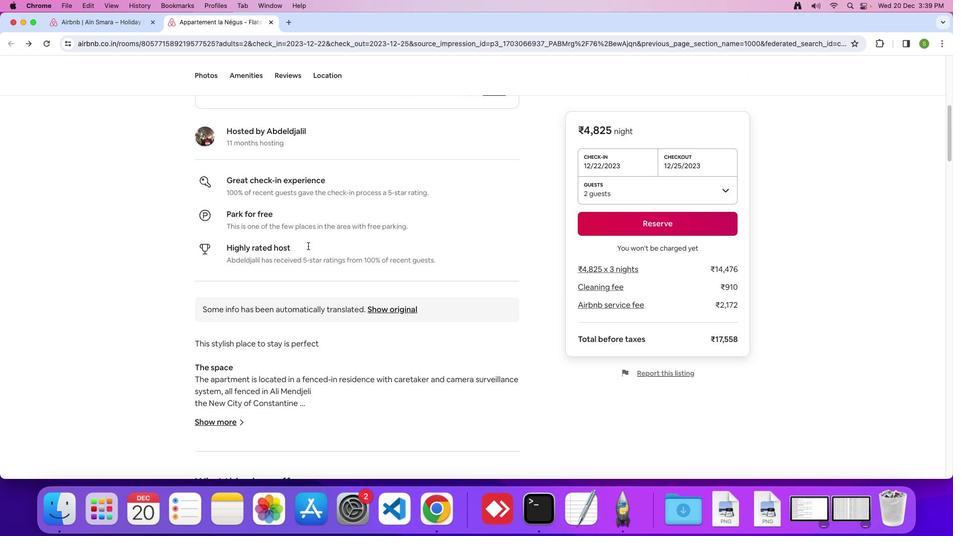 
Action: Mouse scrolled (308, 245) with delta (0, 0)
Screenshot: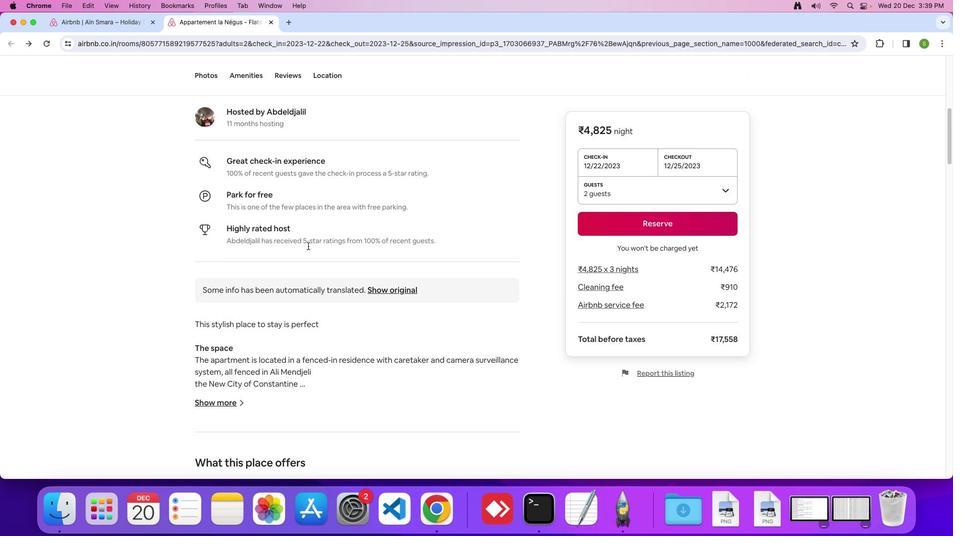 
Action: Mouse scrolled (308, 245) with delta (0, 0)
Screenshot: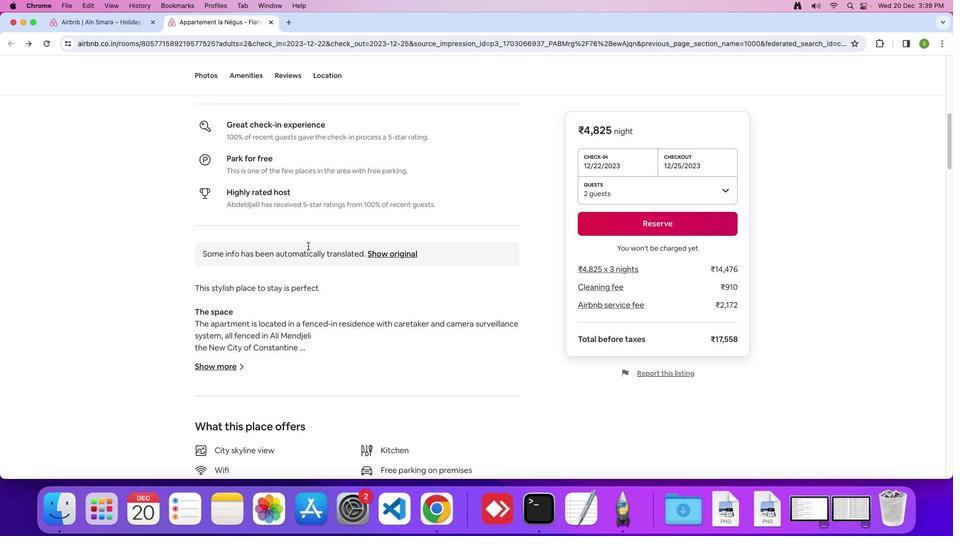 
Action: Mouse scrolled (308, 245) with delta (0, 0)
Screenshot: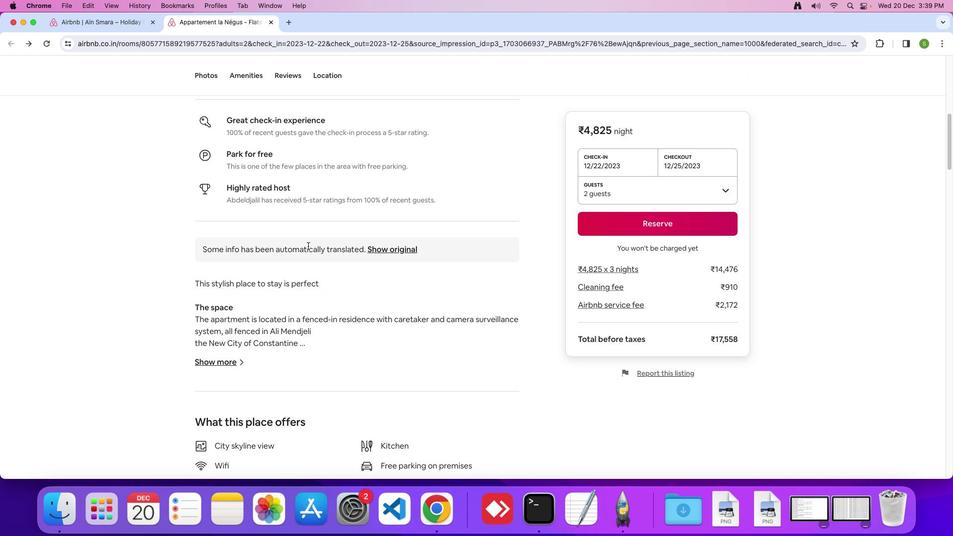 
Action: Mouse scrolled (308, 245) with delta (0, 0)
Screenshot: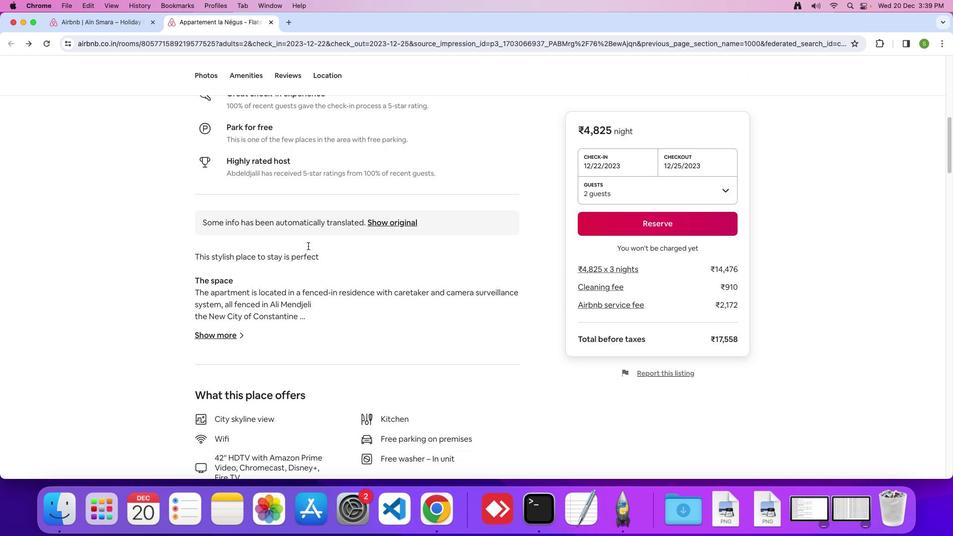 
Action: Mouse scrolled (308, 245) with delta (0, 0)
Screenshot: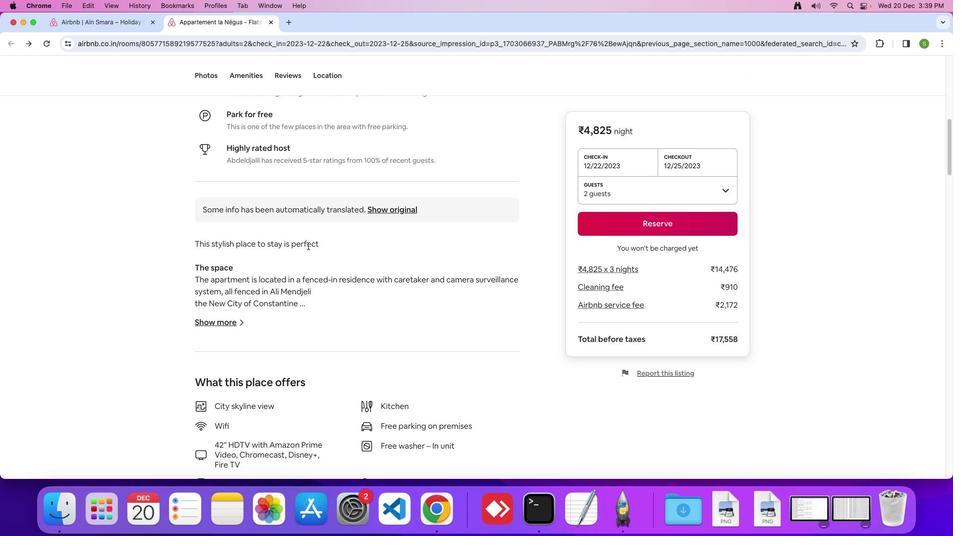 
Action: Mouse moved to (308, 245)
Screenshot: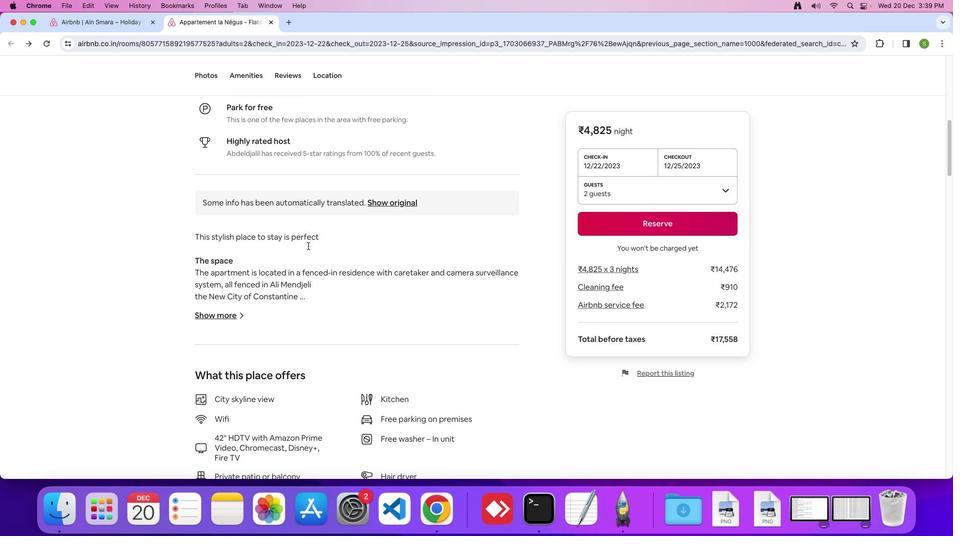 
Action: Mouse scrolled (308, 245) with delta (0, 0)
Screenshot: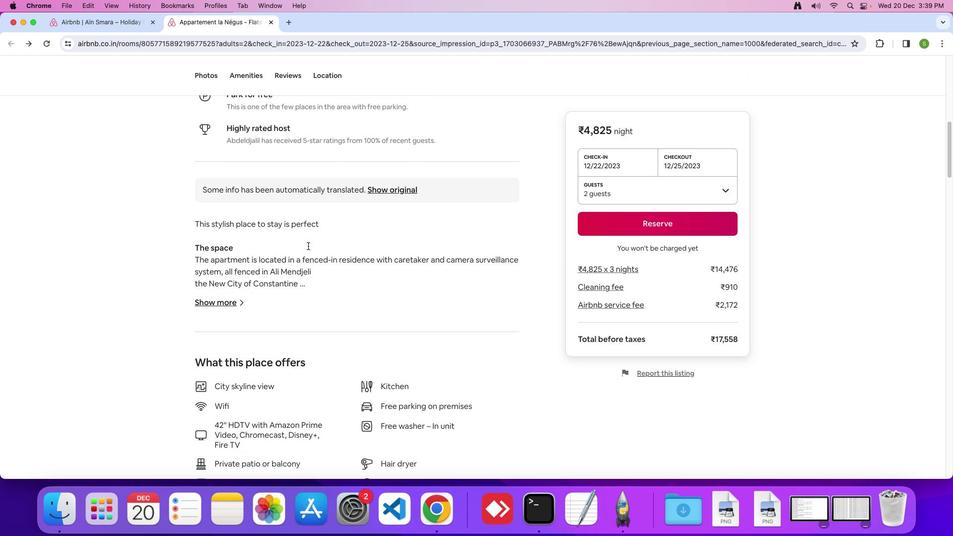 
Action: Mouse scrolled (308, 245) with delta (0, 0)
Screenshot: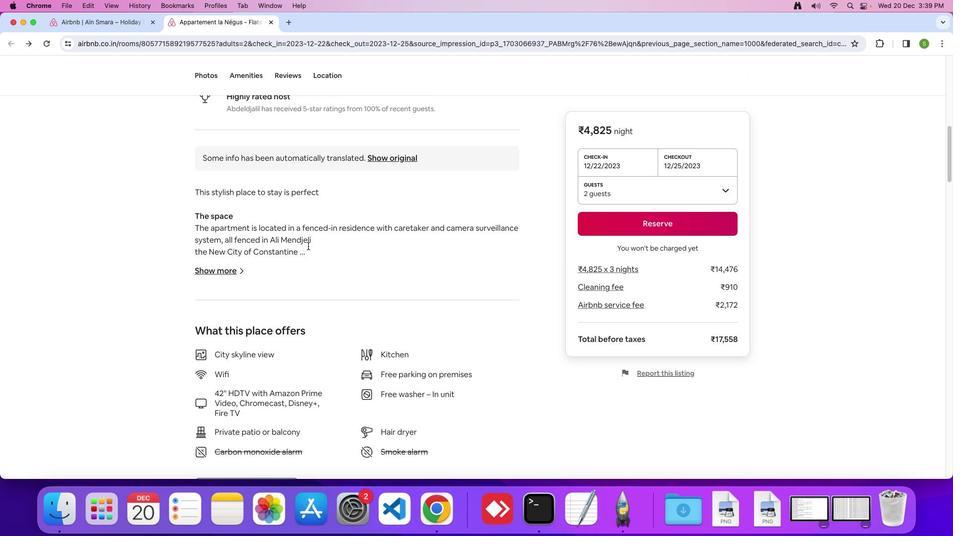 
Action: Mouse moved to (231, 257)
